 Task: Find connections with filter location Nungua with filter topic #Growthwith filter profile language English with filter current company Kongsberg Digital with filter school RAYAT BAHRA UNIVERSITY with filter industry Investment Advice with filter service category Wealth Management with filter keywords title Credit Counselor
Action: Mouse moved to (163, 256)
Screenshot: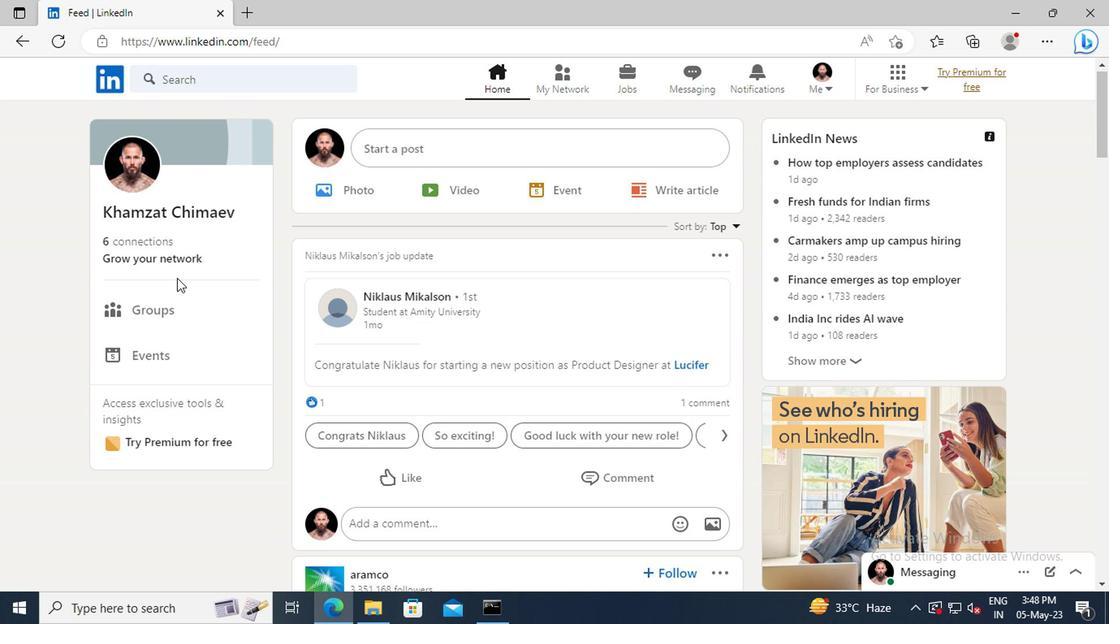 
Action: Mouse pressed left at (163, 256)
Screenshot: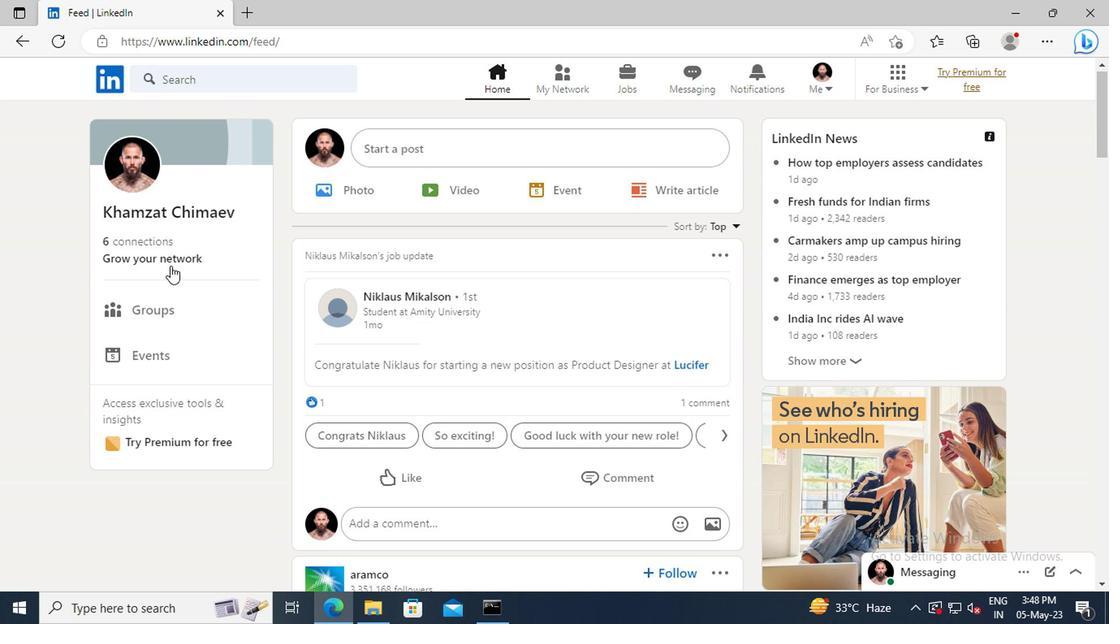 
Action: Mouse moved to (175, 173)
Screenshot: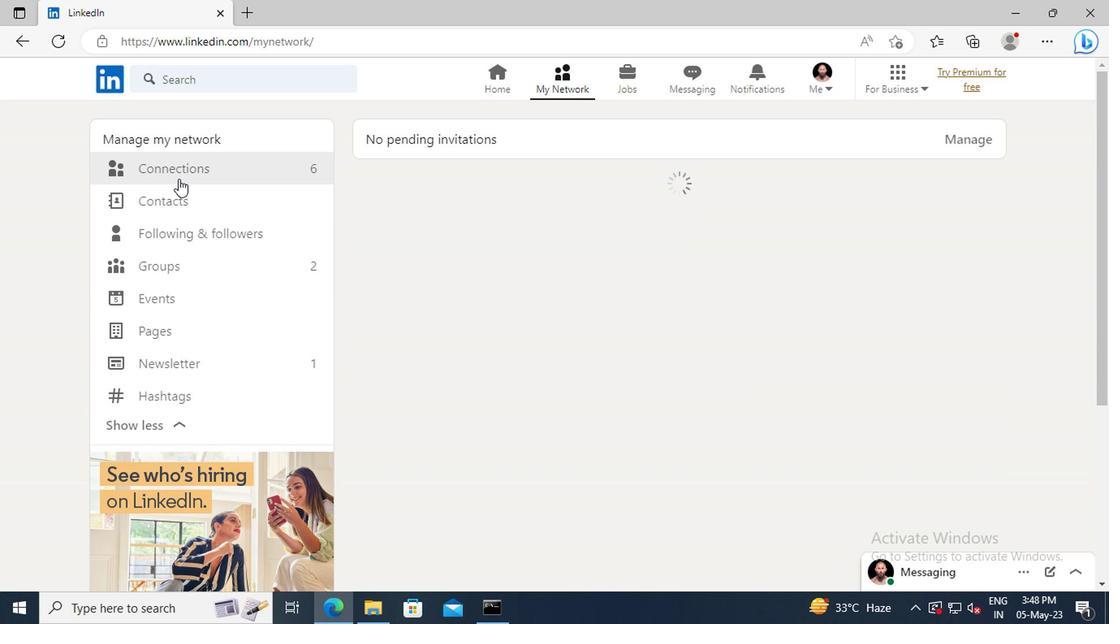 
Action: Mouse pressed left at (175, 173)
Screenshot: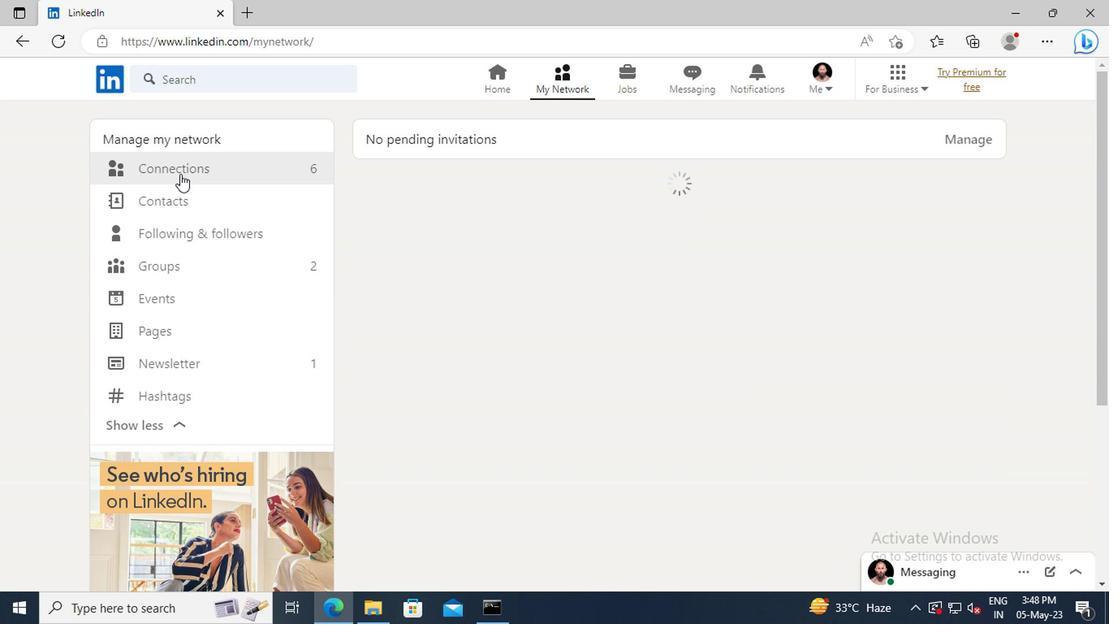 
Action: Mouse moved to (671, 170)
Screenshot: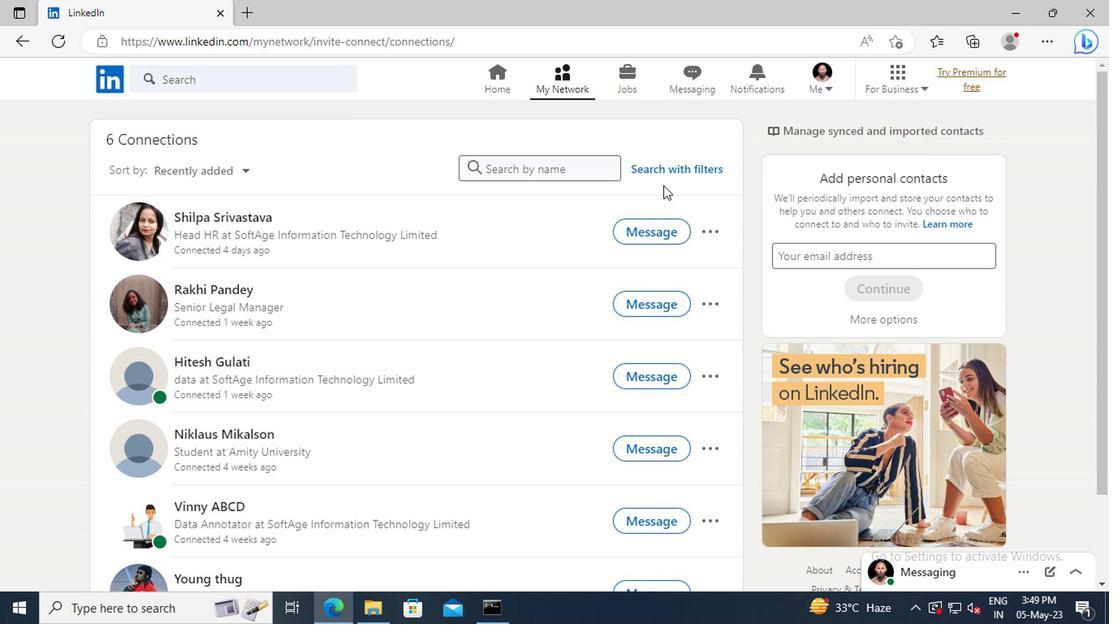
Action: Mouse pressed left at (671, 170)
Screenshot: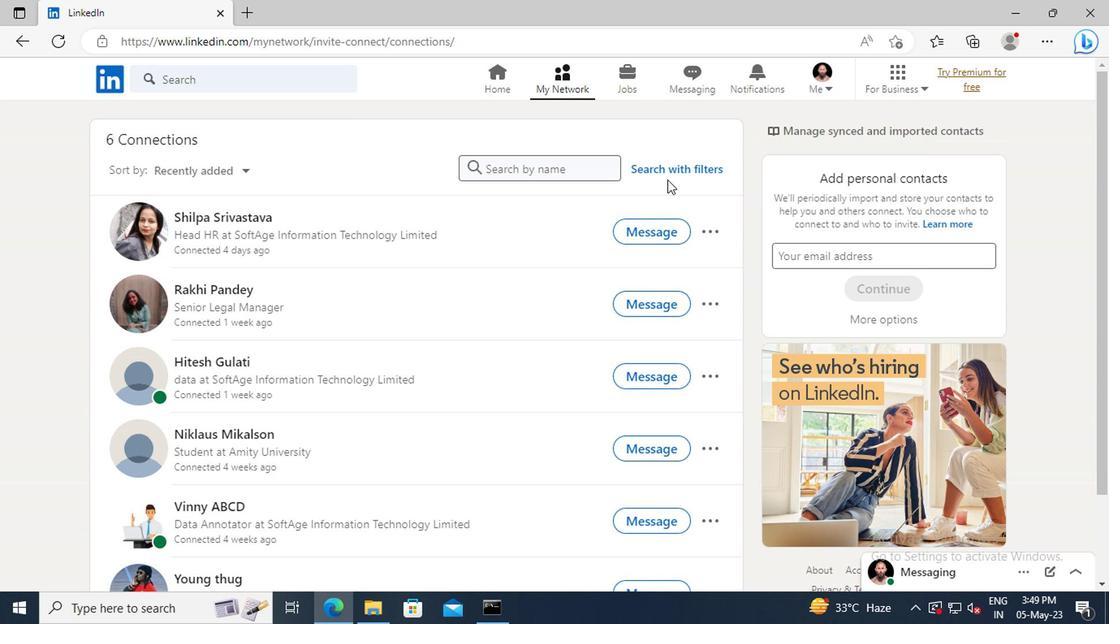 
Action: Mouse moved to (613, 129)
Screenshot: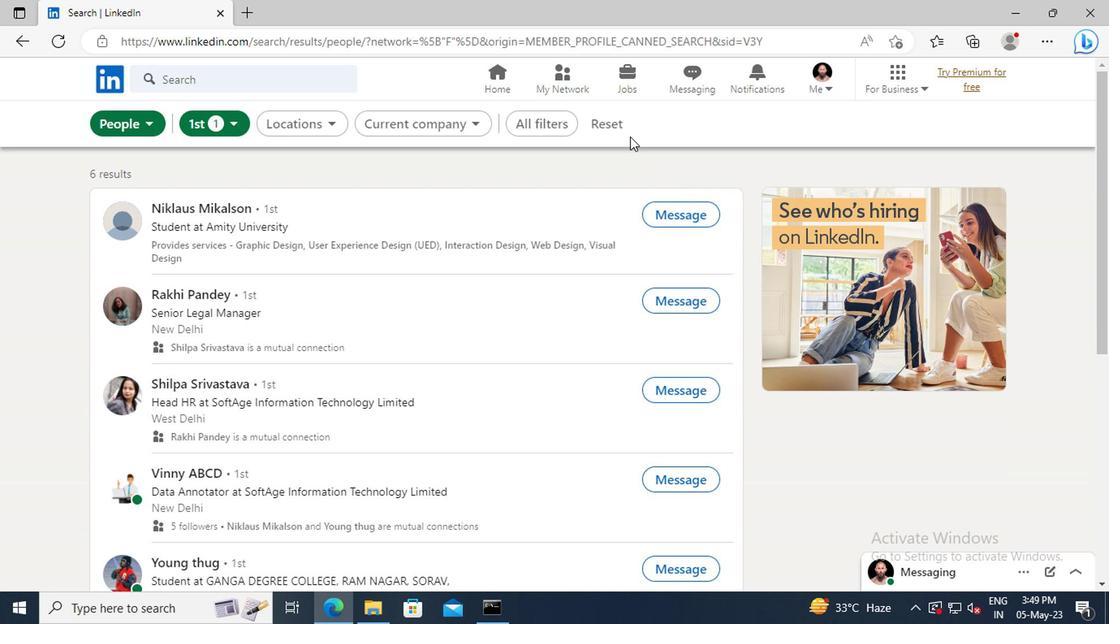 
Action: Mouse pressed left at (613, 129)
Screenshot: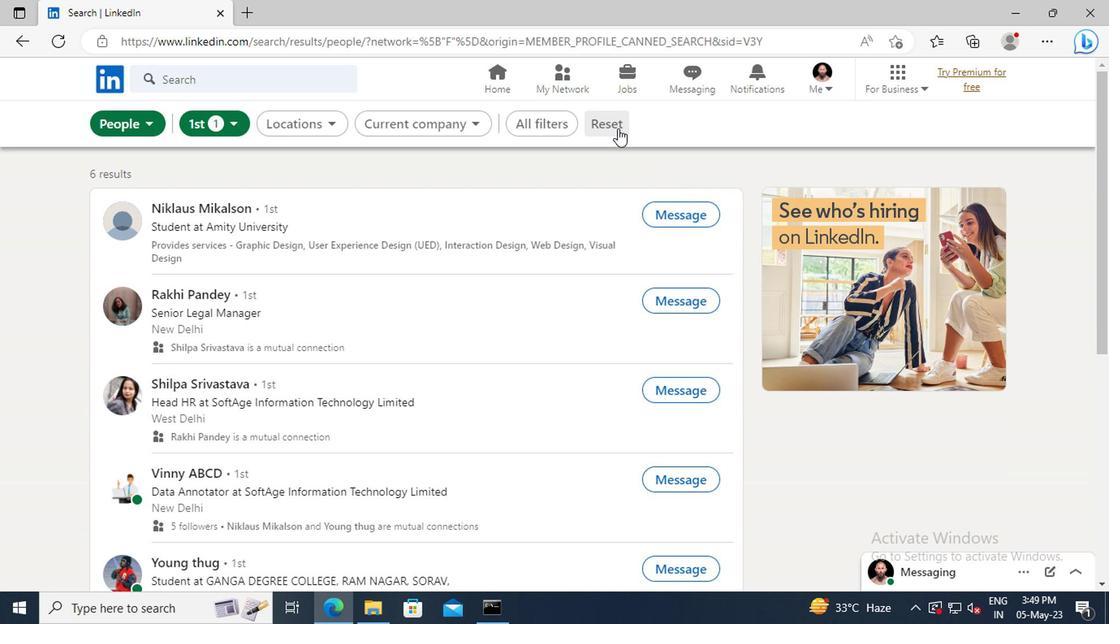 
Action: Mouse moved to (586, 127)
Screenshot: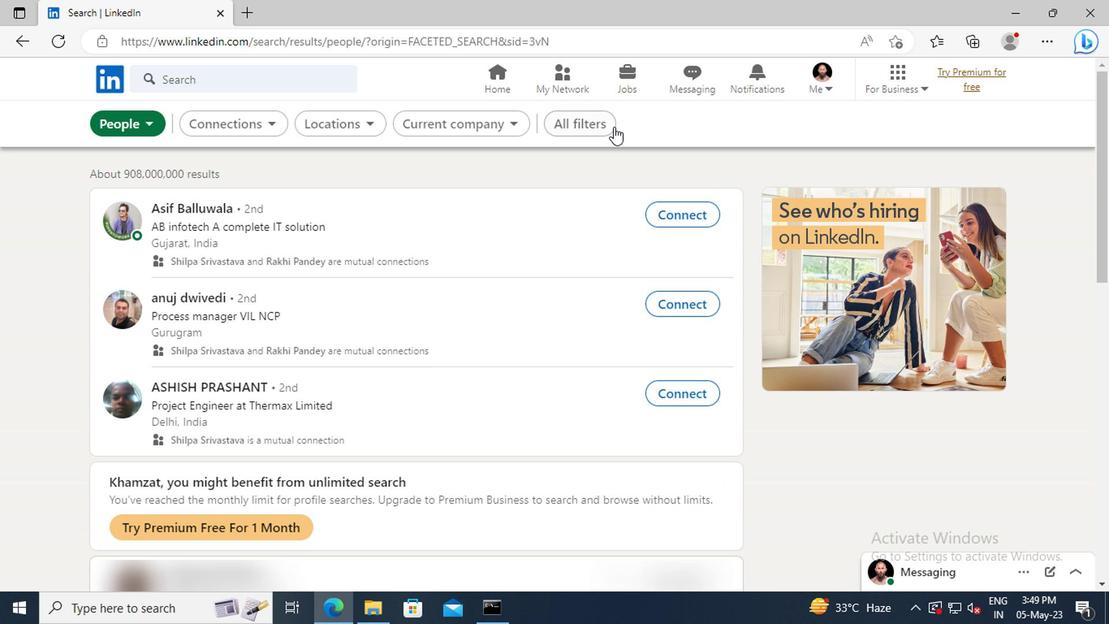 
Action: Mouse pressed left at (586, 127)
Screenshot: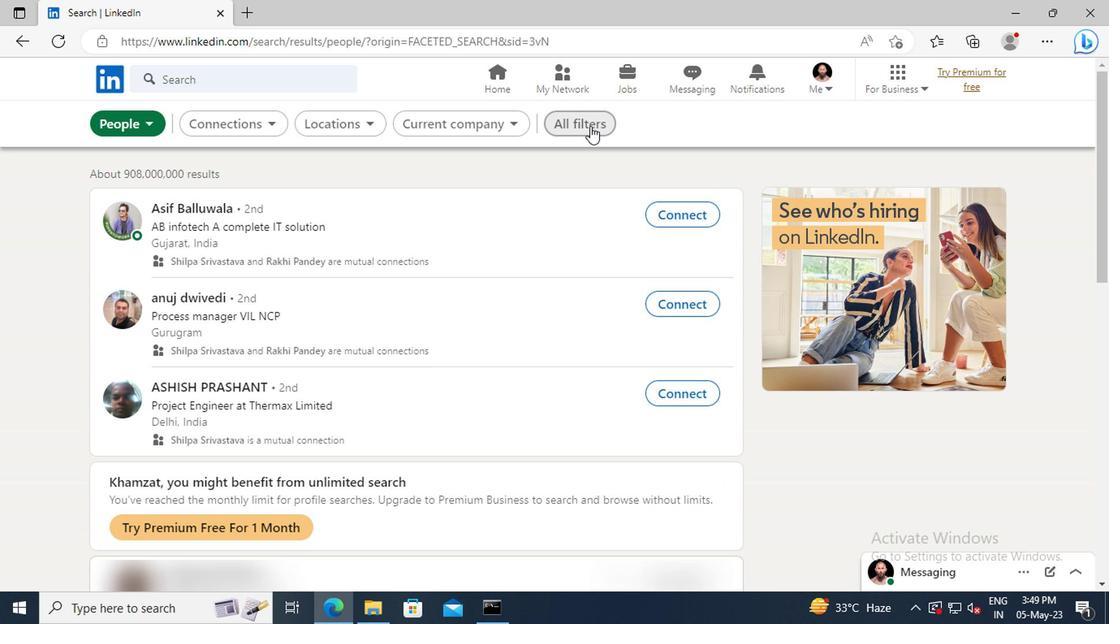 
Action: Mouse moved to (850, 318)
Screenshot: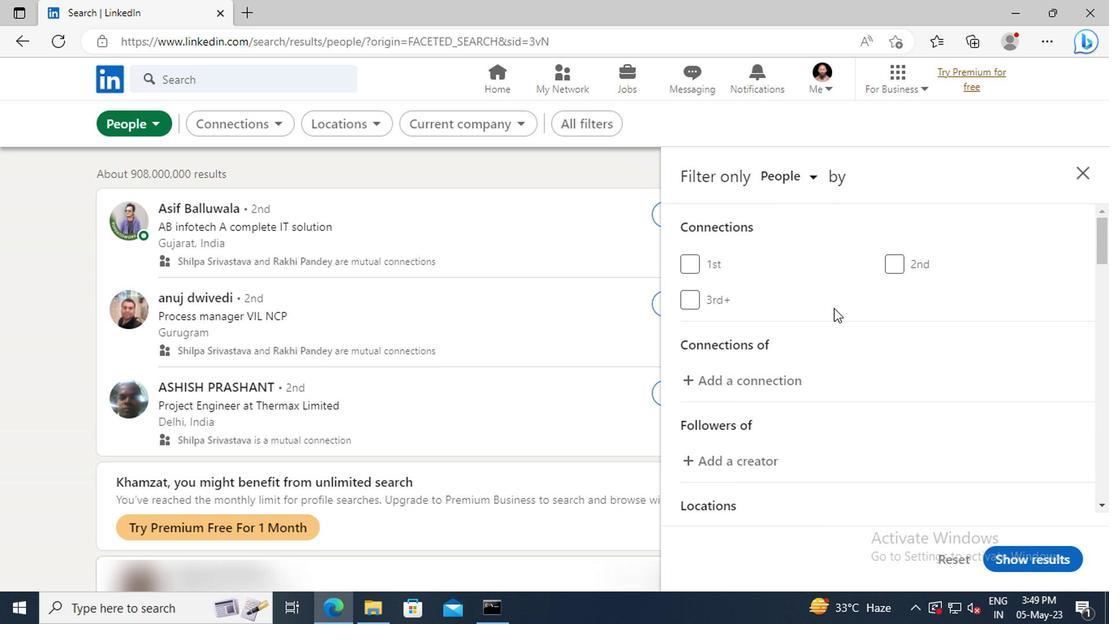 
Action: Mouse scrolled (850, 317) with delta (0, -1)
Screenshot: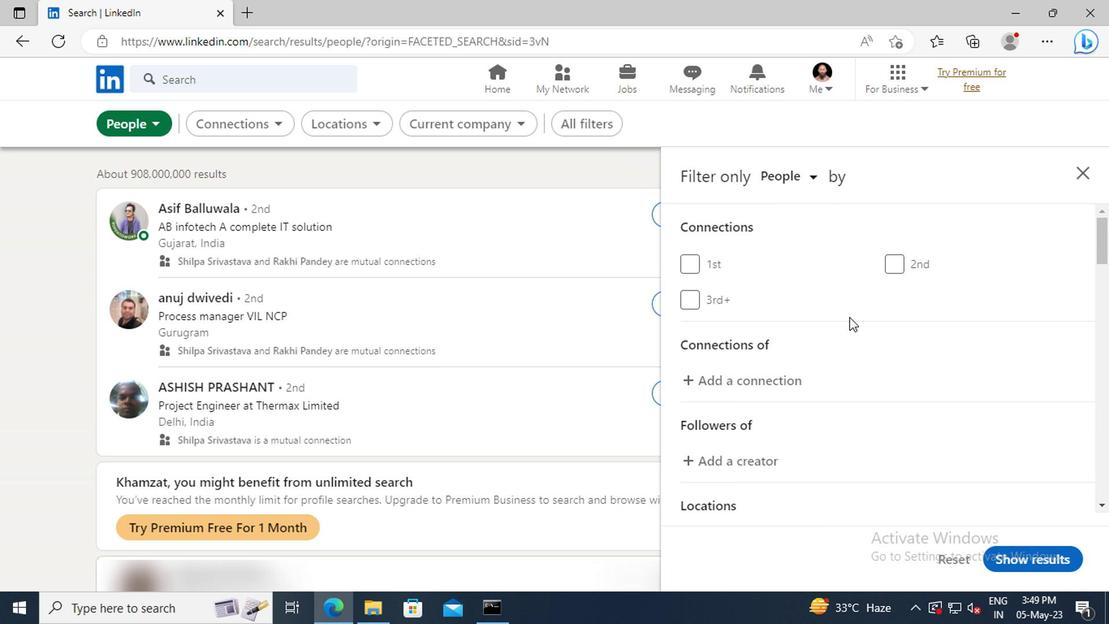 
Action: Mouse scrolled (850, 317) with delta (0, -1)
Screenshot: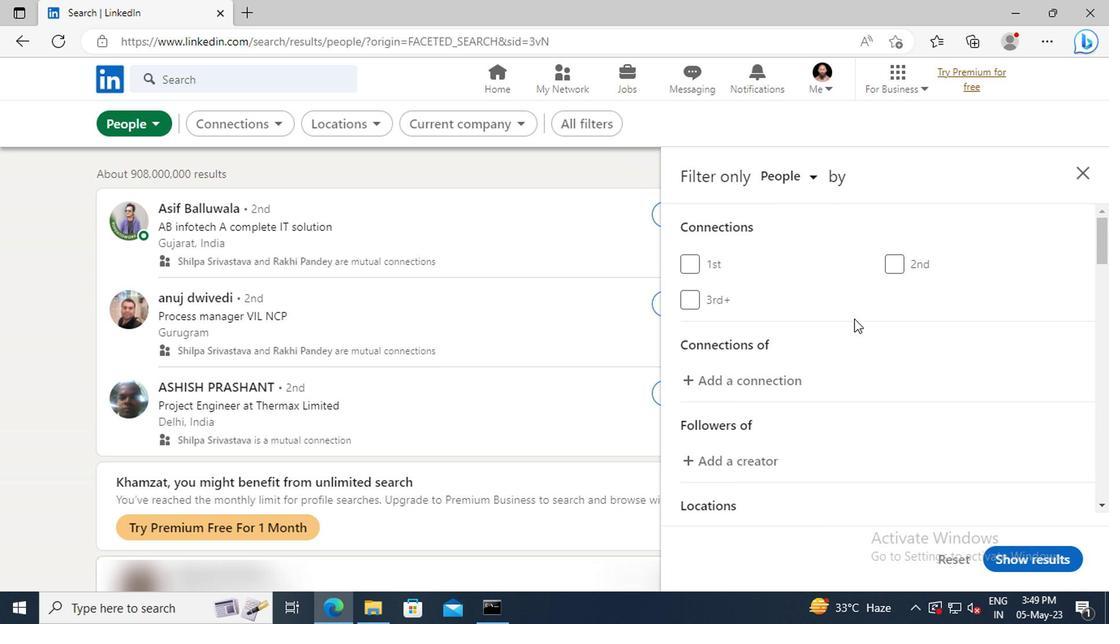 
Action: Mouse scrolled (850, 317) with delta (0, -1)
Screenshot: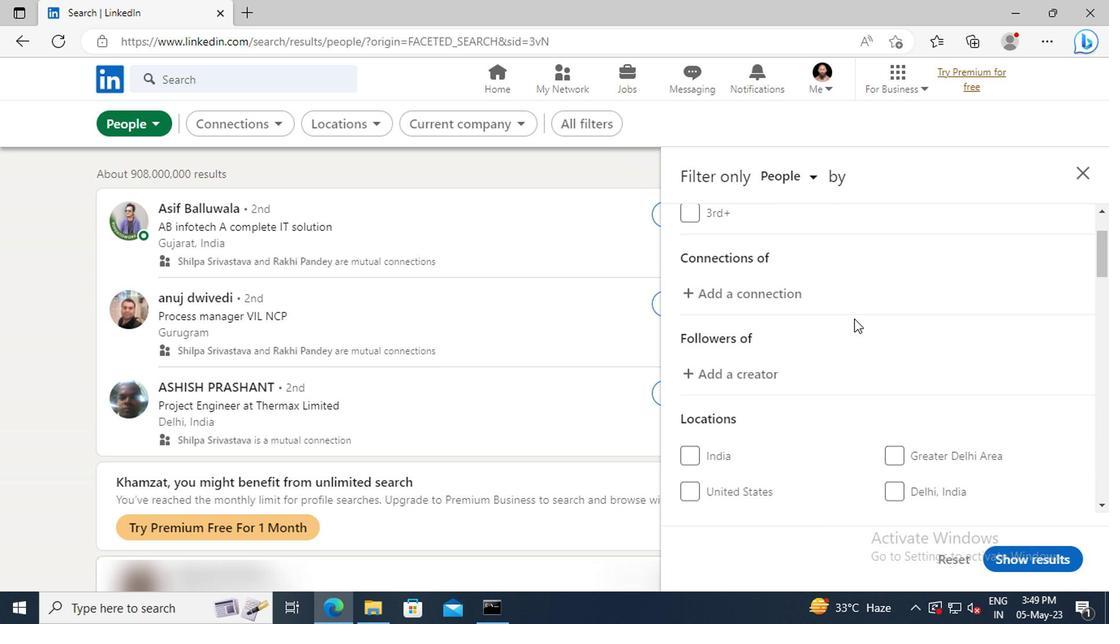 
Action: Mouse scrolled (850, 317) with delta (0, -1)
Screenshot: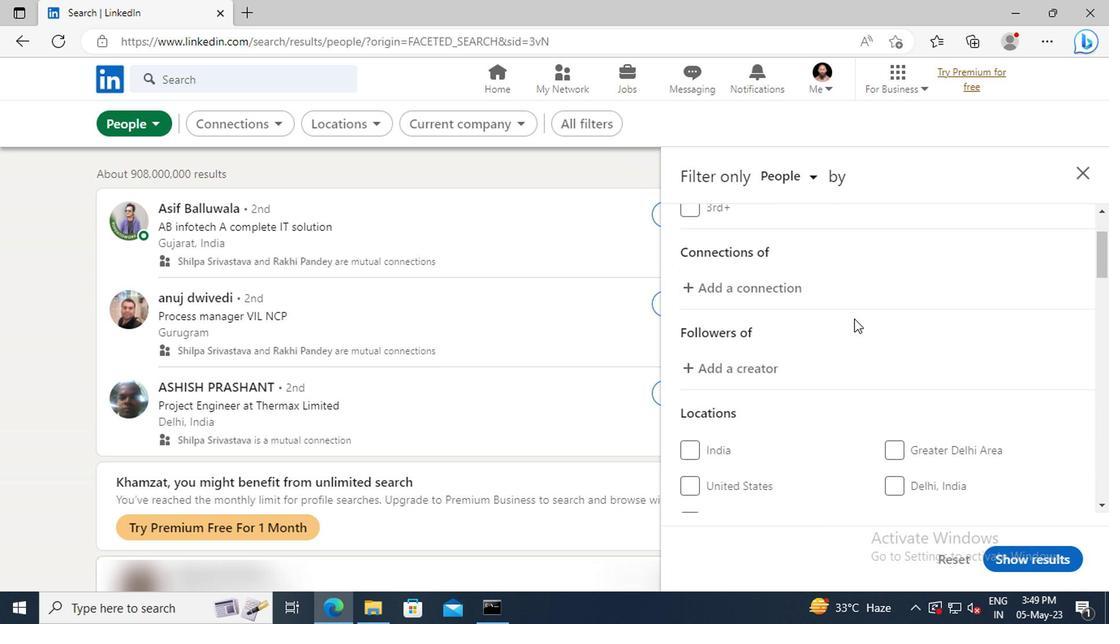 
Action: Mouse scrolled (850, 317) with delta (0, -1)
Screenshot: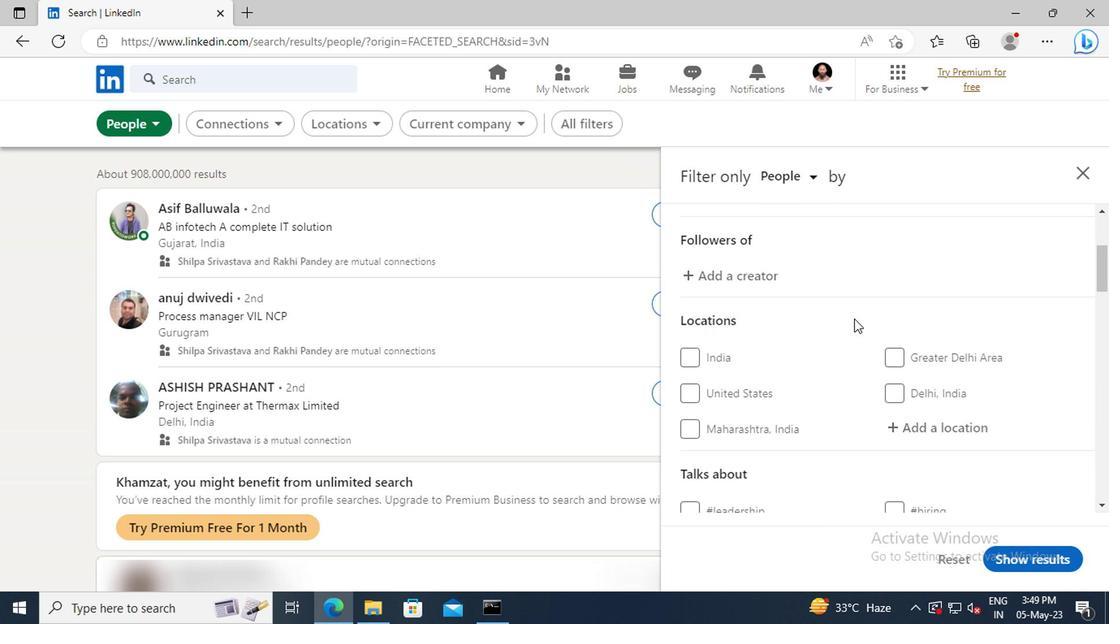 
Action: Mouse moved to (917, 382)
Screenshot: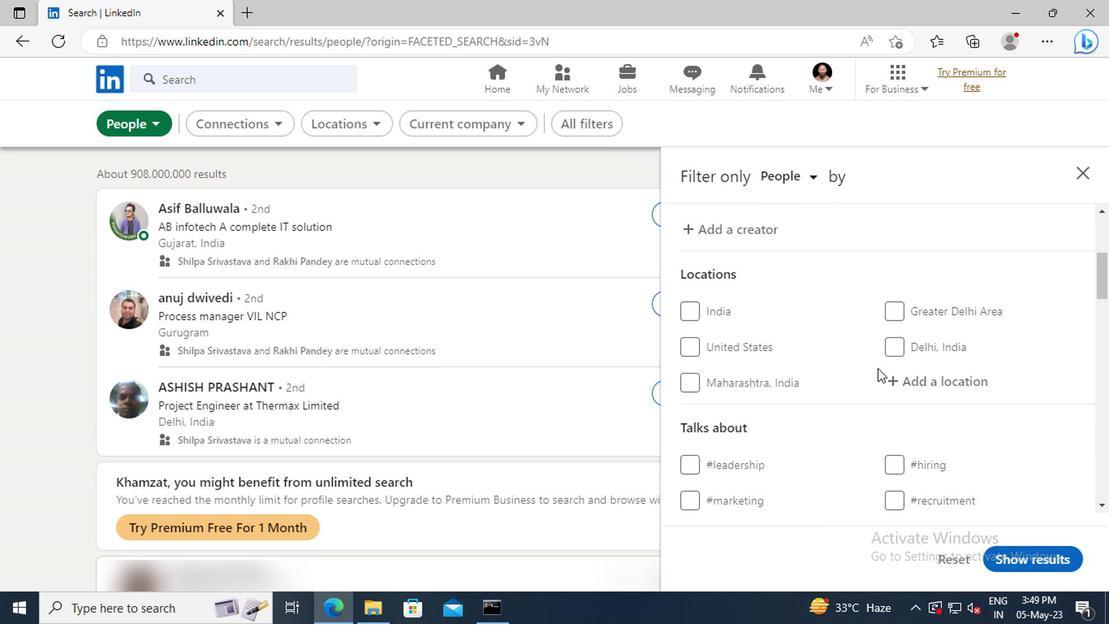 
Action: Mouse pressed left at (917, 382)
Screenshot: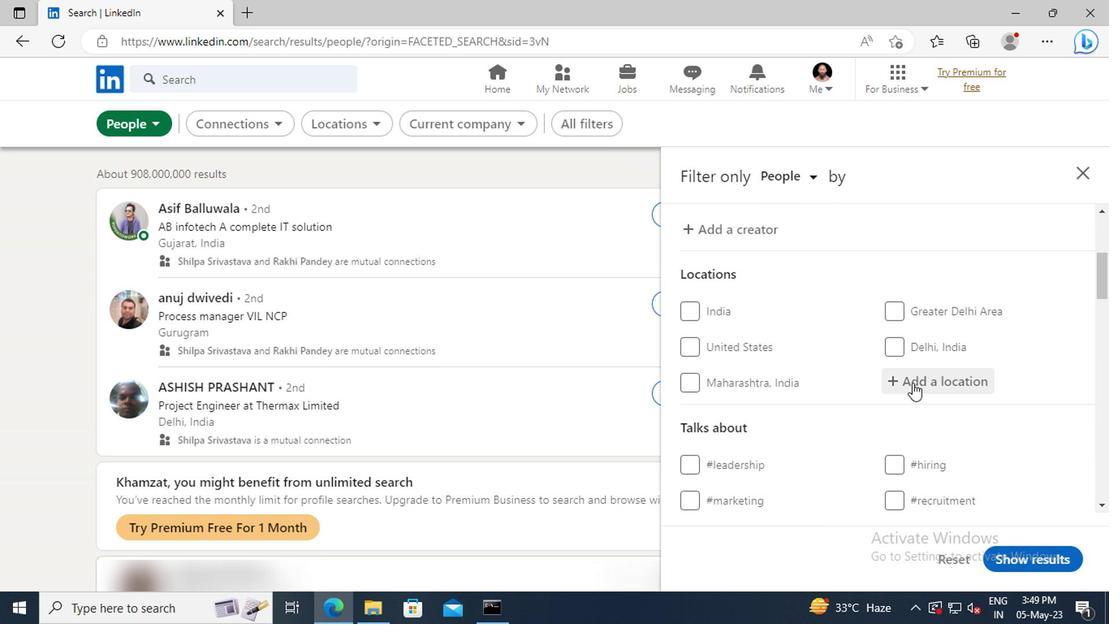 
Action: Key pressed <Key.shift>NUNGUA<Key.enter>
Screenshot: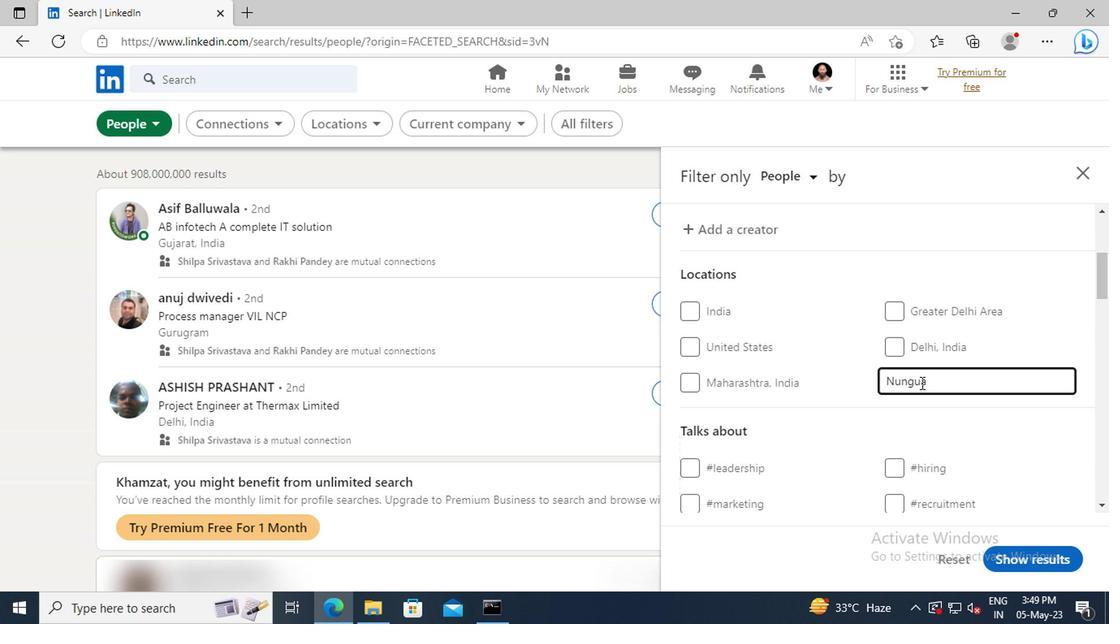 
Action: Mouse scrolled (917, 380) with delta (0, -1)
Screenshot: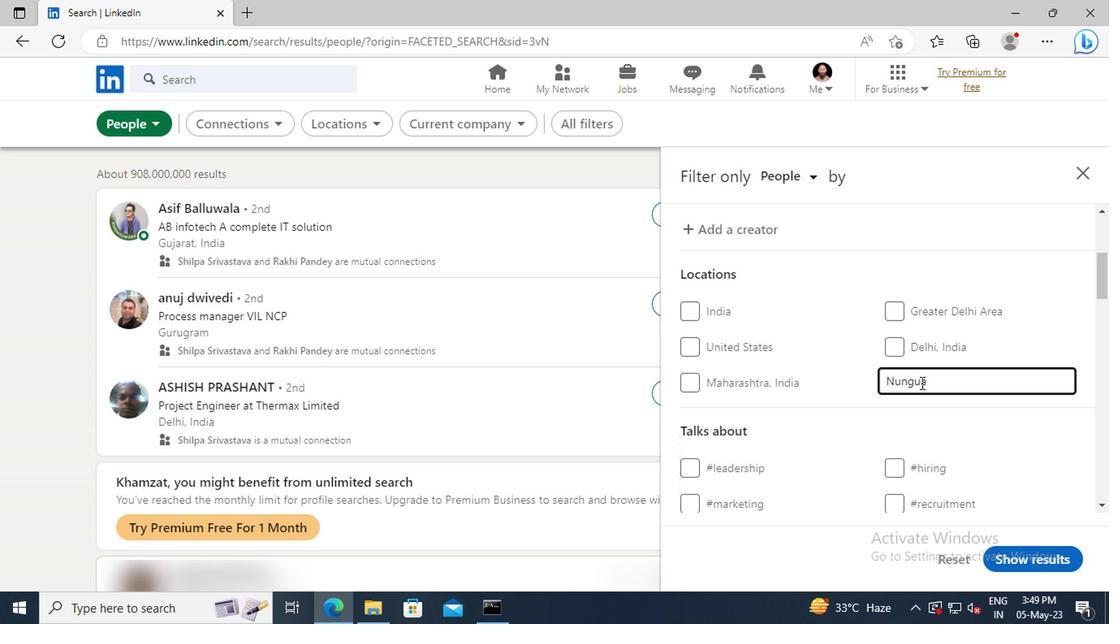 
Action: Mouse scrolled (917, 380) with delta (0, -1)
Screenshot: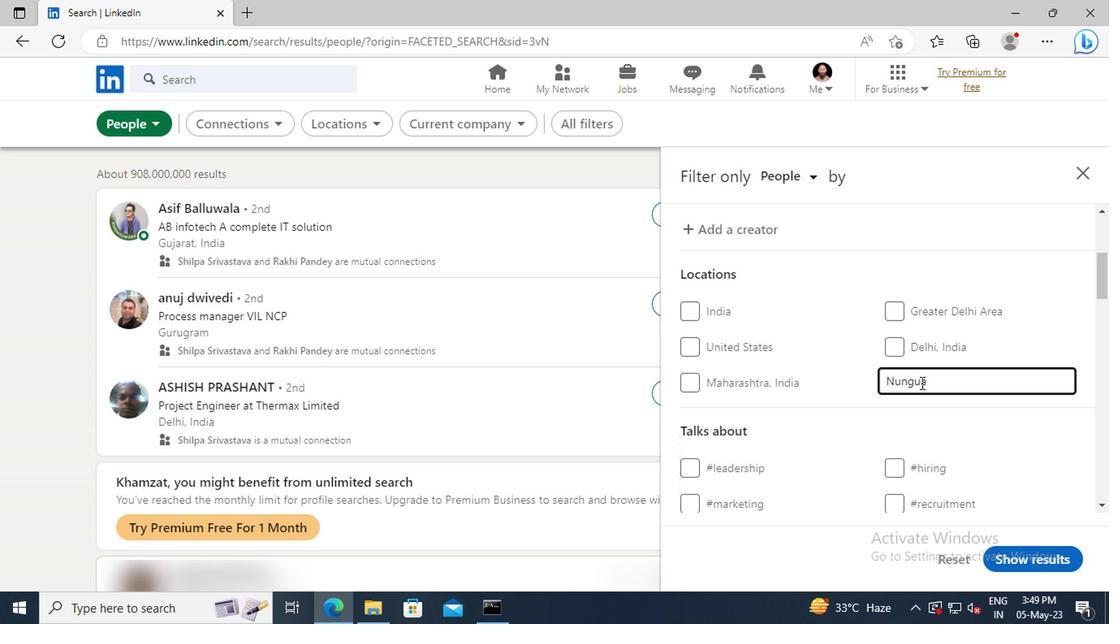 
Action: Mouse scrolled (917, 380) with delta (0, -1)
Screenshot: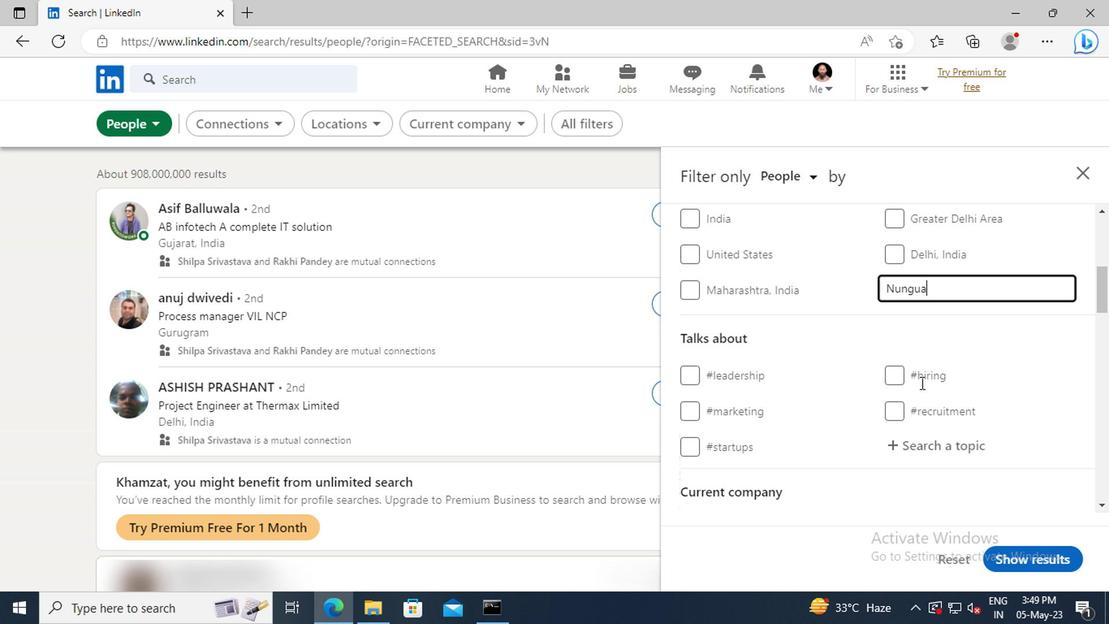 
Action: Mouse moved to (921, 396)
Screenshot: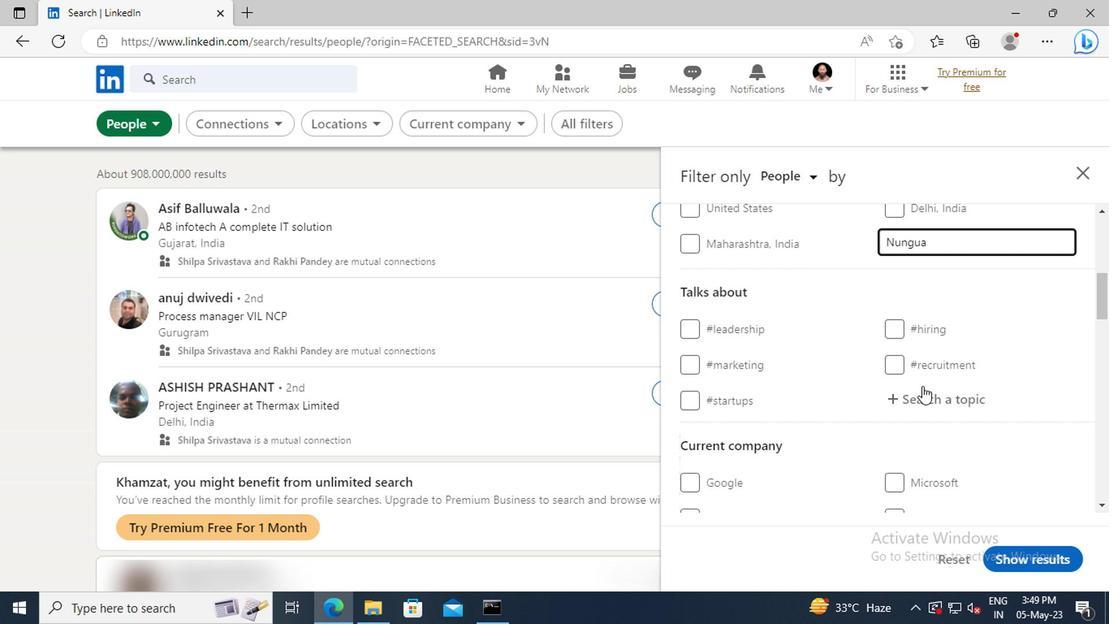 
Action: Mouse pressed left at (921, 396)
Screenshot: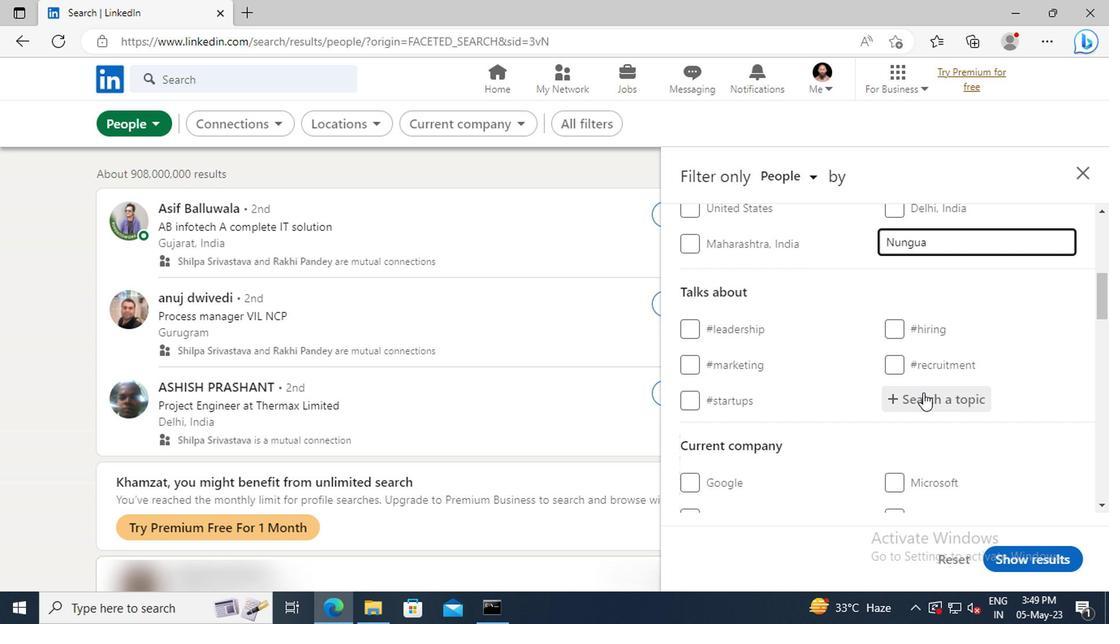 
Action: Key pressed <Key.shift>GROWTH
Screenshot: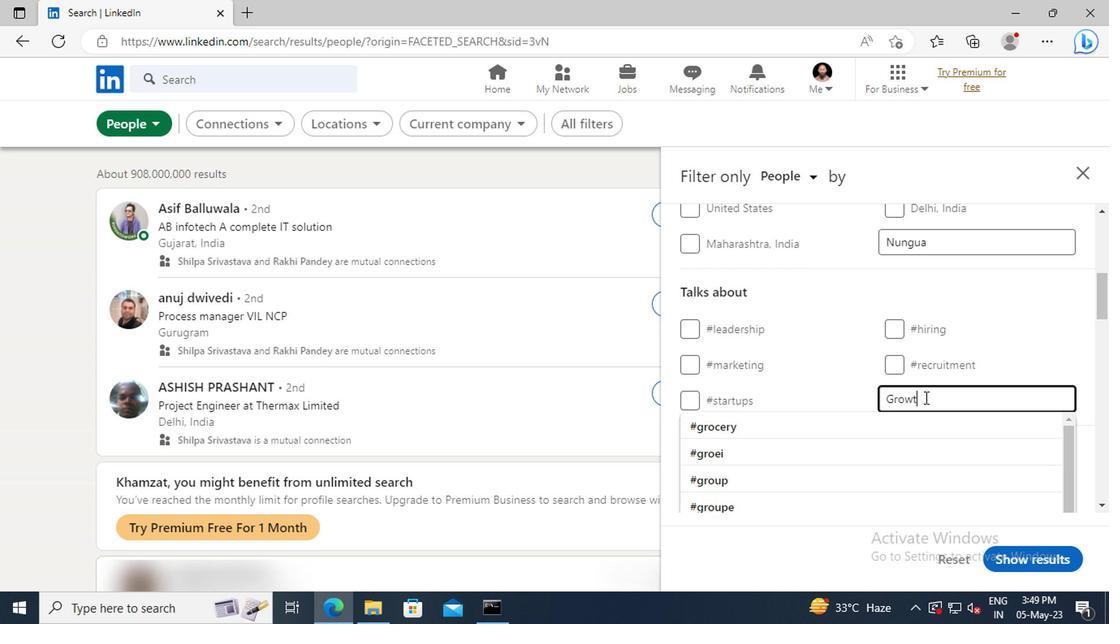 
Action: Mouse moved to (923, 430)
Screenshot: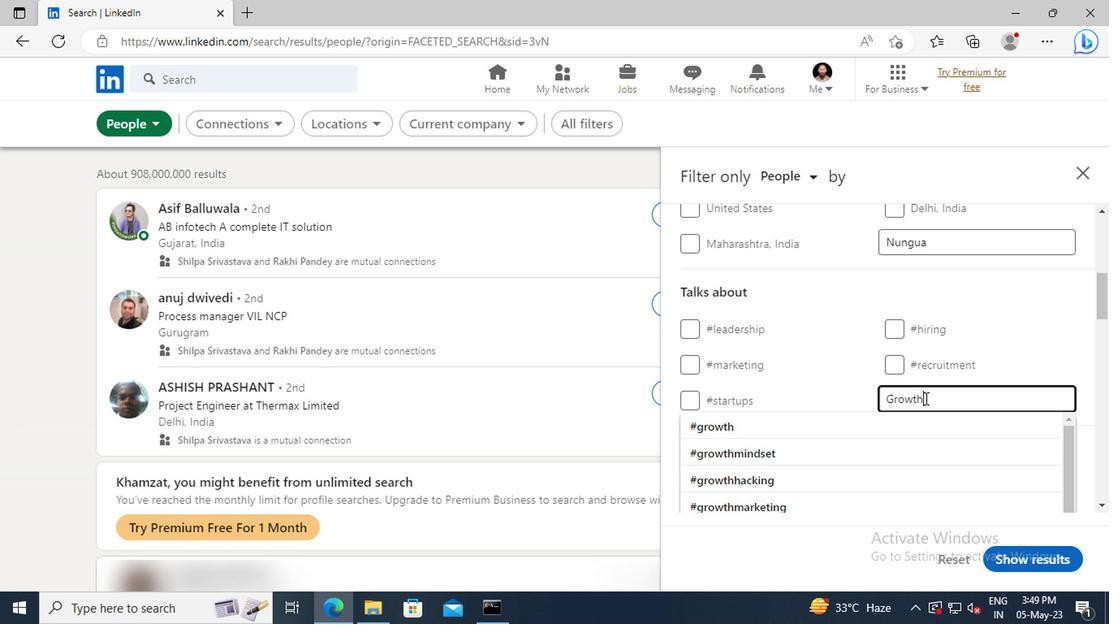 
Action: Mouse pressed left at (923, 430)
Screenshot: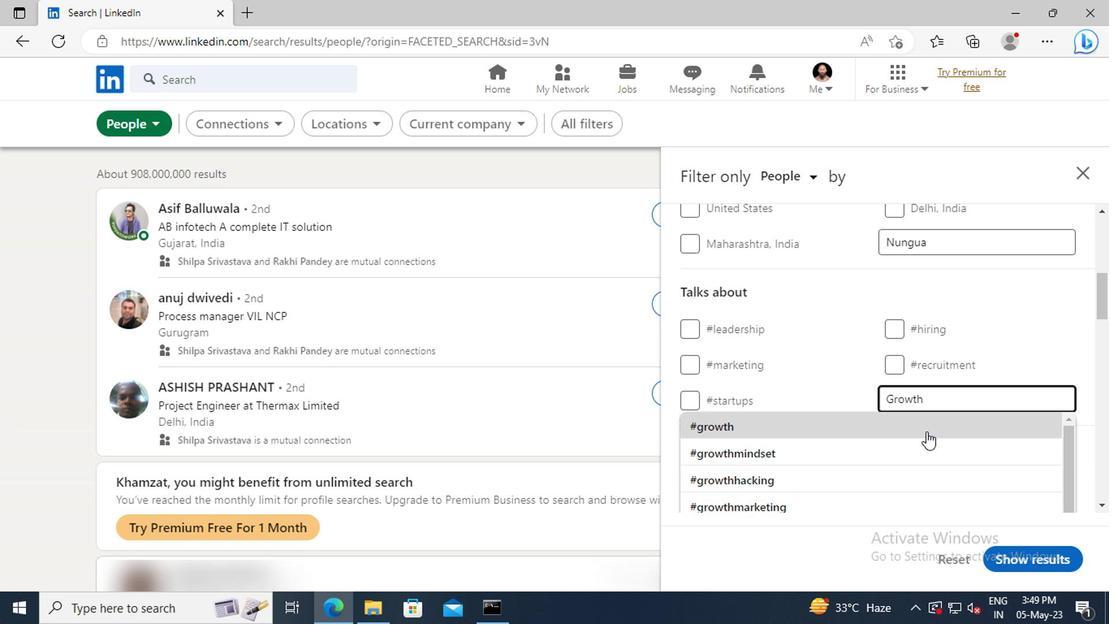 
Action: Mouse scrolled (923, 429) with delta (0, 0)
Screenshot: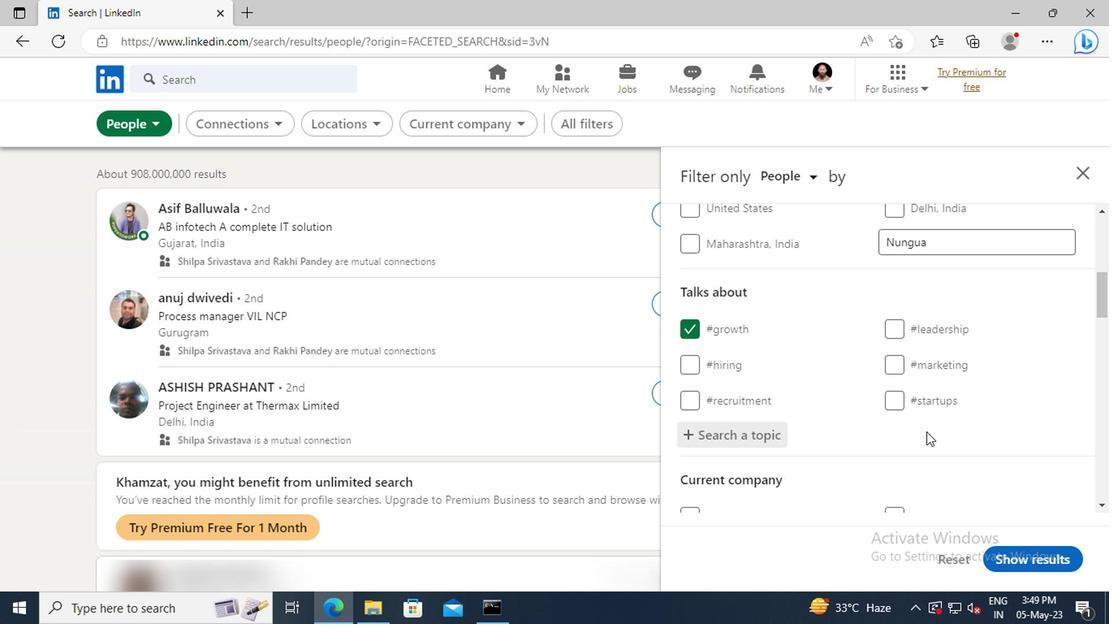
Action: Mouse moved to (923, 430)
Screenshot: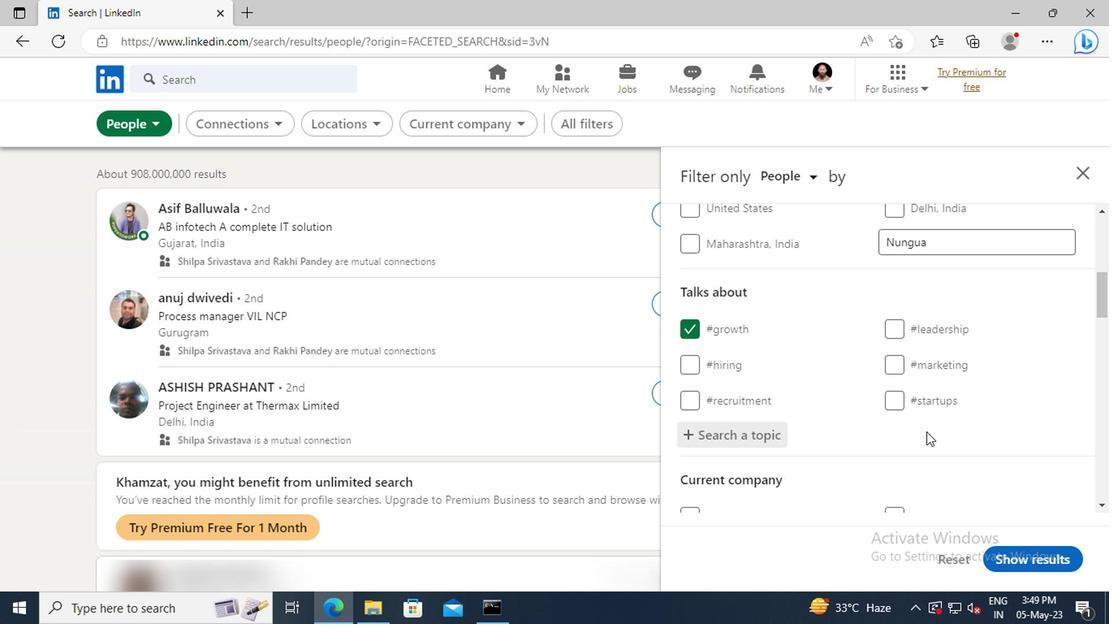 
Action: Mouse scrolled (923, 429) with delta (0, 0)
Screenshot: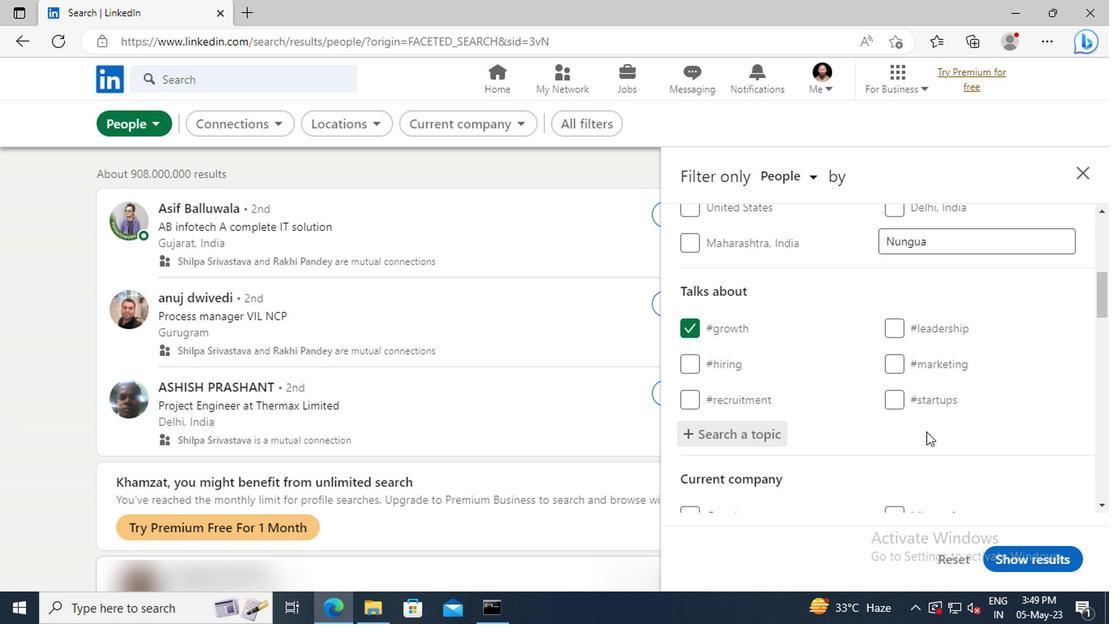 
Action: Mouse scrolled (923, 429) with delta (0, 0)
Screenshot: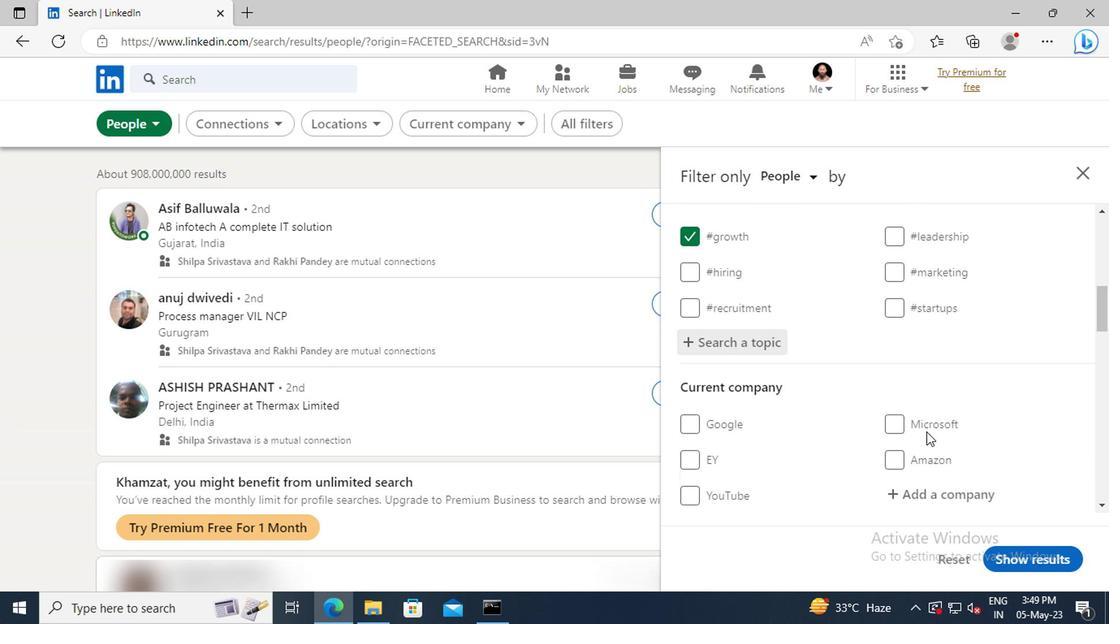 
Action: Mouse scrolled (923, 429) with delta (0, 0)
Screenshot: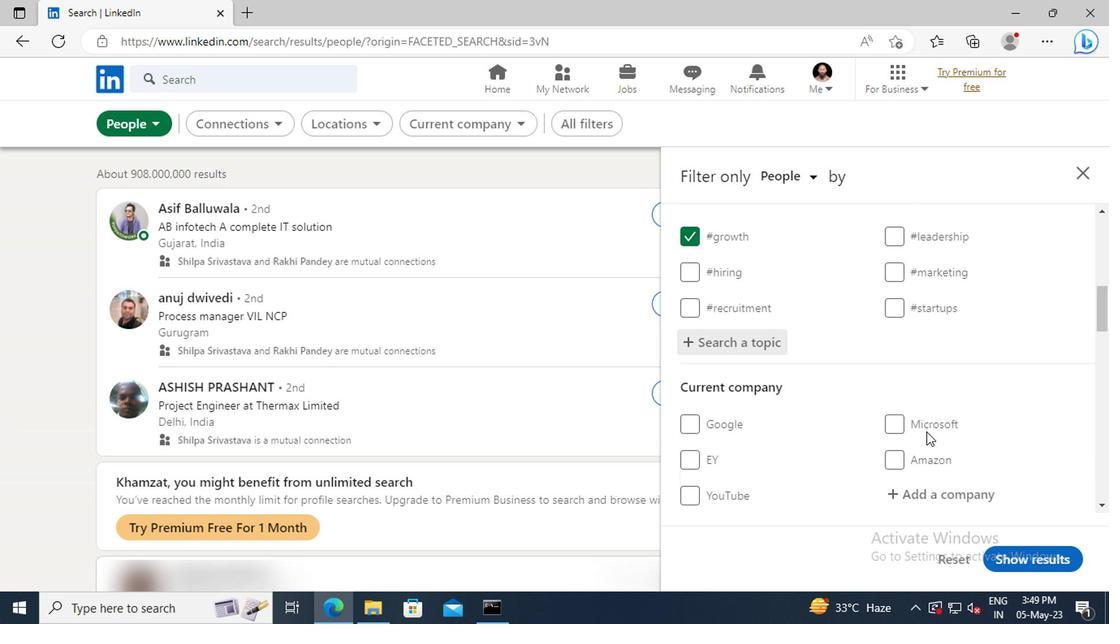 
Action: Mouse scrolled (923, 429) with delta (0, 0)
Screenshot: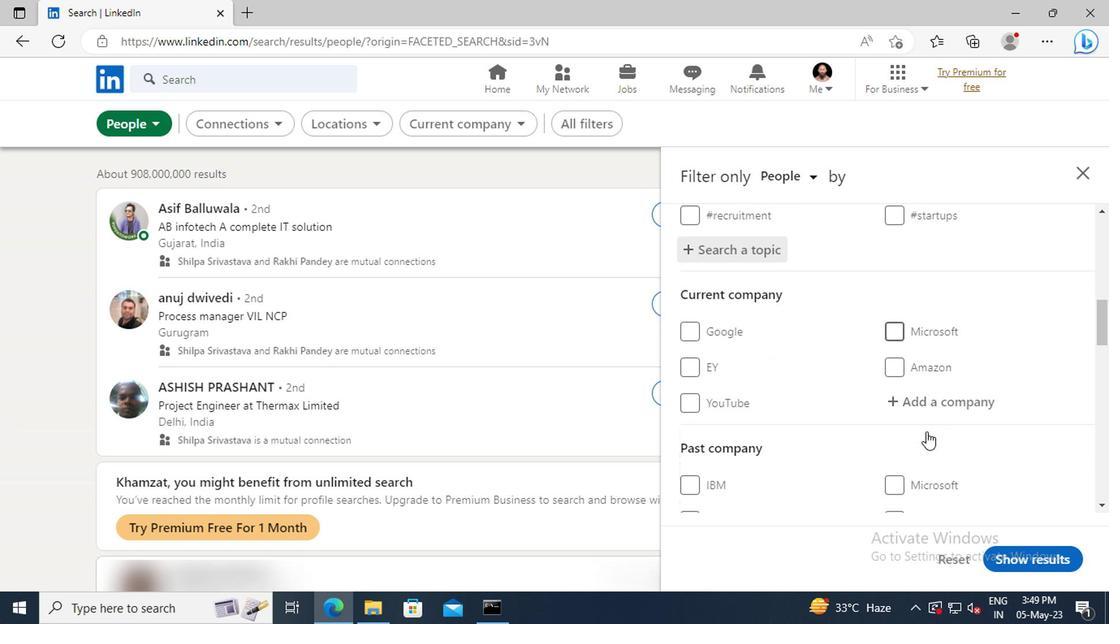 
Action: Mouse scrolled (923, 429) with delta (0, 0)
Screenshot: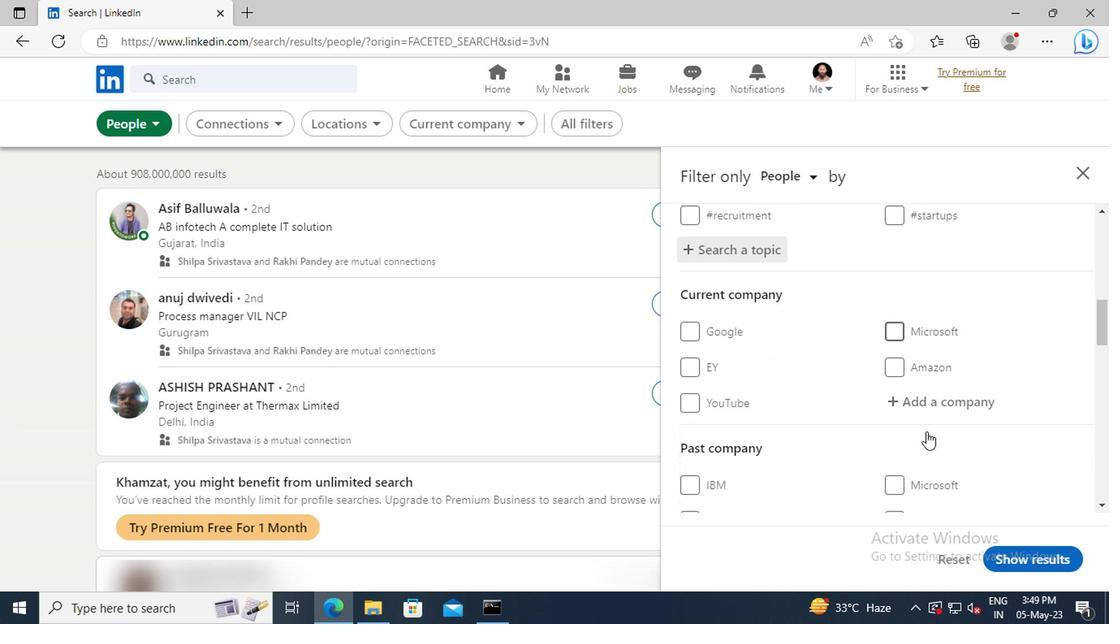 
Action: Mouse scrolled (923, 429) with delta (0, 0)
Screenshot: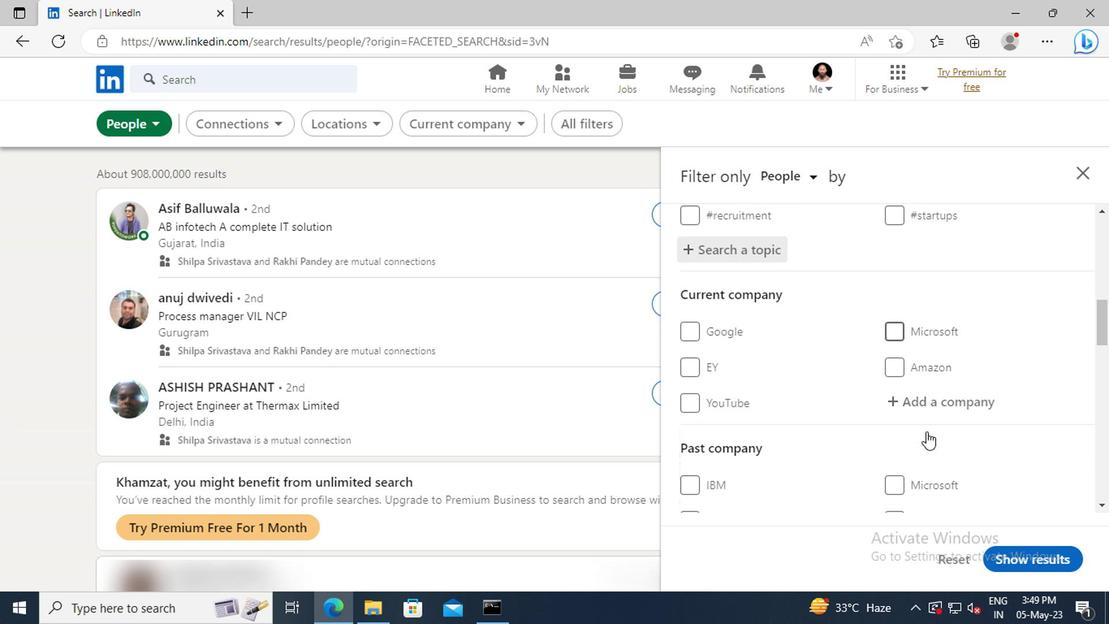 
Action: Mouse scrolled (923, 429) with delta (0, 0)
Screenshot: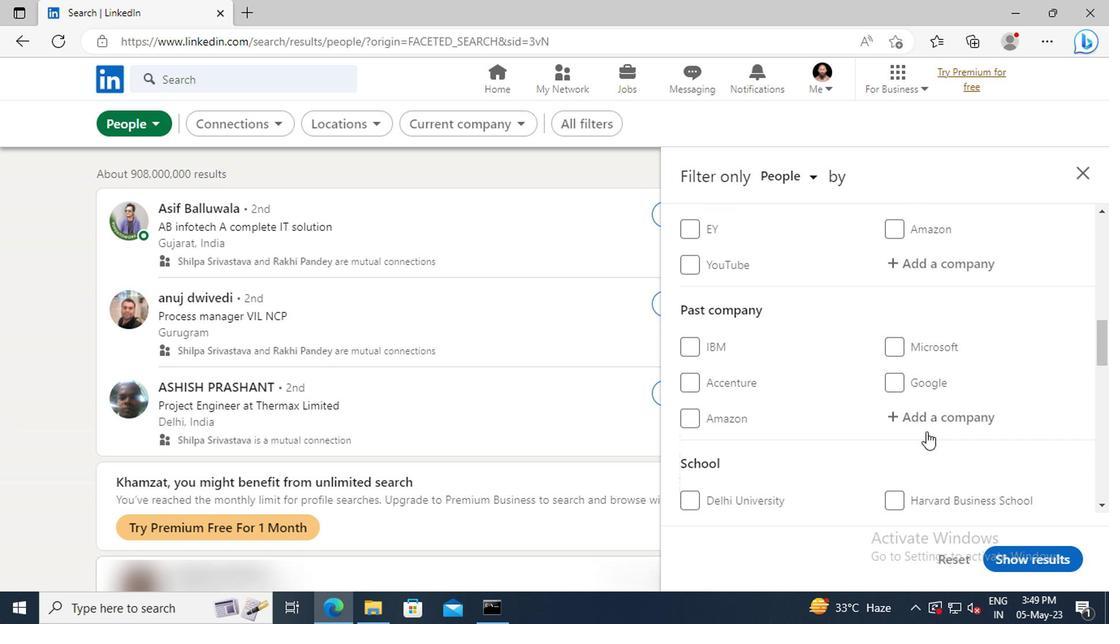 
Action: Mouse scrolled (923, 429) with delta (0, 0)
Screenshot: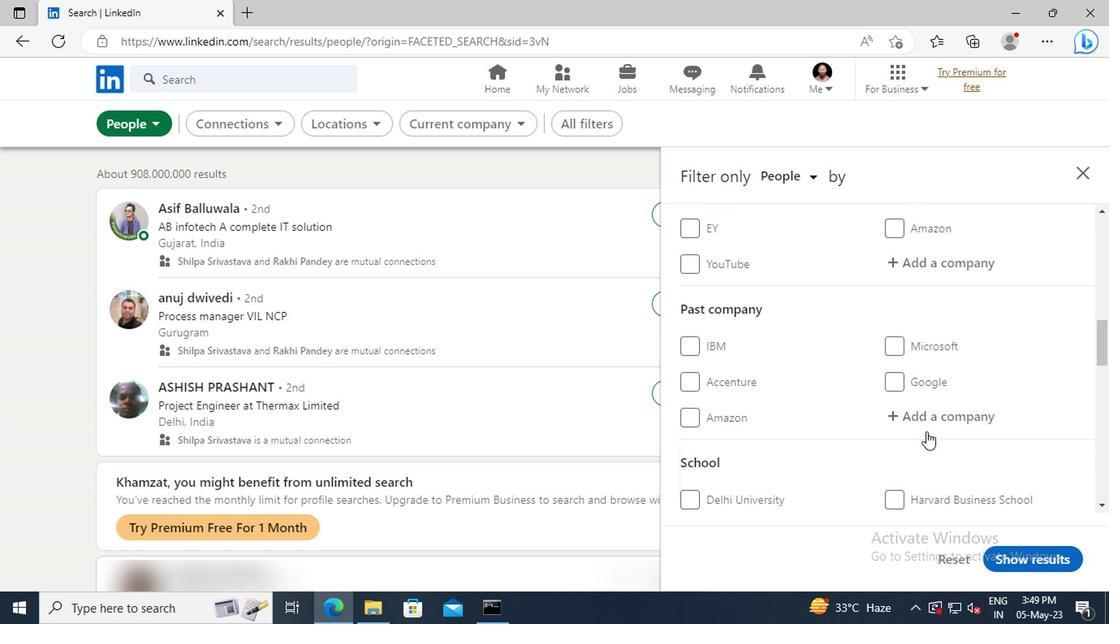 
Action: Mouse scrolled (923, 429) with delta (0, 0)
Screenshot: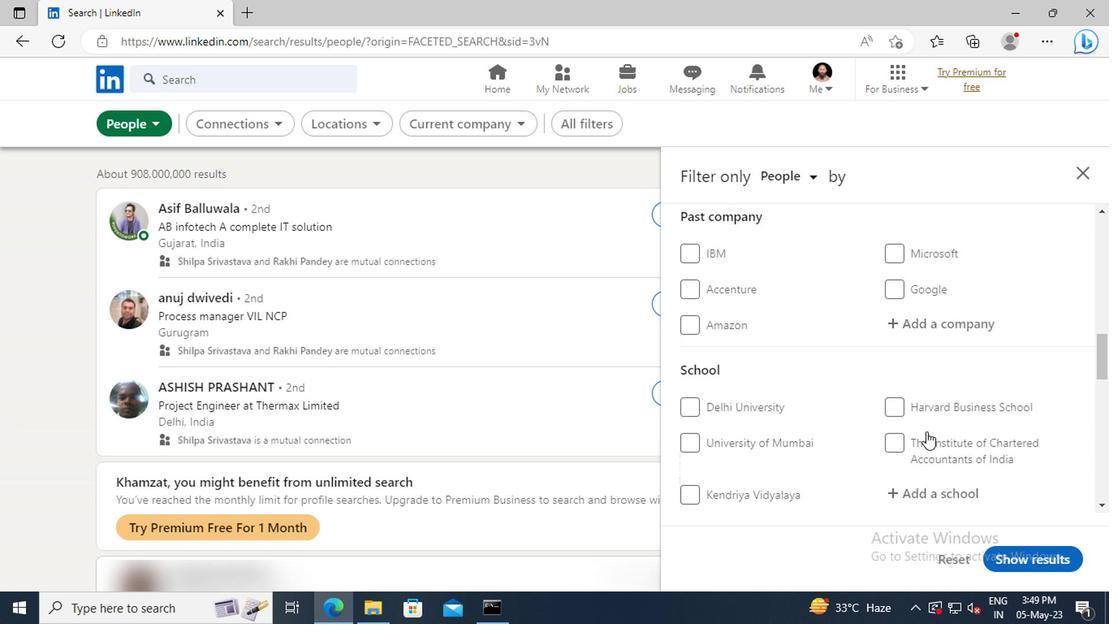 
Action: Mouse scrolled (923, 429) with delta (0, 0)
Screenshot: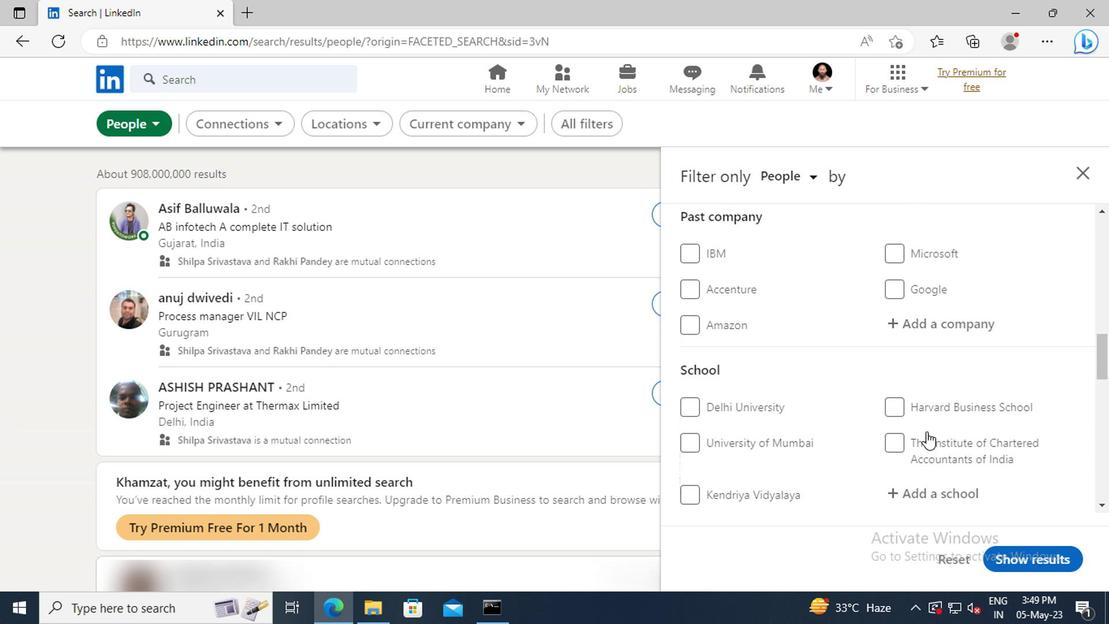 
Action: Mouse scrolled (923, 429) with delta (0, 0)
Screenshot: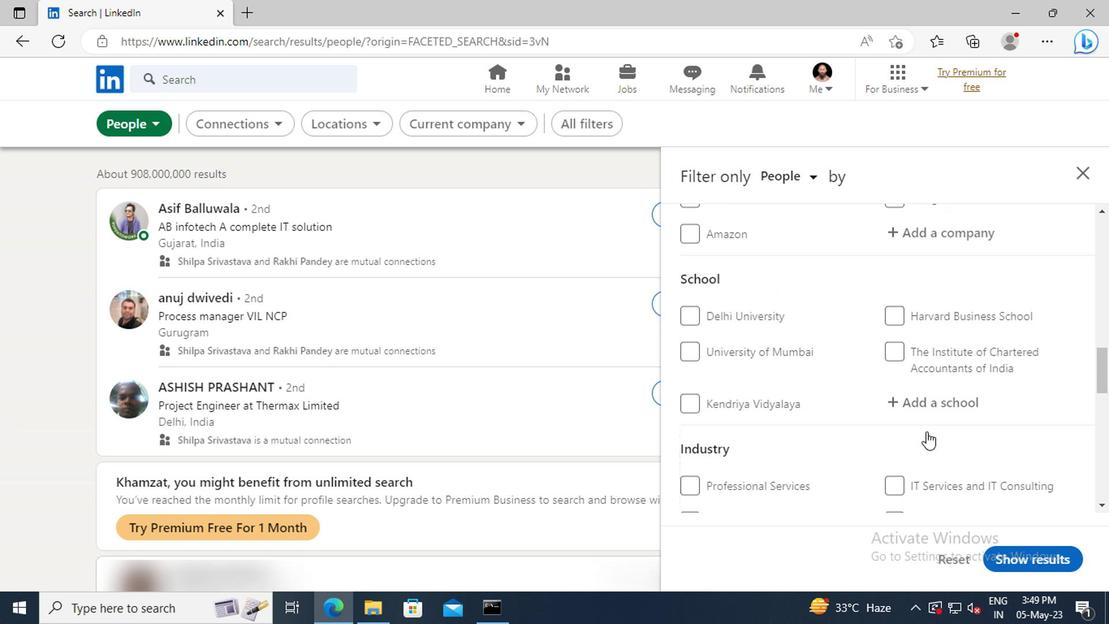 
Action: Mouse scrolled (923, 429) with delta (0, 0)
Screenshot: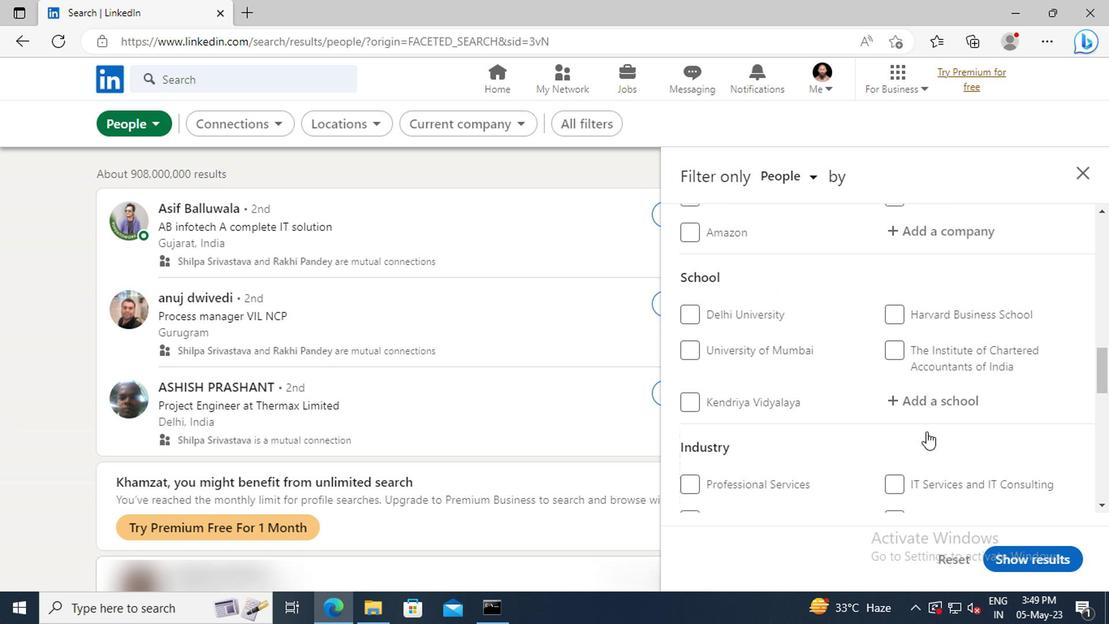 
Action: Mouse scrolled (923, 429) with delta (0, 0)
Screenshot: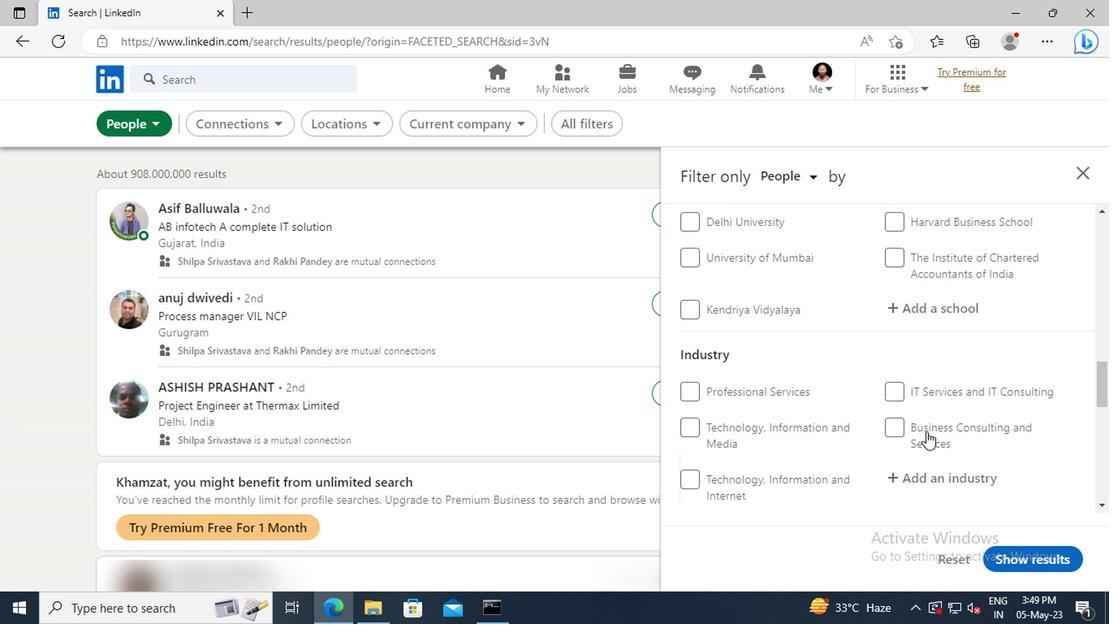 
Action: Mouse scrolled (923, 429) with delta (0, 0)
Screenshot: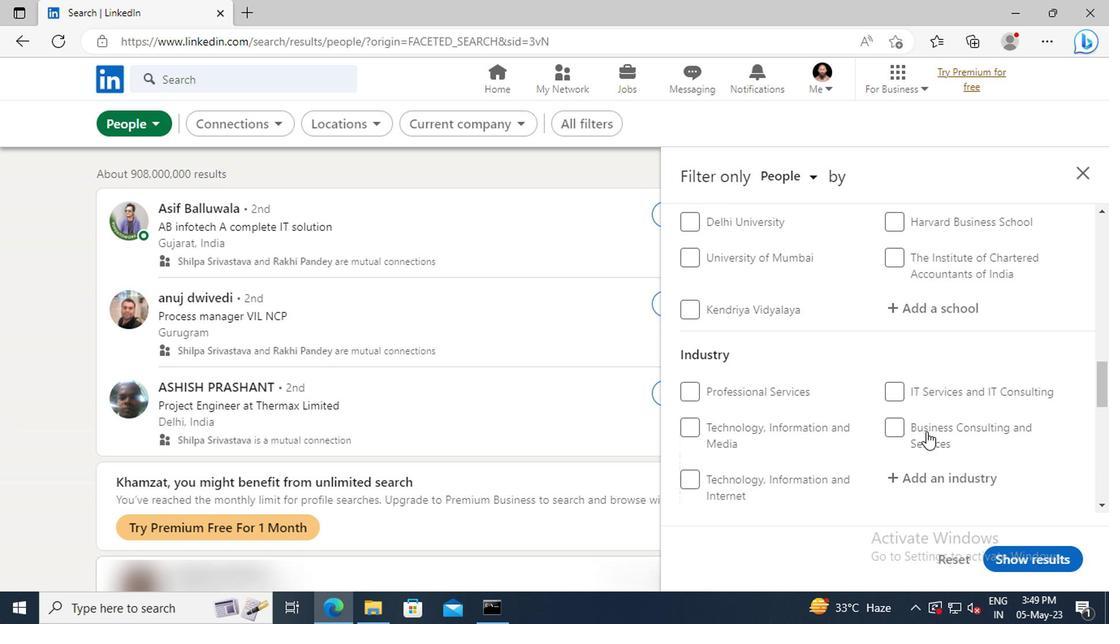 
Action: Mouse scrolled (923, 429) with delta (0, 0)
Screenshot: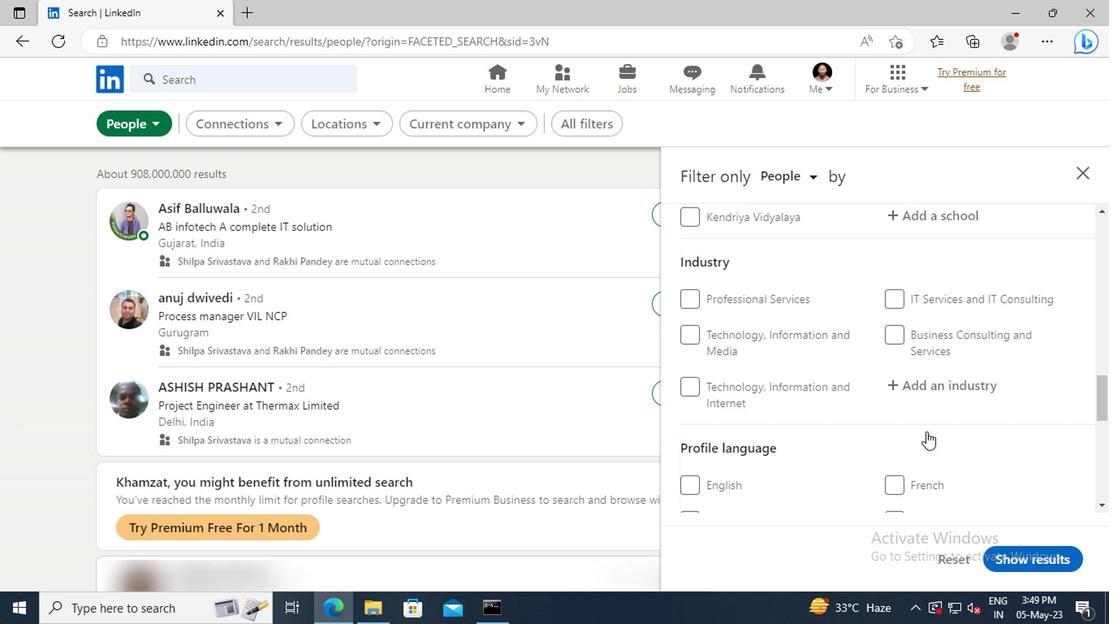 
Action: Mouse moved to (684, 434)
Screenshot: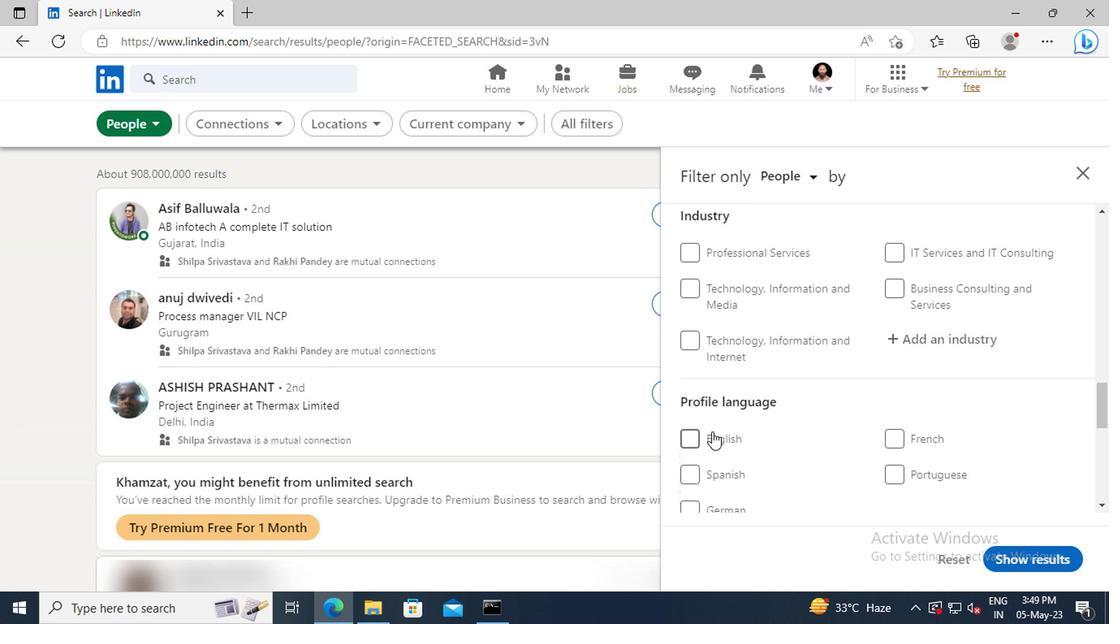 
Action: Mouse pressed left at (684, 434)
Screenshot: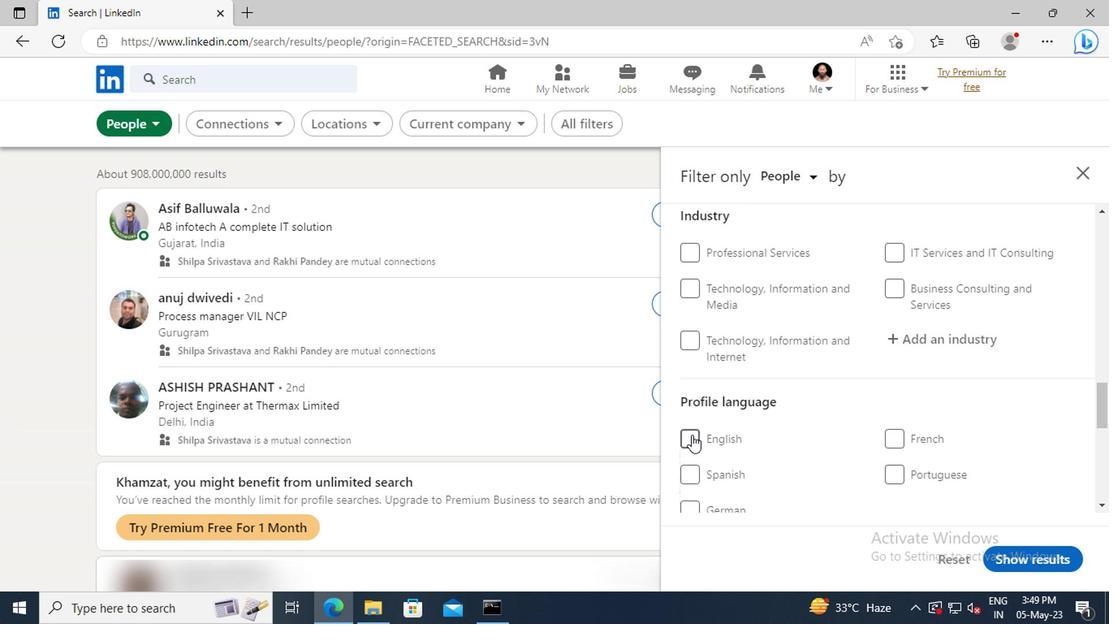 
Action: Mouse moved to (860, 395)
Screenshot: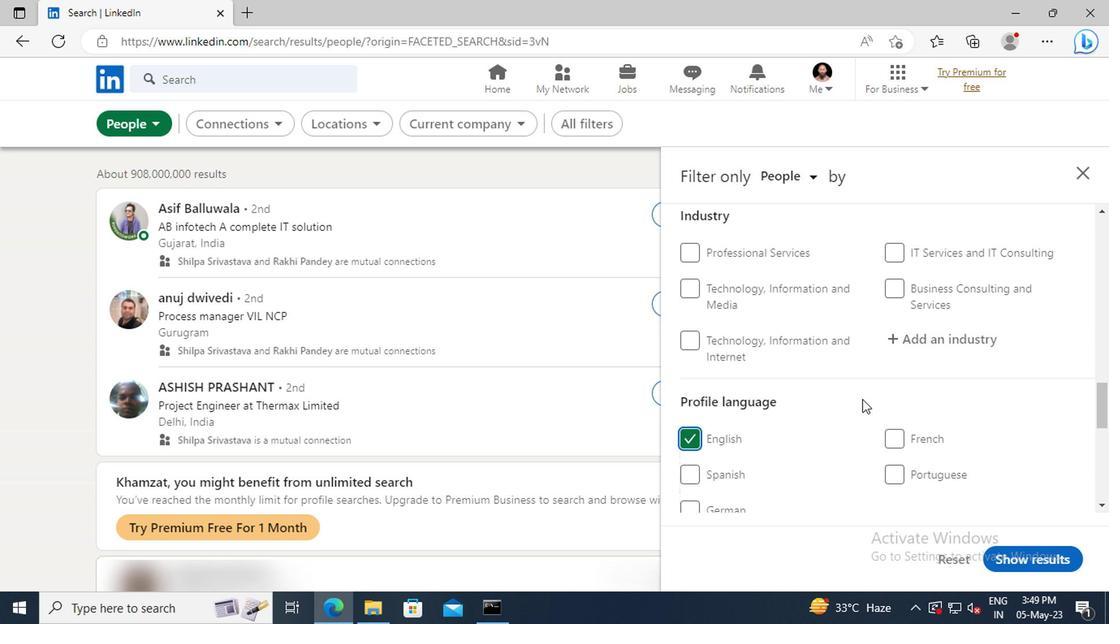 
Action: Mouse scrolled (860, 396) with delta (0, 0)
Screenshot: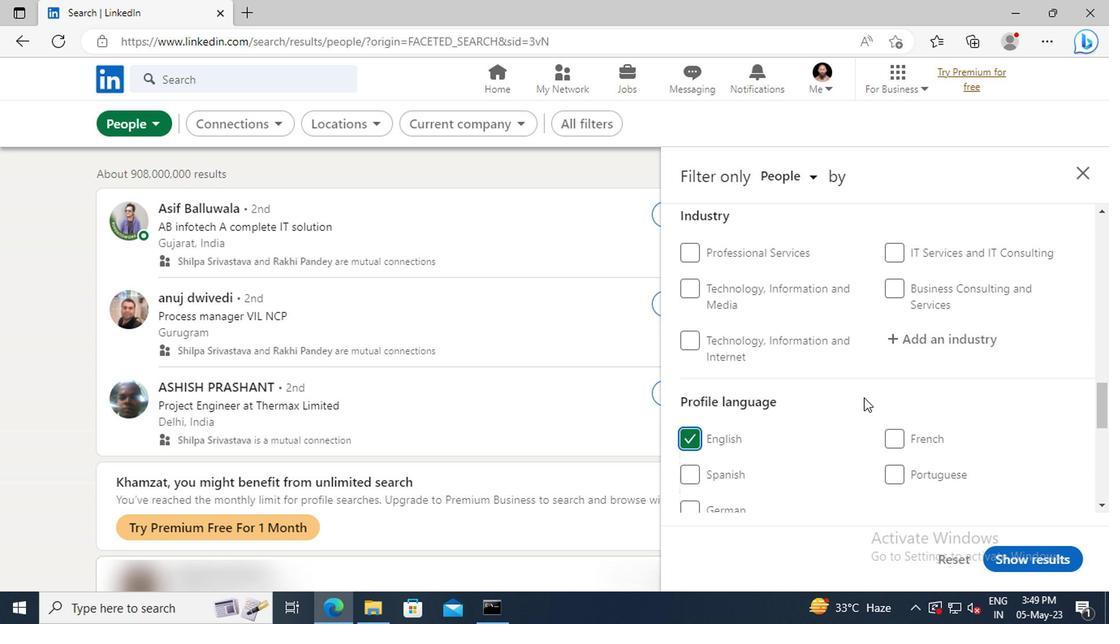 
Action: Mouse scrolled (860, 396) with delta (0, 0)
Screenshot: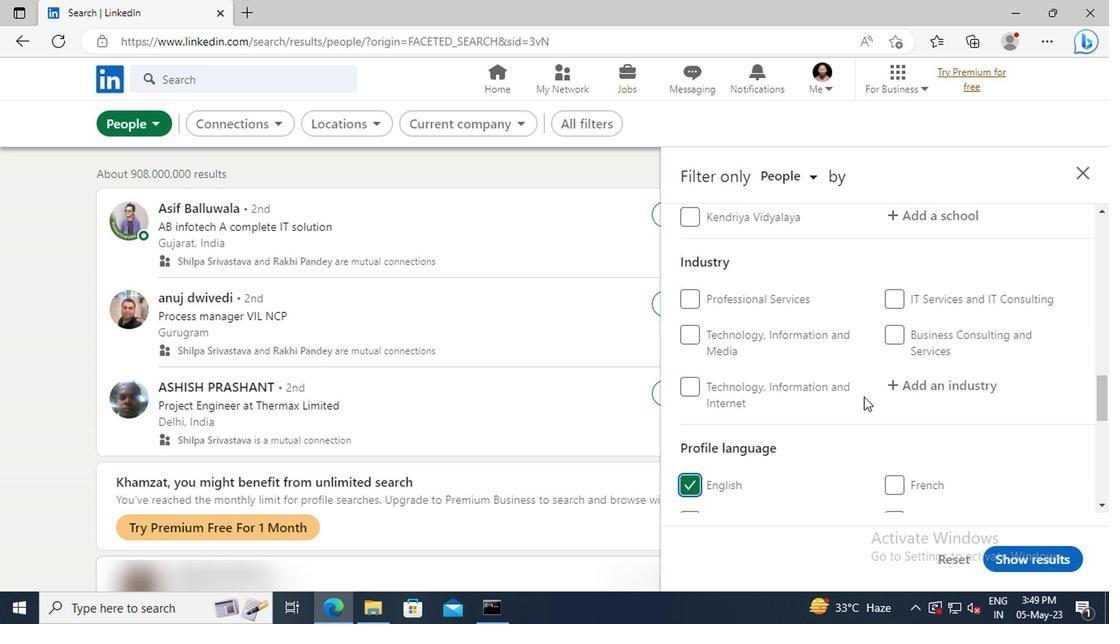 
Action: Mouse scrolled (860, 396) with delta (0, 0)
Screenshot: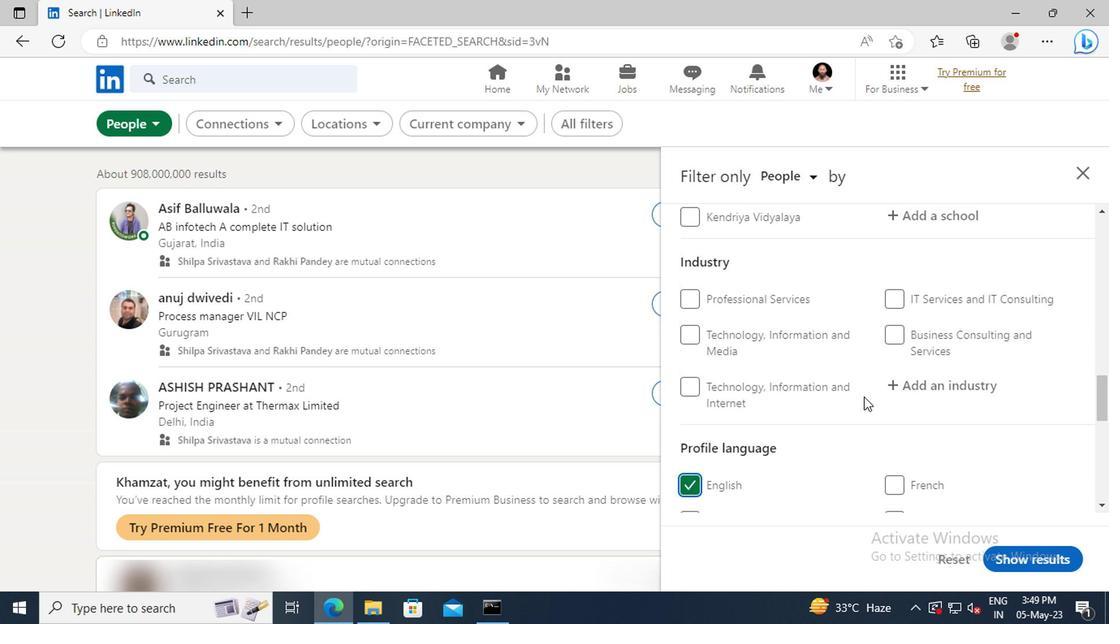 
Action: Mouse scrolled (860, 396) with delta (0, 0)
Screenshot: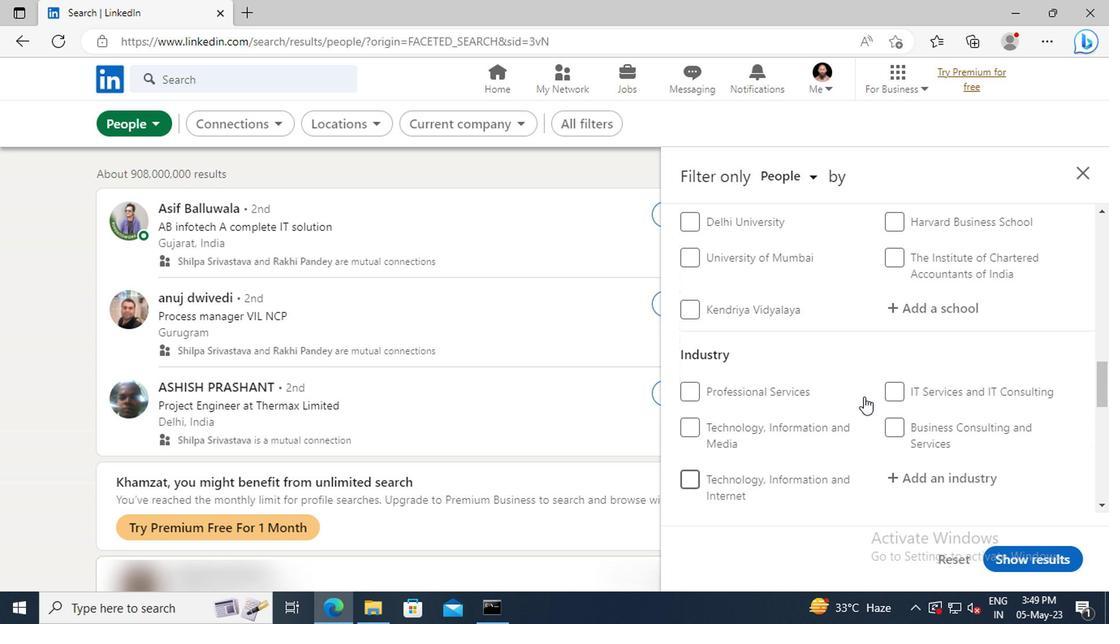 
Action: Mouse scrolled (860, 396) with delta (0, 0)
Screenshot: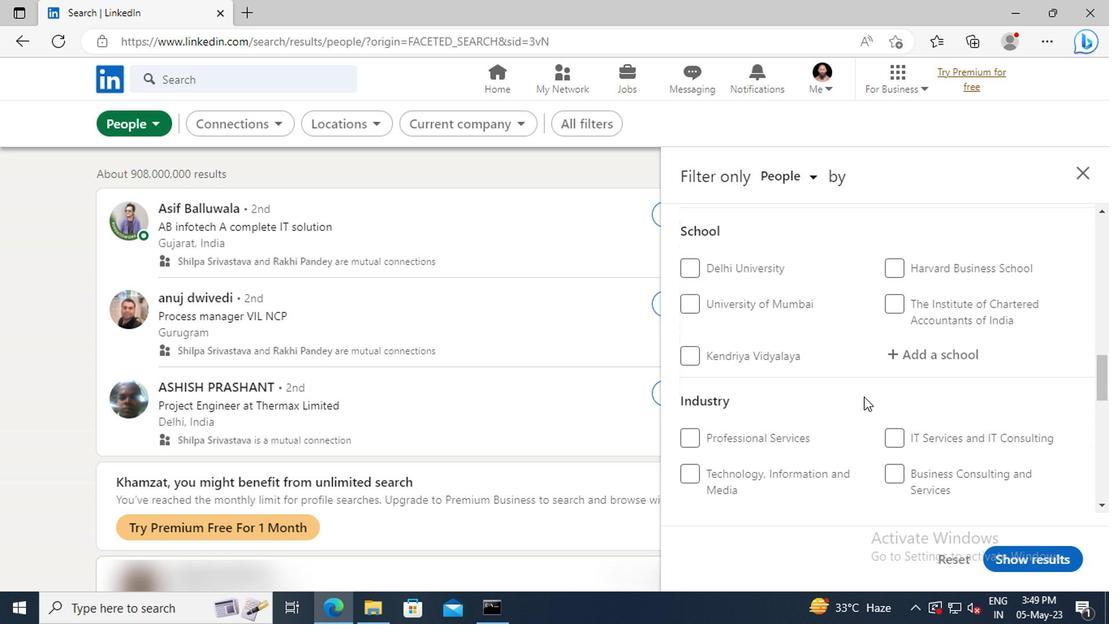 
Action: Mouse scrolled (860, 396) with delta (0, 0)
Screenshot: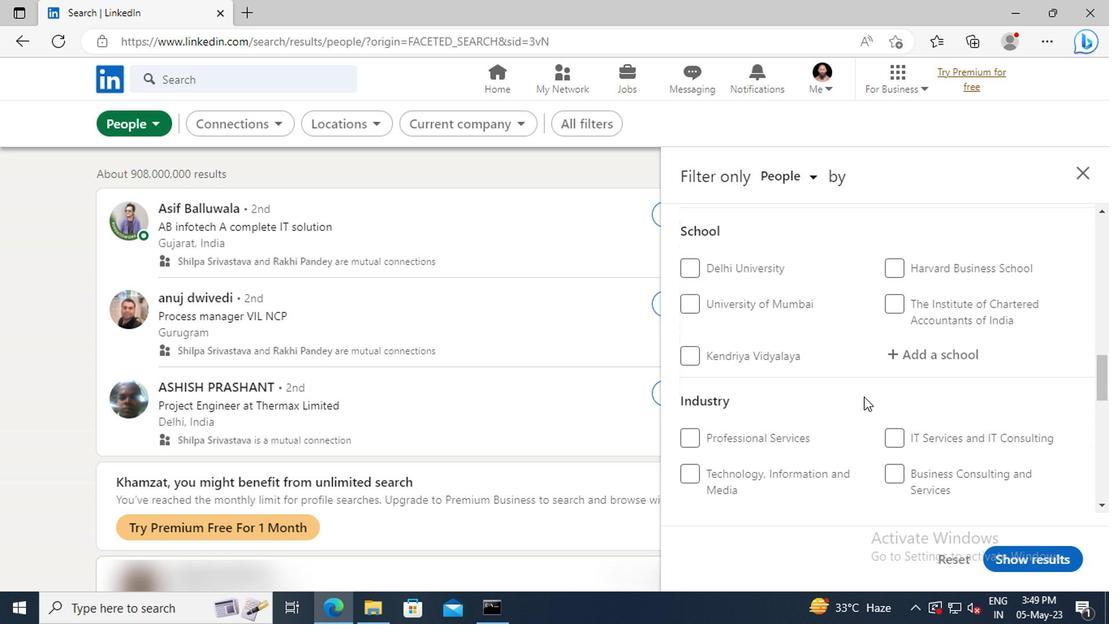 
Action: Mouse scrolled (860, 396) with delta (0, 0)
Screenshot: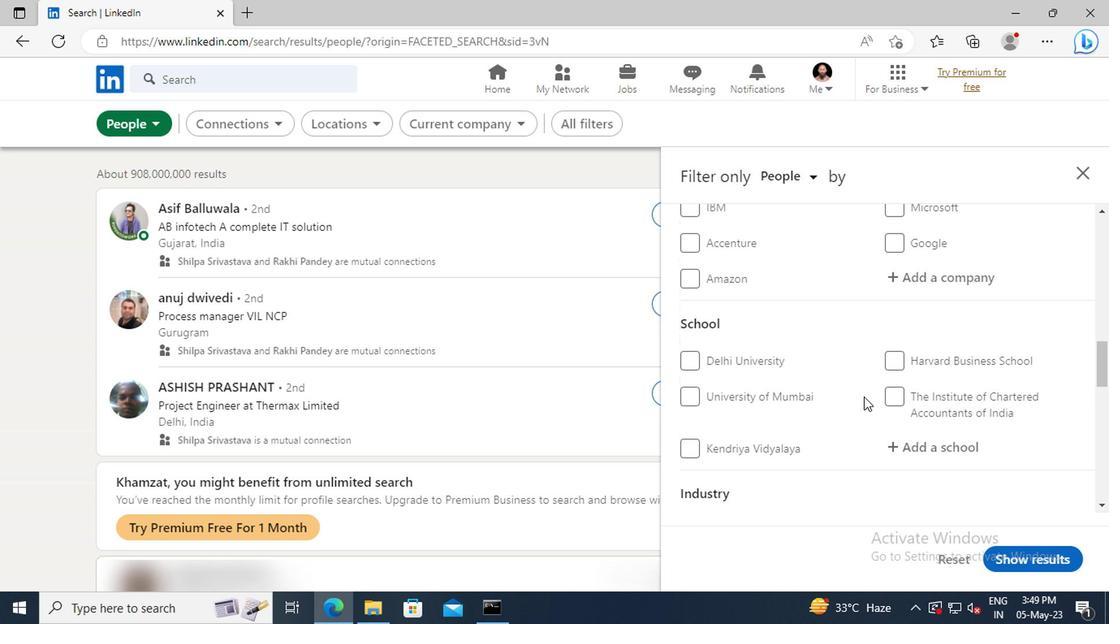 
Action: Mouse scrolled (860, 396) with delta (0, 0)
Screenshot: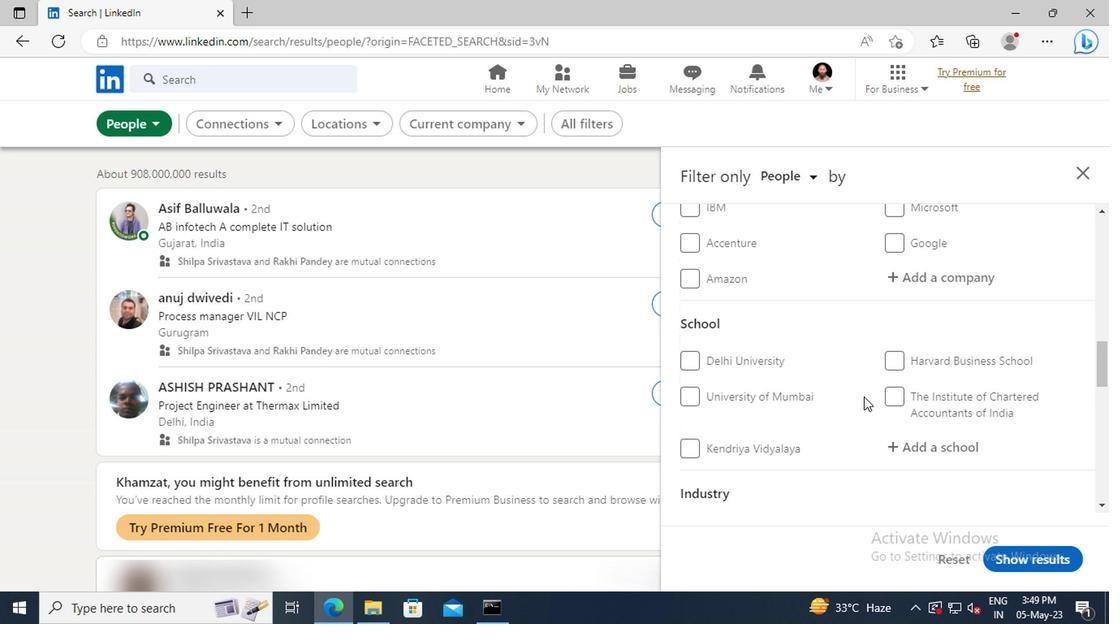 
Action: Mouse scrolled (860, 396) with delta (0, 0)
Screenshot: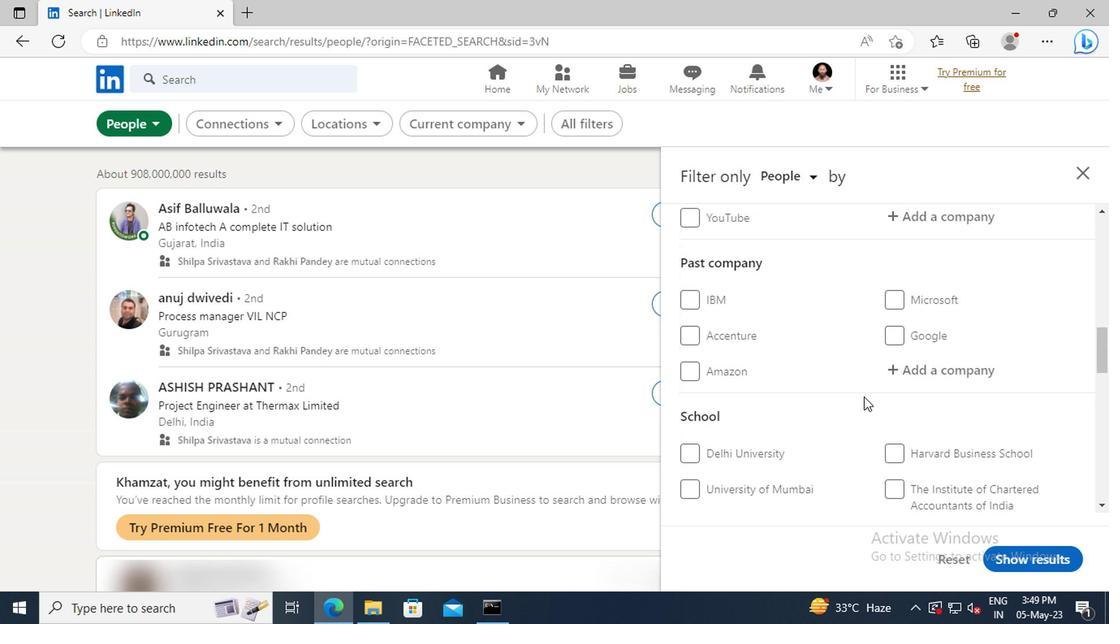 
Action: Mouse scrolled (860, 396) with delta (0, 0)
Screenshot: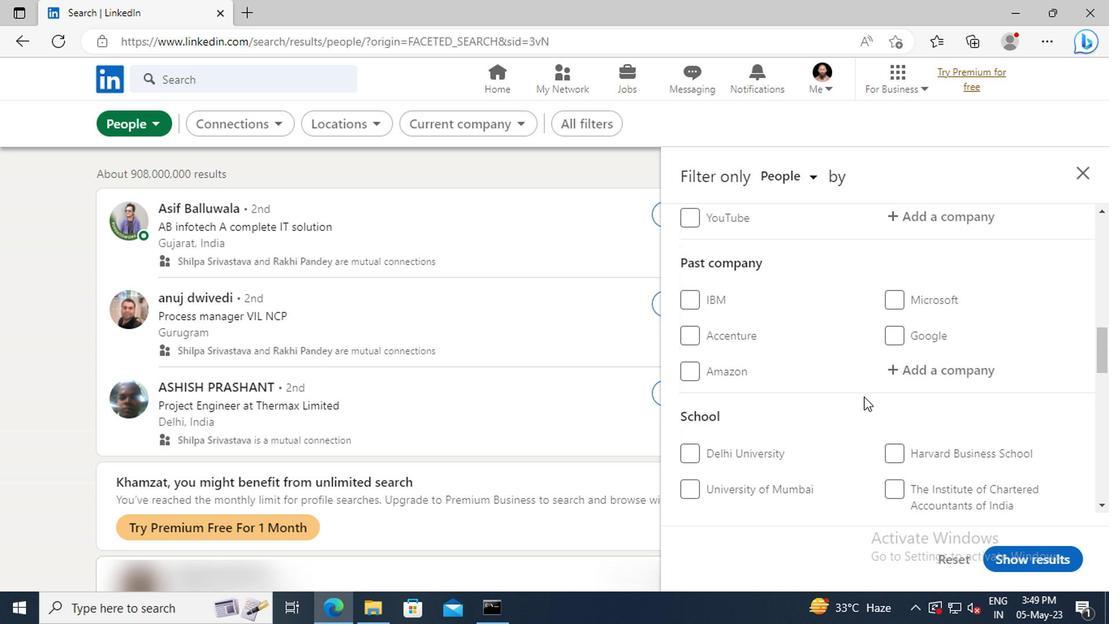 
Action: Mouse scrolled (860, 396) with delta (0, 0)
Screenshot: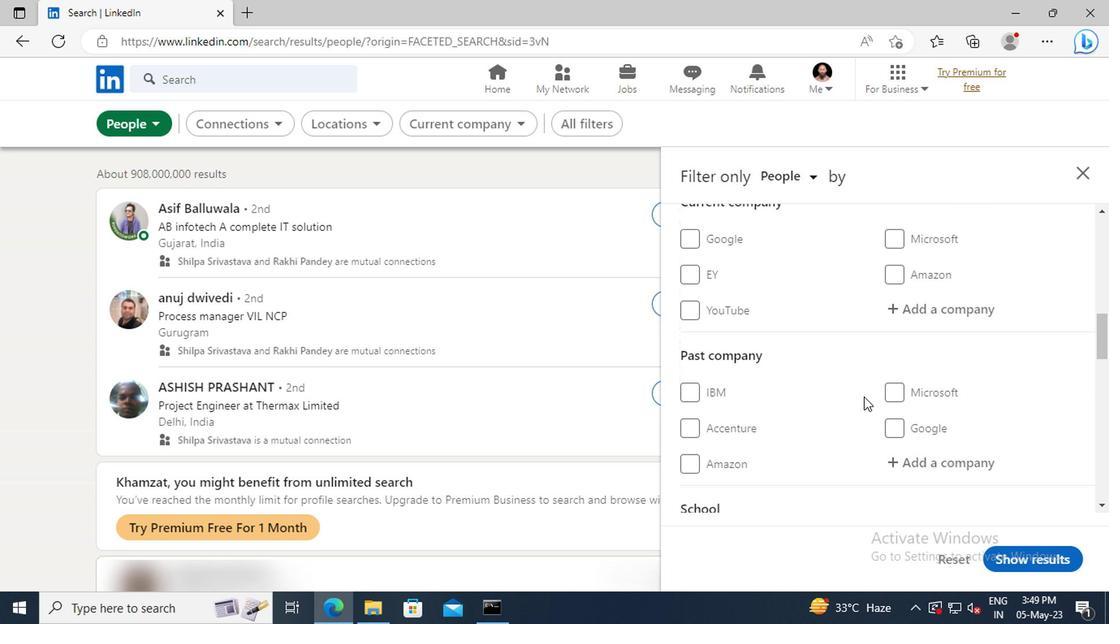 
Action: Mouse moved to (916, 360)
Screenshot: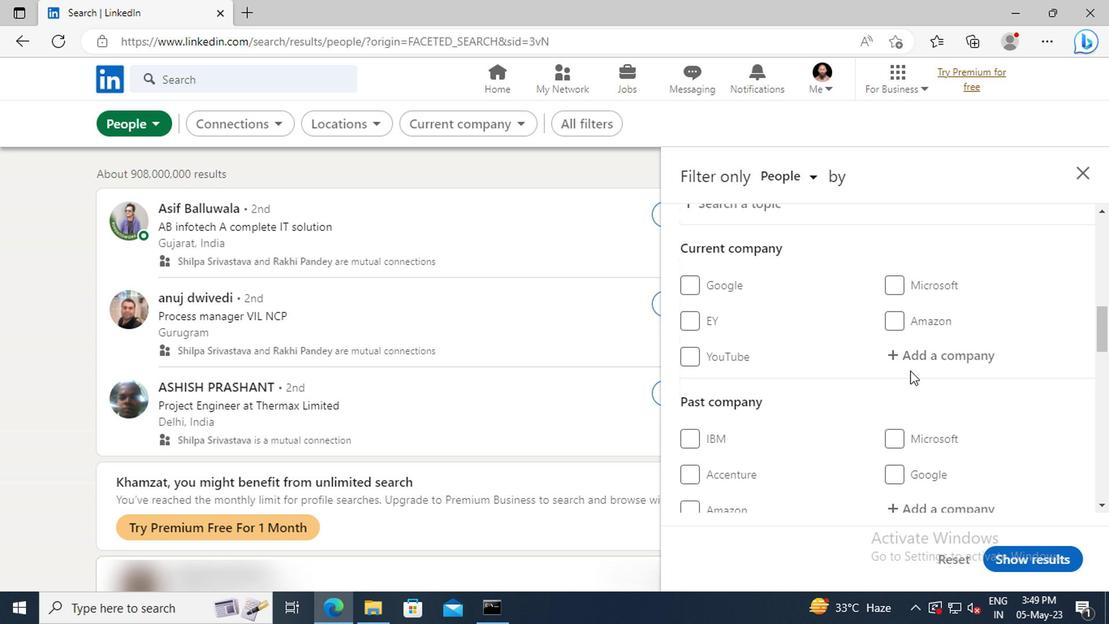 
Action: Mouse pressed left at (916, 360)
Screenshot: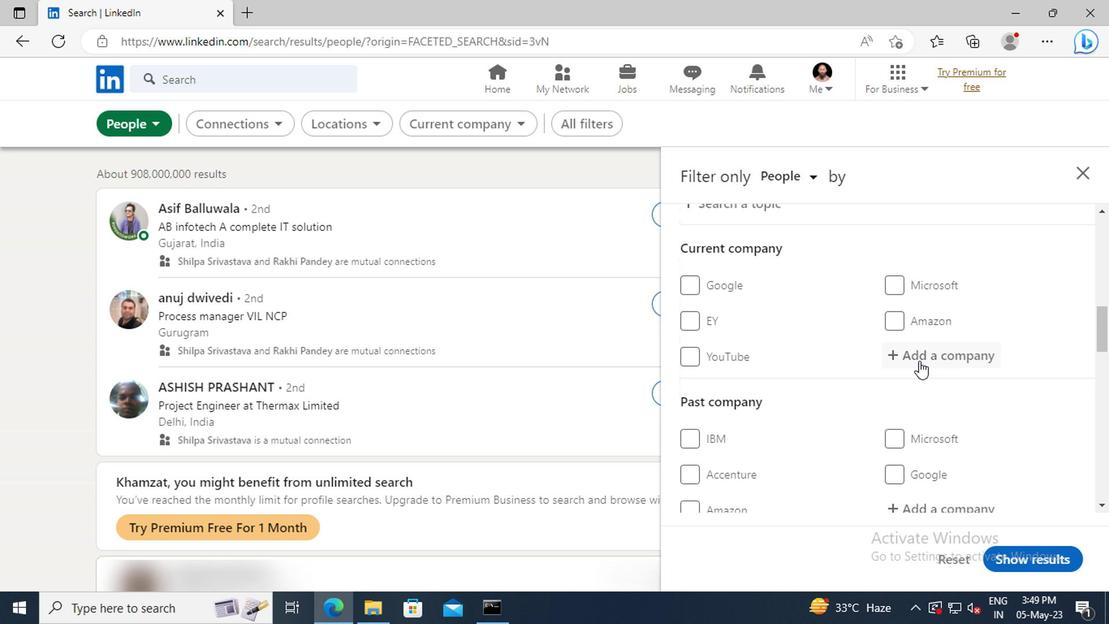 
Action: Key pressed <Key.shift>KONGSBERG<Key.space><Key.shift>DI
Screenshot: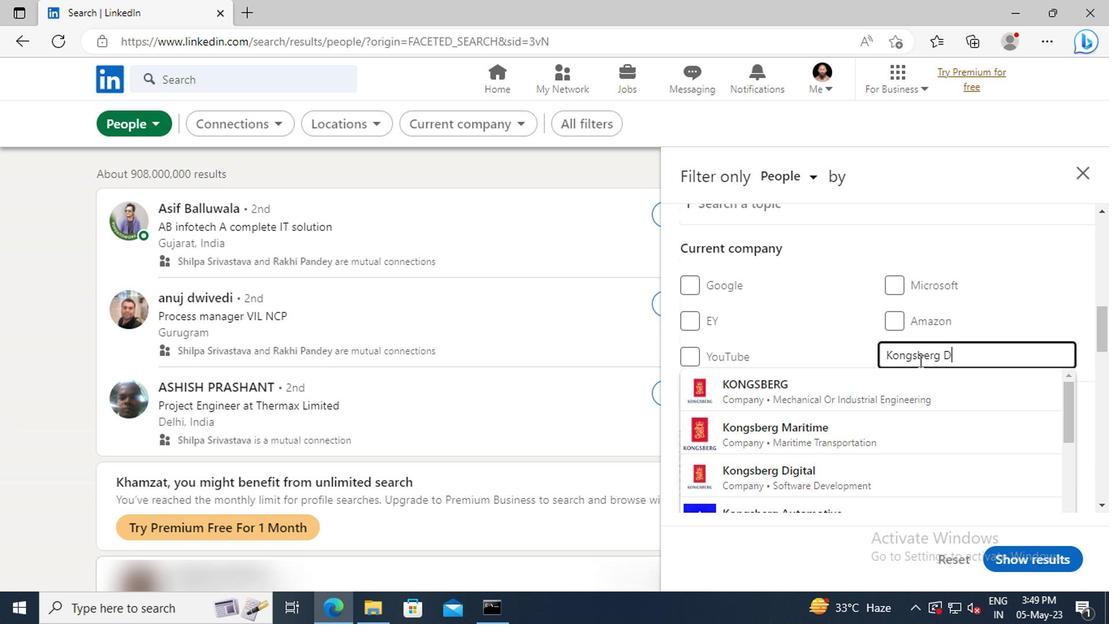 
Action: Mouse moved to (913, 378)
Screenshot: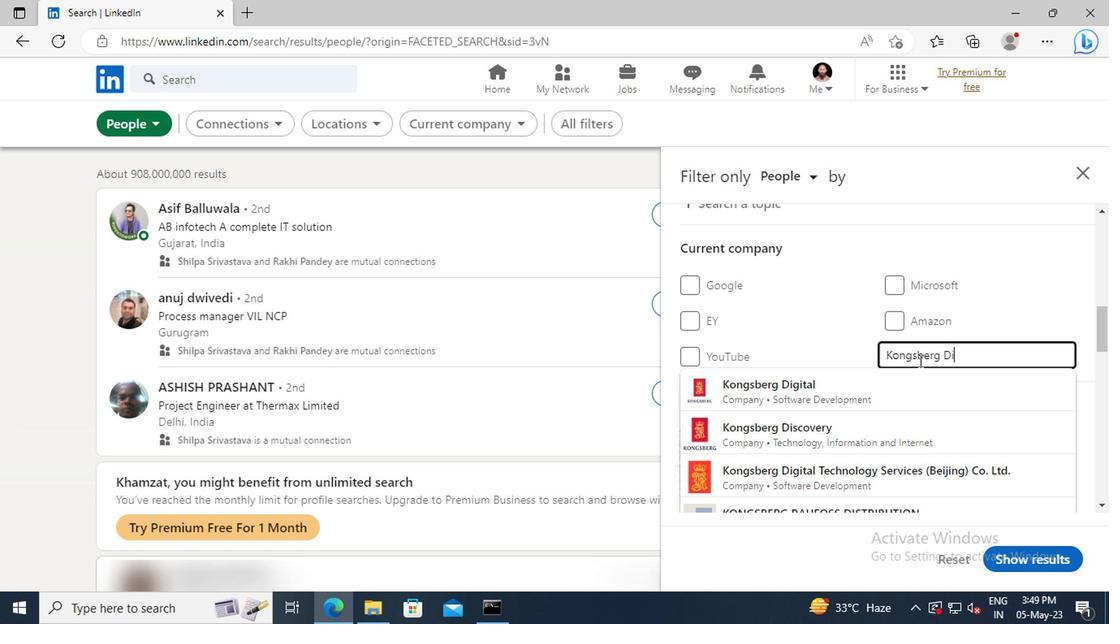
Action: Mouse pressed left at (913, 378)
Screenshot: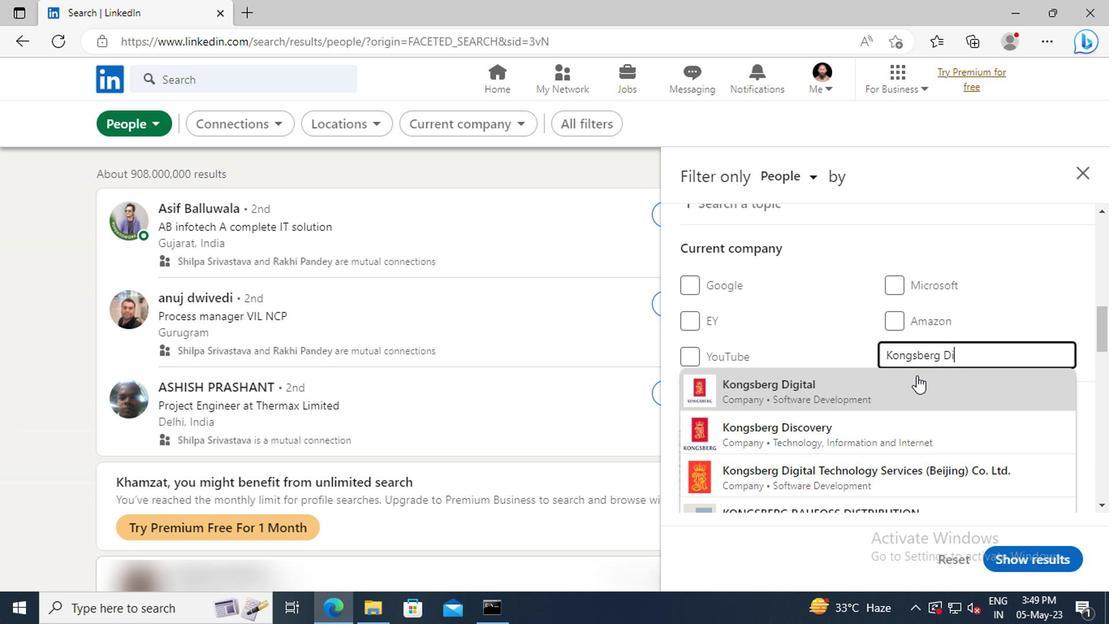 
Action: Mouse scrolled (913, 376) with delta (0, -1)
Screenshot: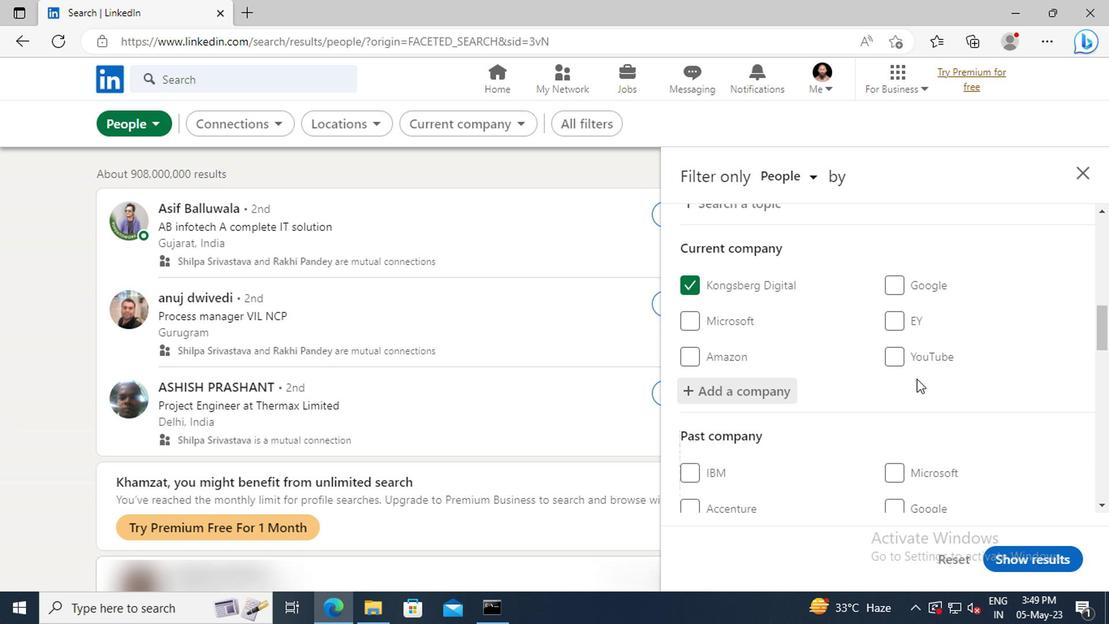 
Action: Mouse scrolled (913, 376) with delta (0, -1)
Screenshot: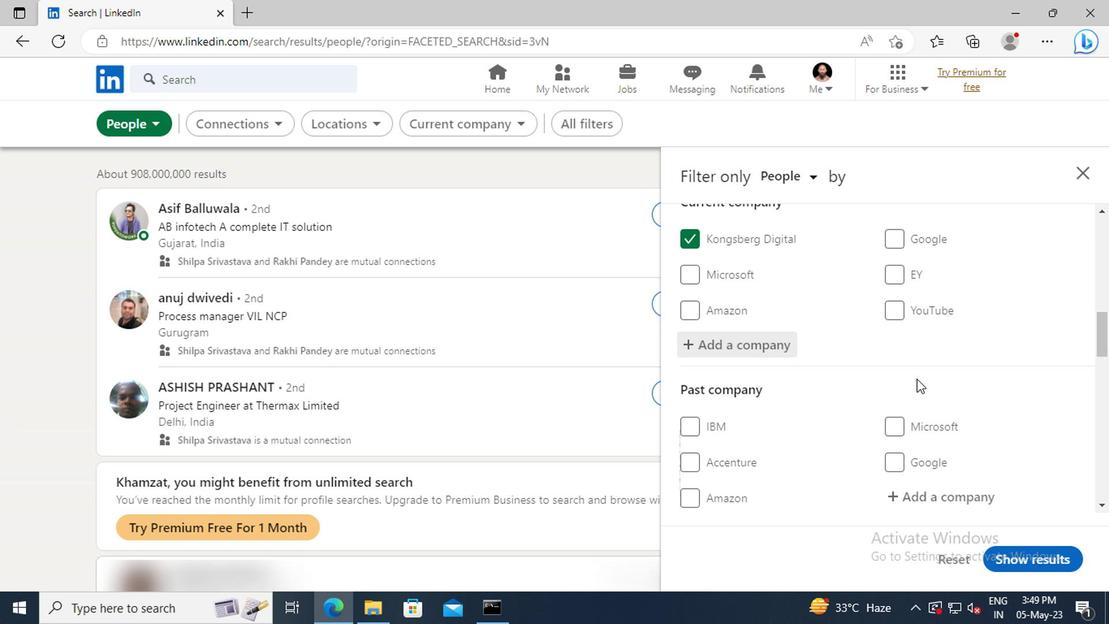 
Action: Mouse scrolled (913, 376) with delta (0, -1)
Screenshot: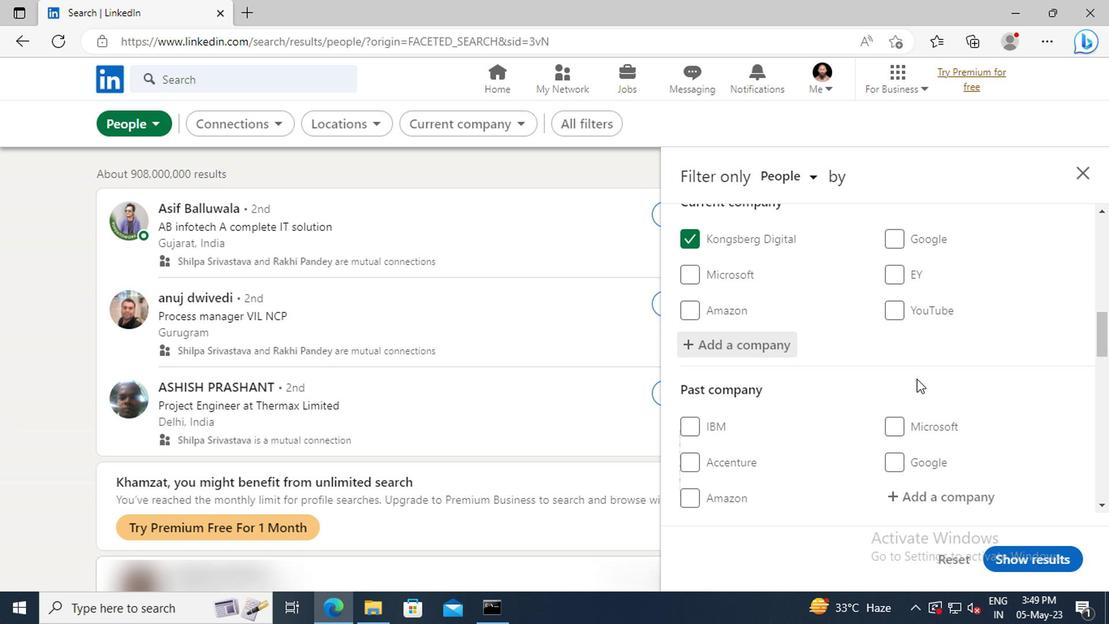 
Action: Mouse scrolled (913, 376) with delta (0, -1)
Screenshot: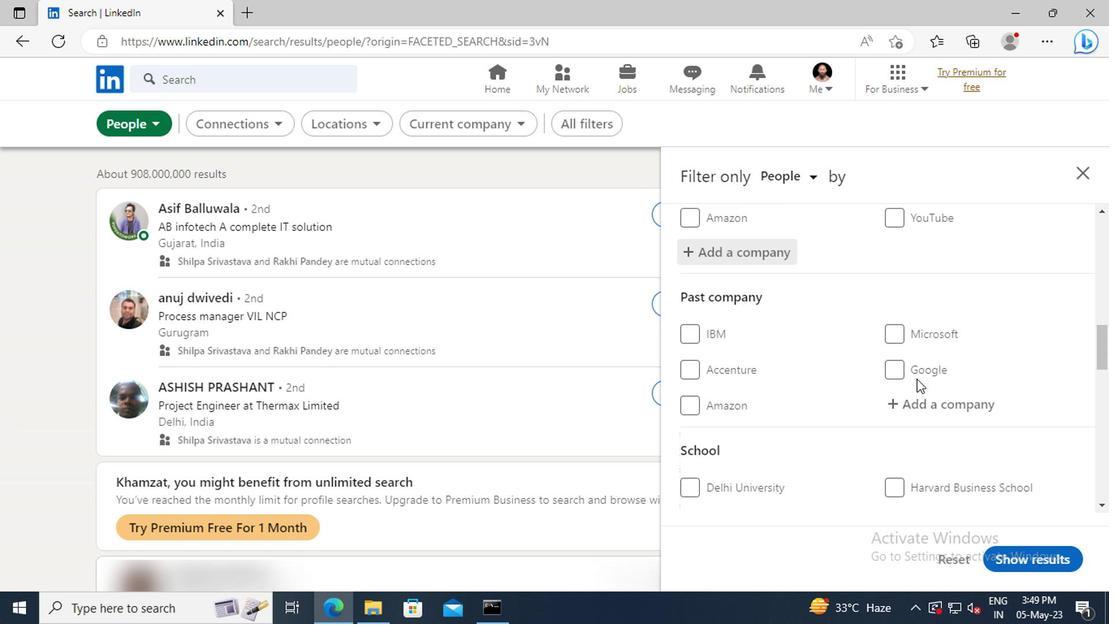 
Action: Mouse scrolled (913, 376) with delta (0, -1)
Screenshot: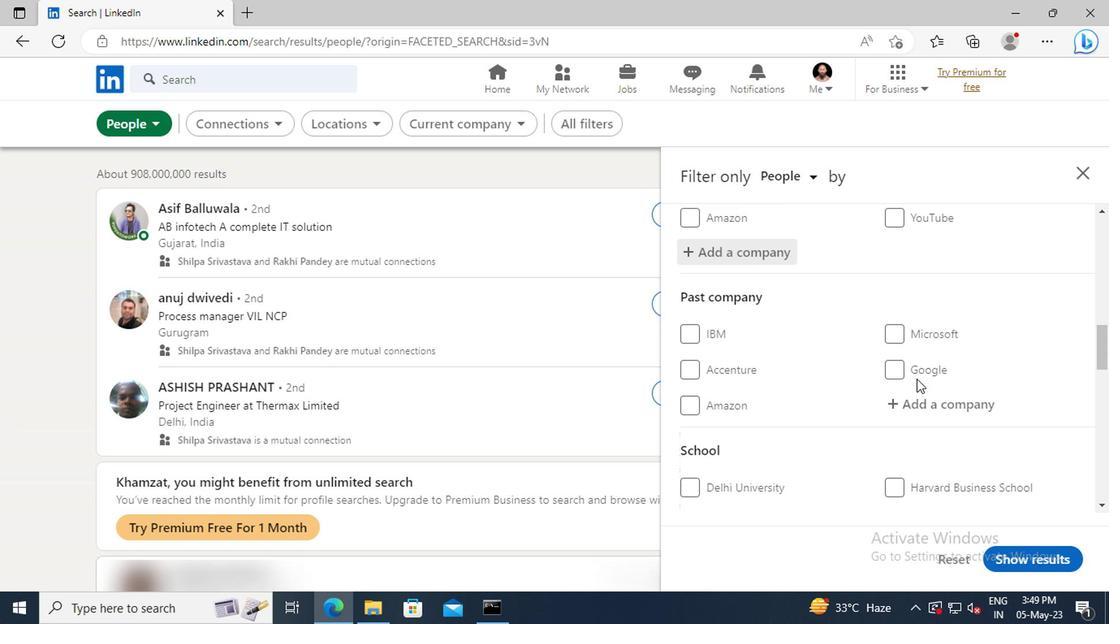 
Action: Mouse scrolled (913, 376) with delta (0, -1)
Screenshot: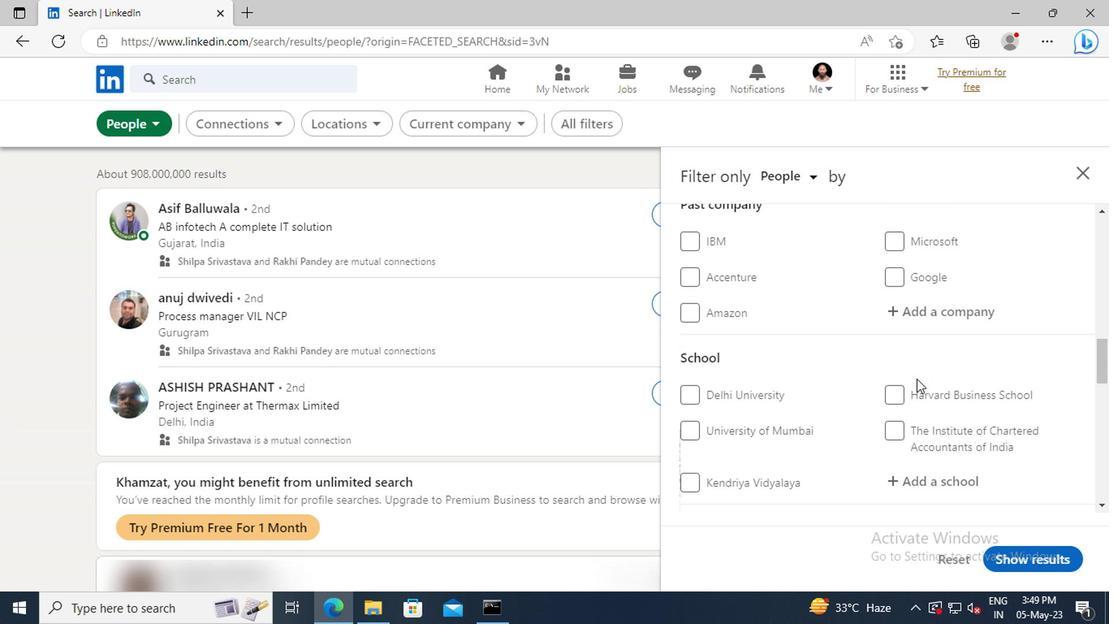 
Action: Mouse scrolled (913, 376) with delta (0, -1)
Screenshot: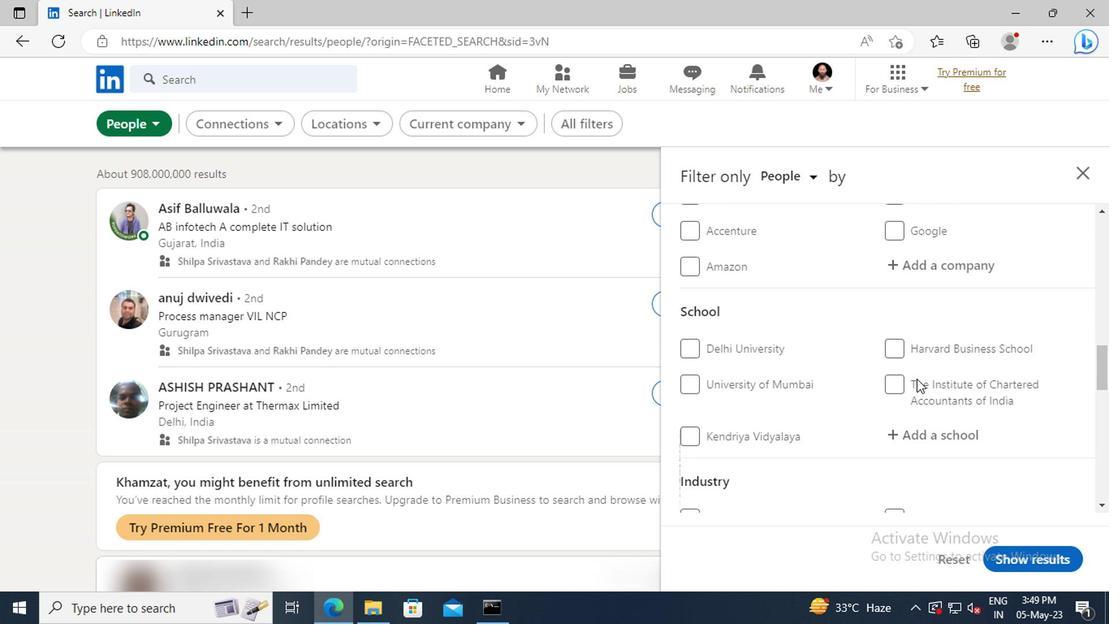 
Action: Mouse moved to (914, 384)
Screenshot: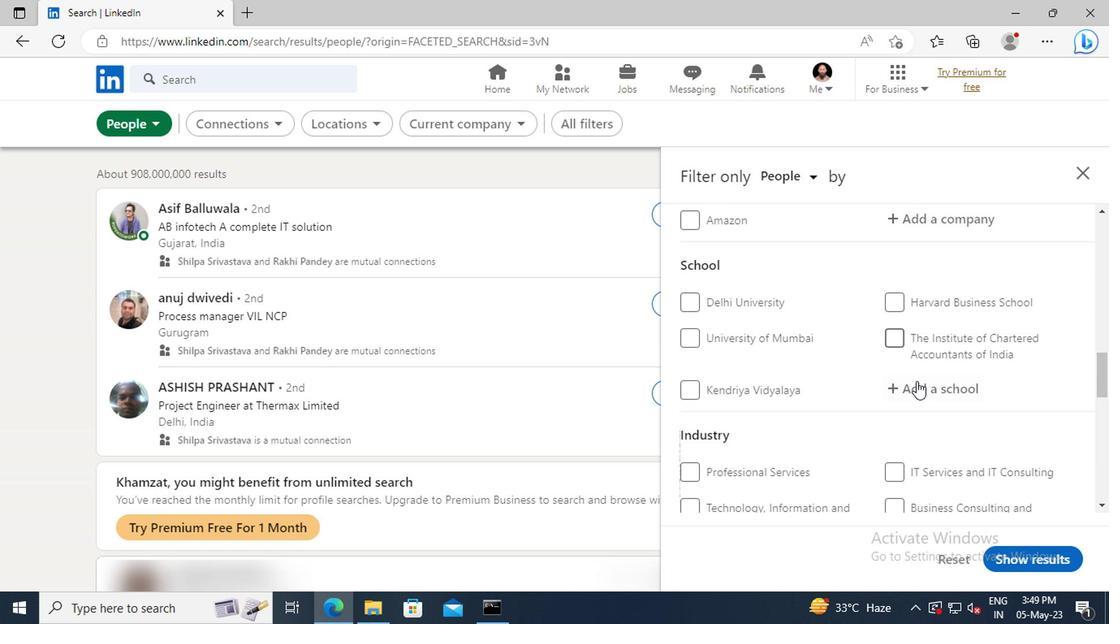 
Action: Mouse pressed left at (914, 384)
Screenshot: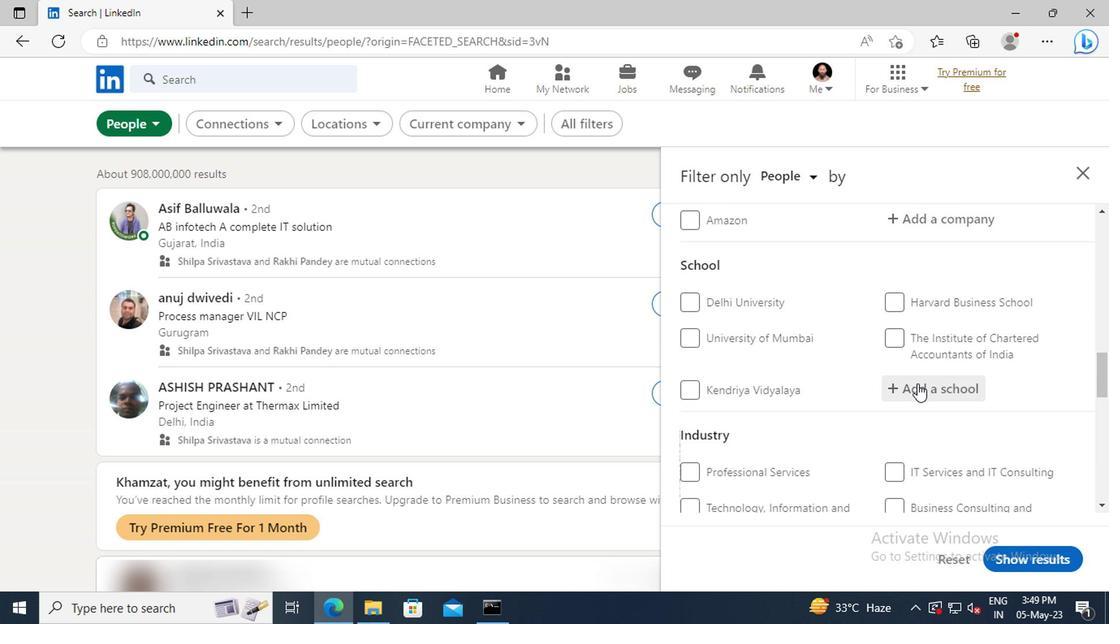 
Action: Key pressed <Key.shift>RAYAT<Key.space>
Screenshot: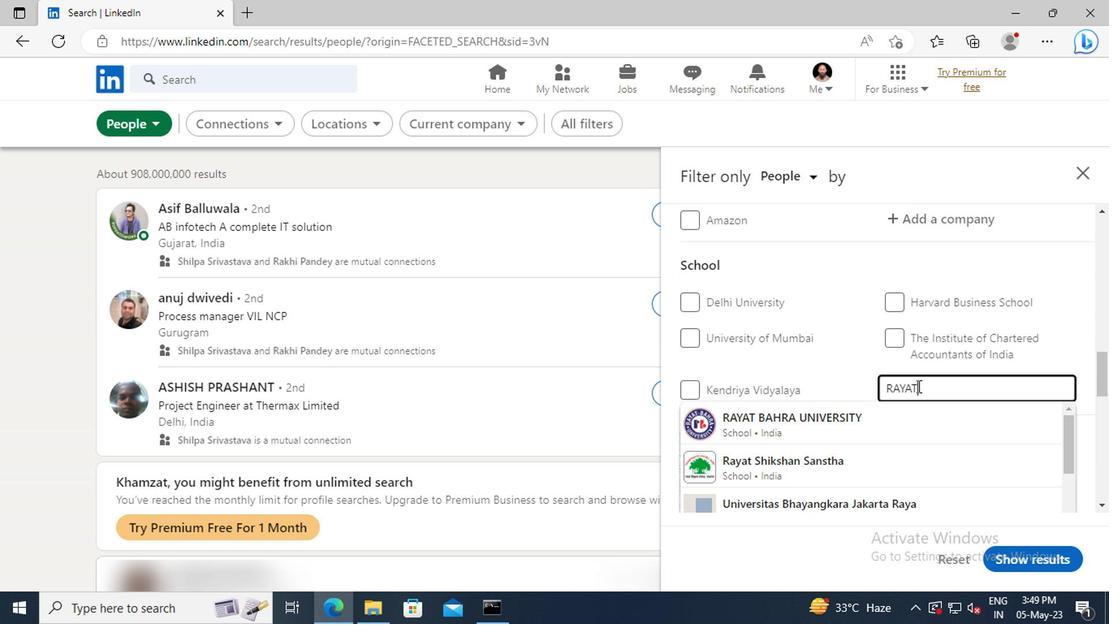 
Action: Mouse moved to (904, 414)
Screenshot: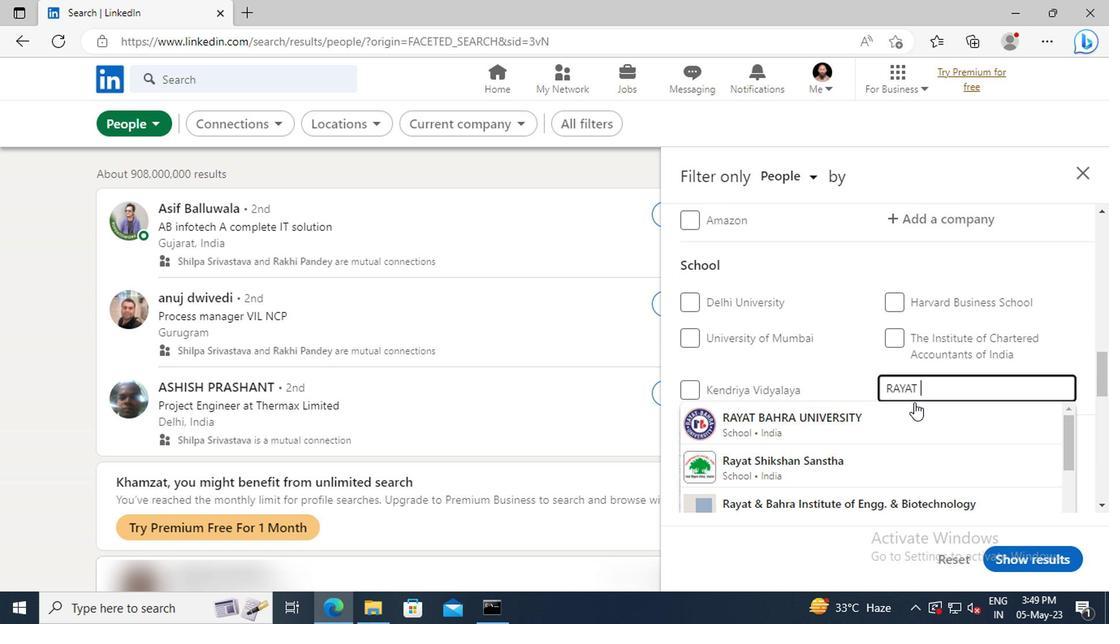 
Action: Mouse pressed left at (904, 414)
Screenshot: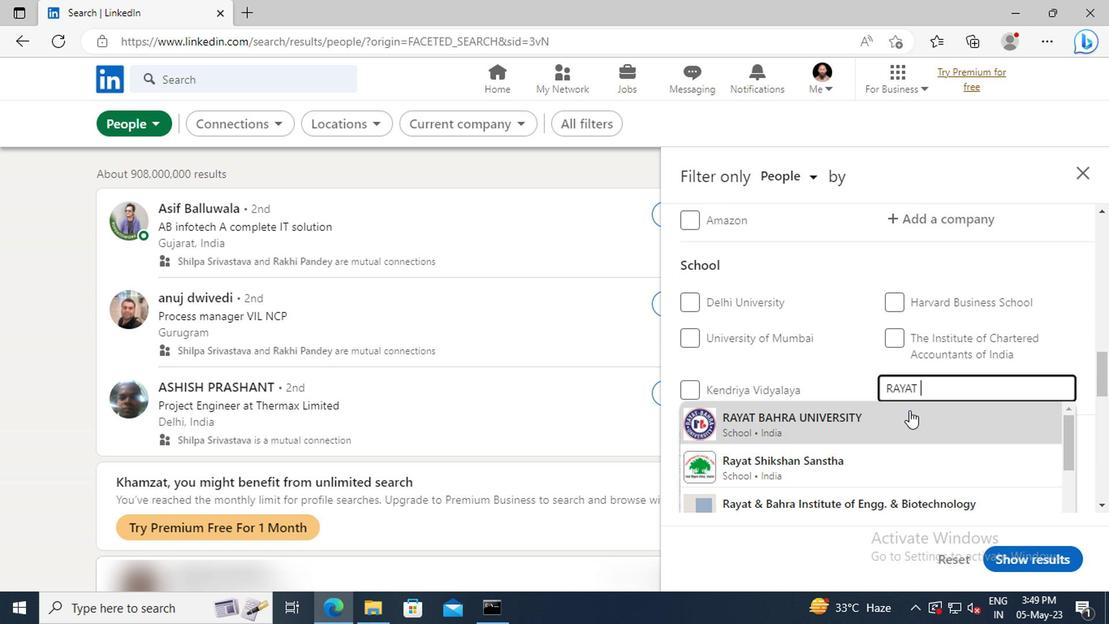 
Action: Mouse scrolled (904, 413) with delta (0, -1)
Screenshot: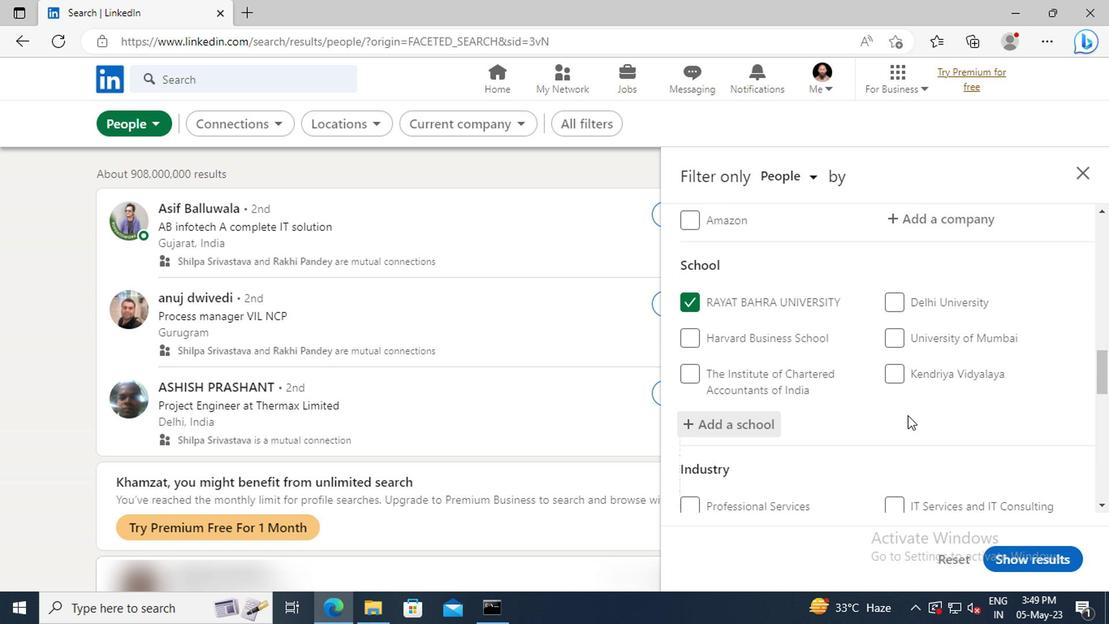 
Action: Mouse scrolled (904, 413) with delta (0, -1)
Screenshot: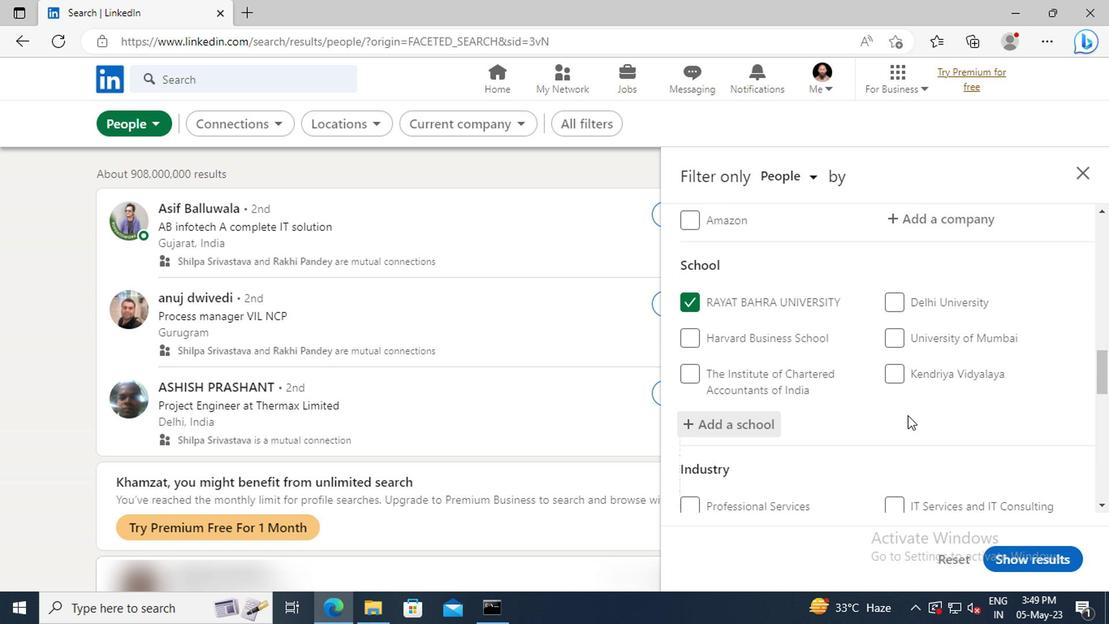 
Action: Mouse scrolled (904, 413) with delta (0, -1)
Screenshot: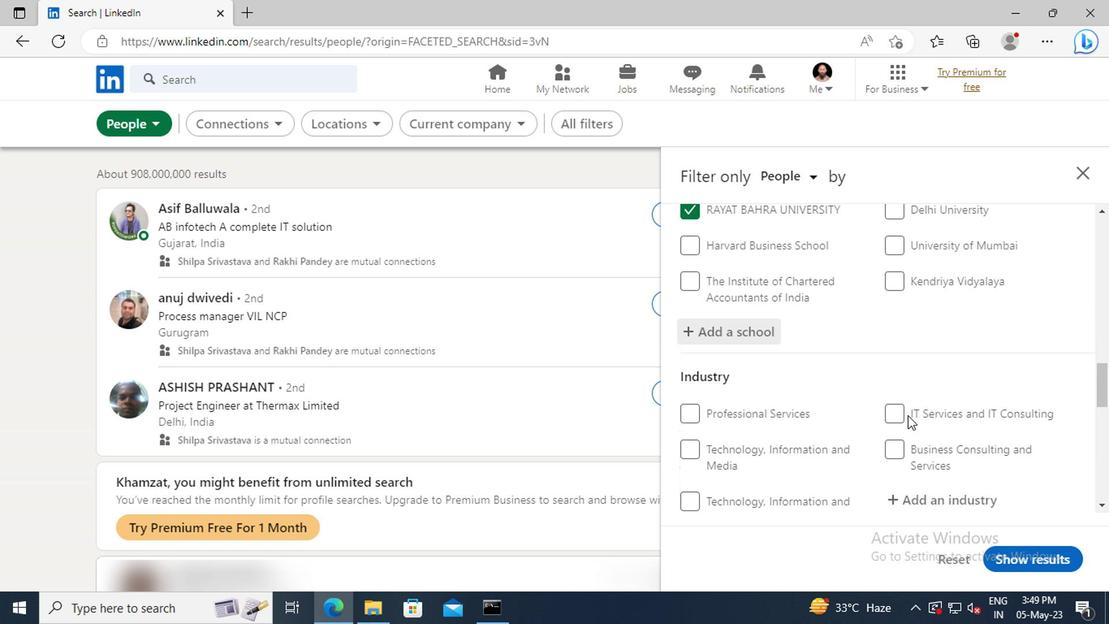 
Action: Mouse scrolled (904, 413) with delta (0, -1)
Screenshot: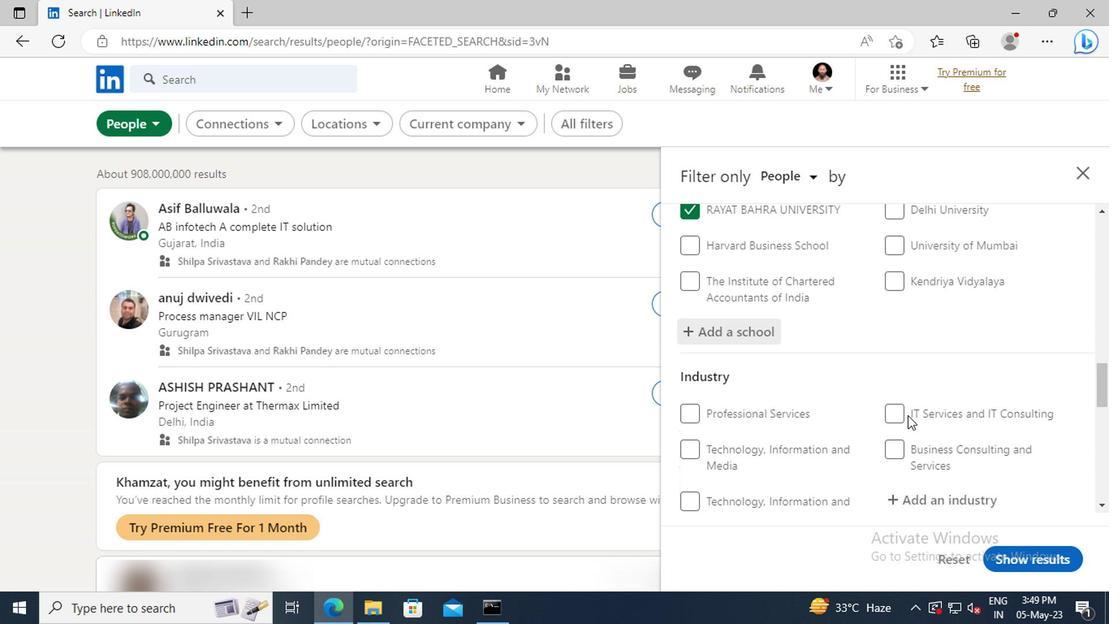 
Action: Mouse moved to (906, 408)
Screenshot: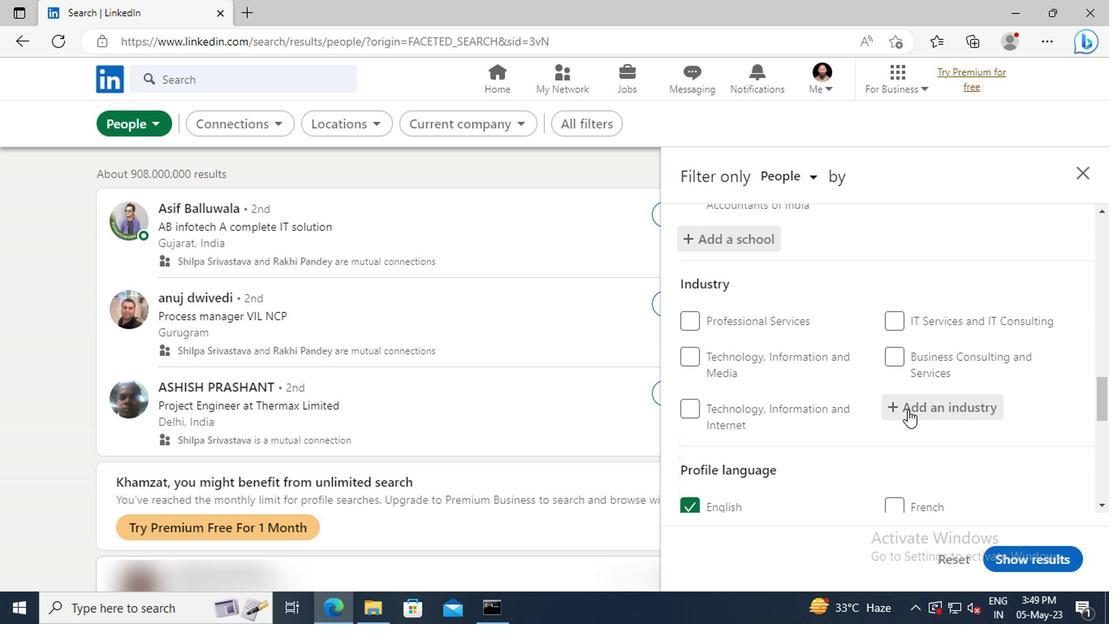 
Action: Mouse pressed left at (906, 408)
Screenshot: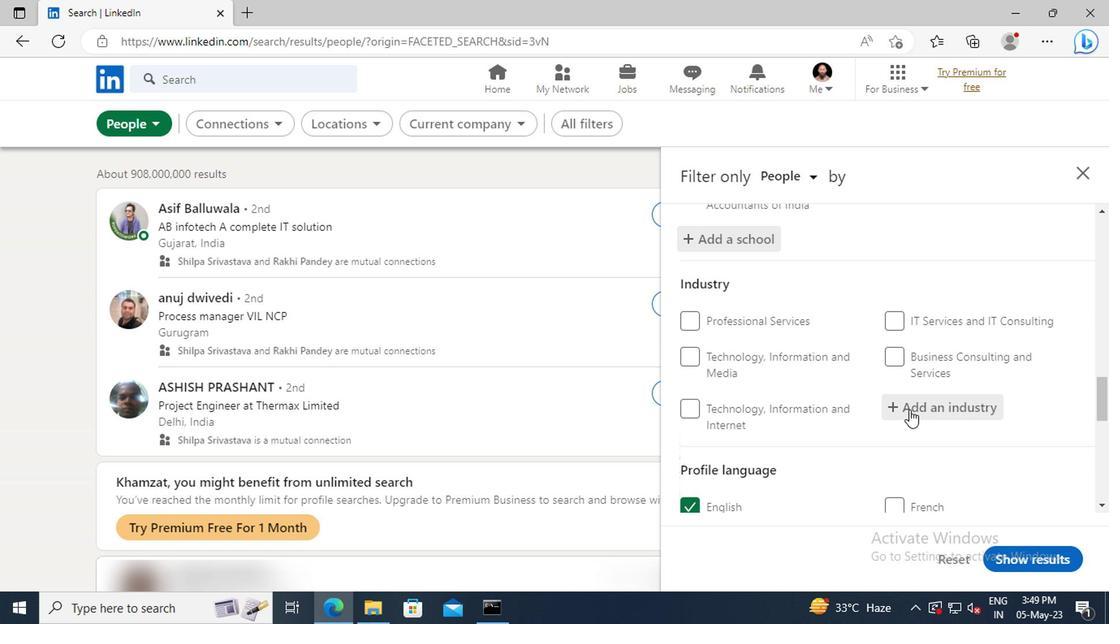 
Action: Key pressed <Key.shift>INVESTMENT<Key.space><Key.shift>AD
Screenshot: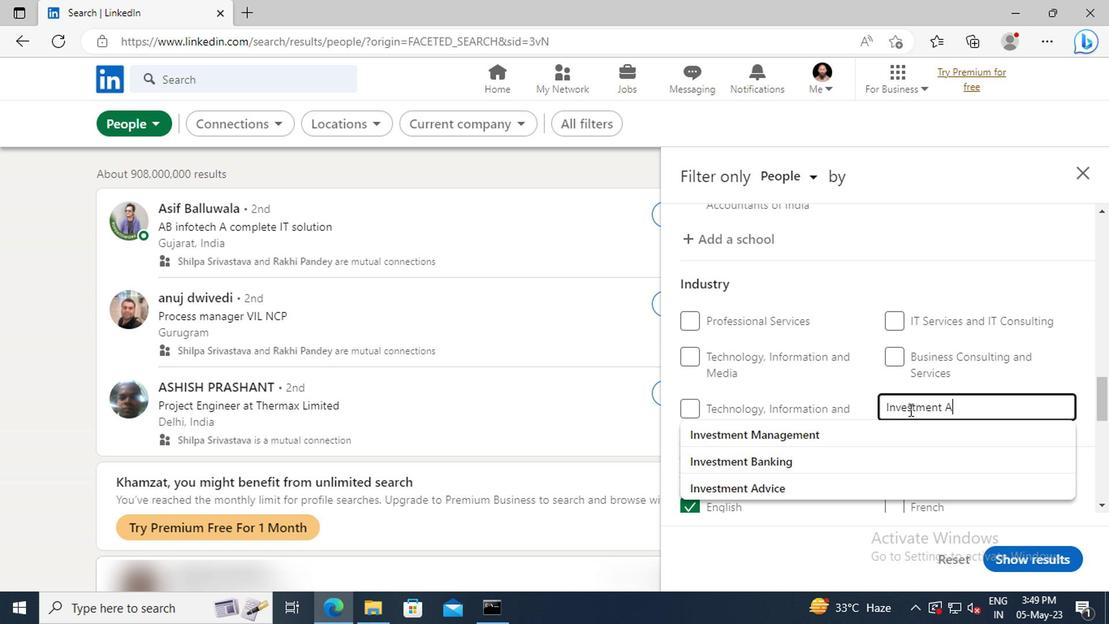 
Action: Mouse moved to (908, 427)
Screenshot: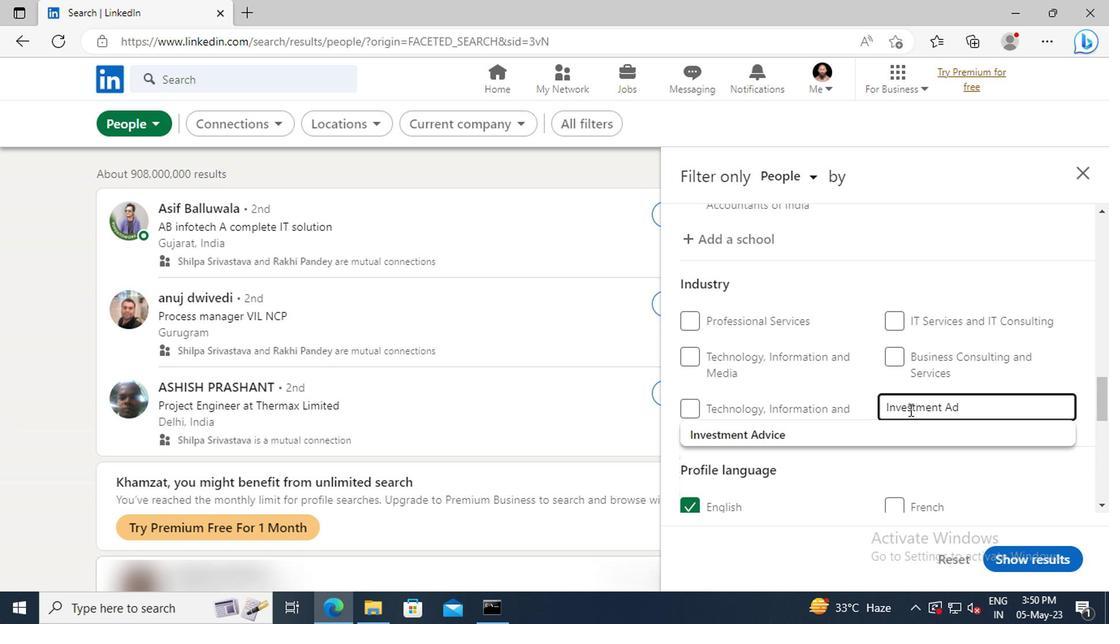 
Action: Mouse pressed left at (908, 427)
Screenshot: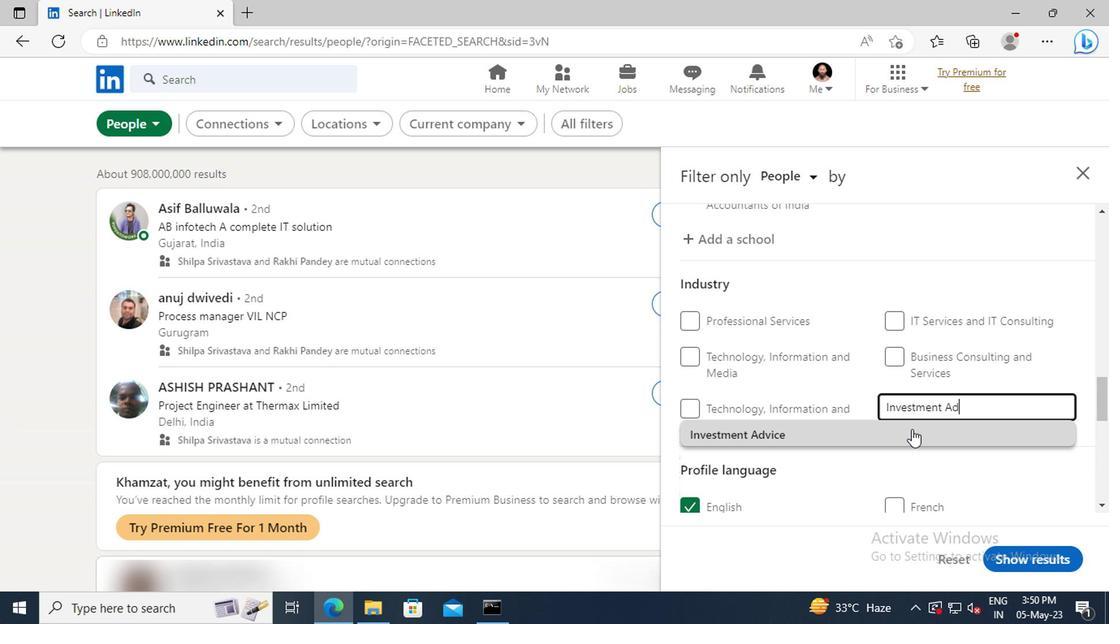 
Action: Mouse scrolled (908, 427) with delta (0, 0)
Screenshot: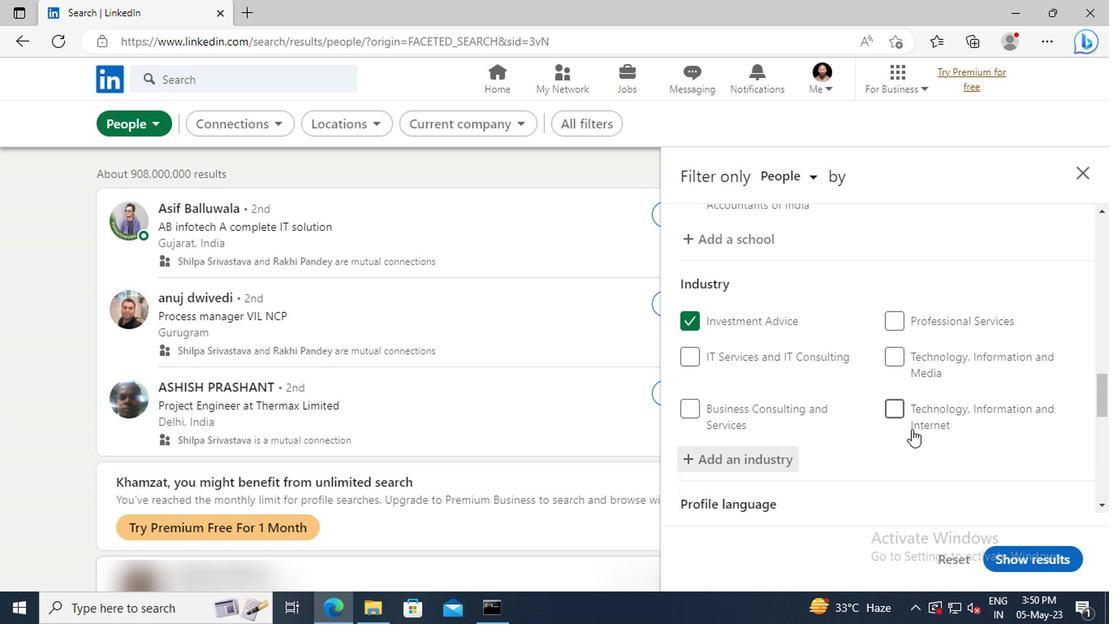 
Action: Mouse scrolled (908, 427) with delta (0, 0)
Screenshot: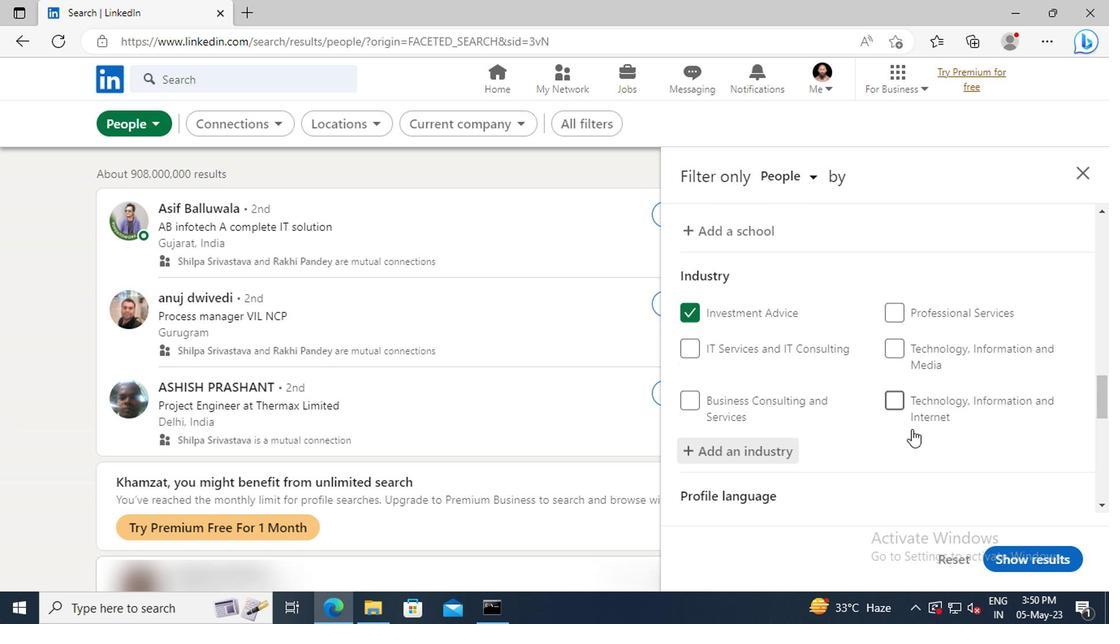 
Action: Mouse scrolled (908, 427) with delta (0, 0)
Screenshot: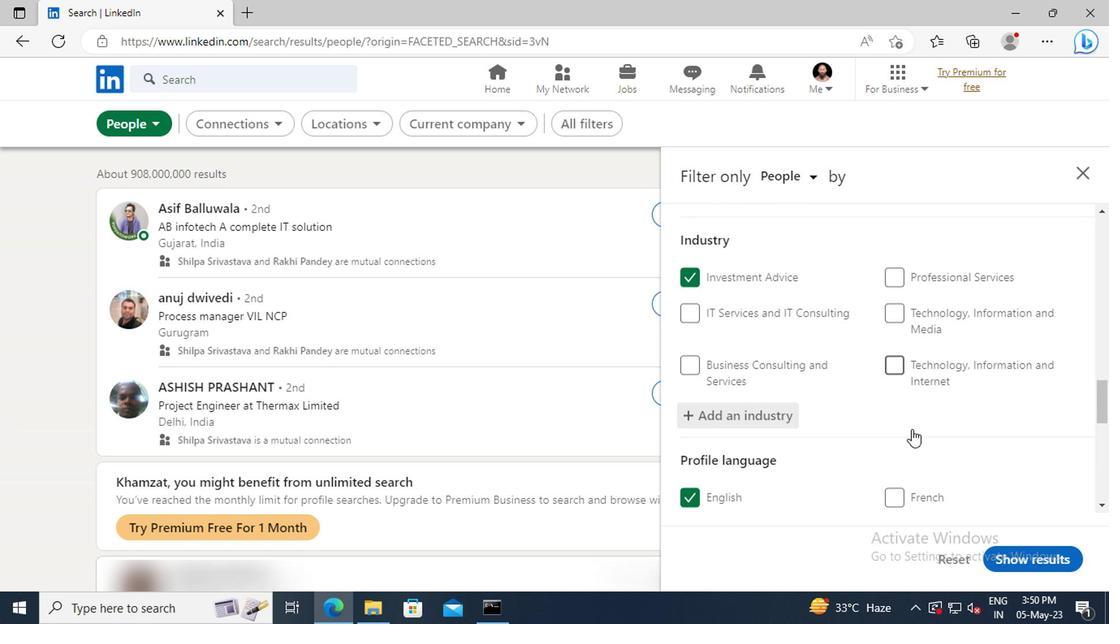 
Action: Mouse scrolled (908, 427) with delta (0, 0)
Screenshot: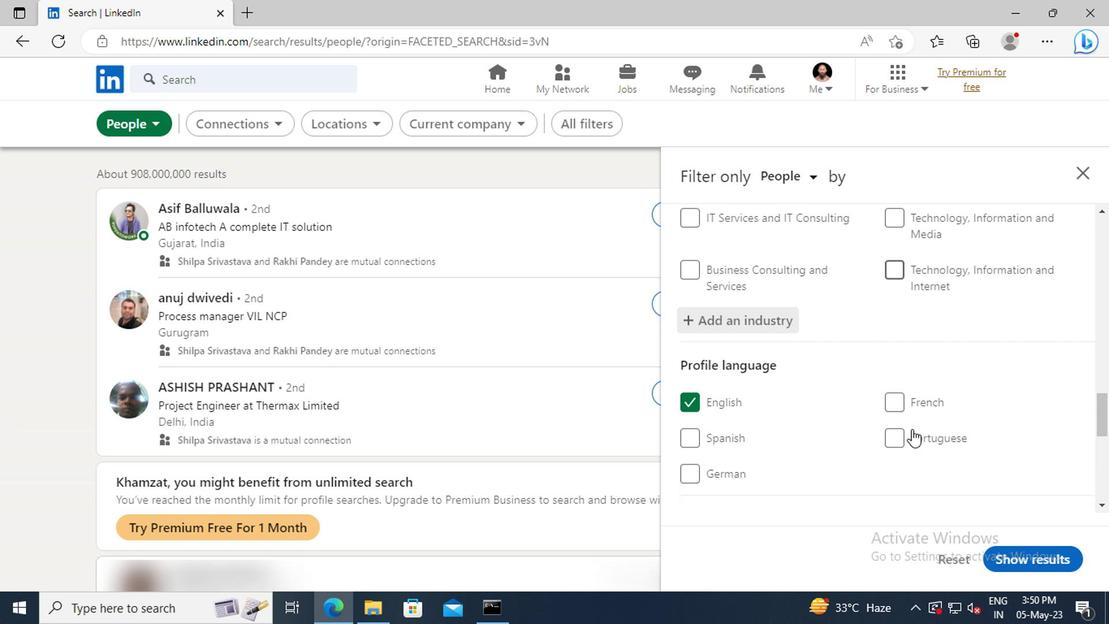 
Action: Mouse scrolled (908, 427) with delta (0, 0)
Screenshot: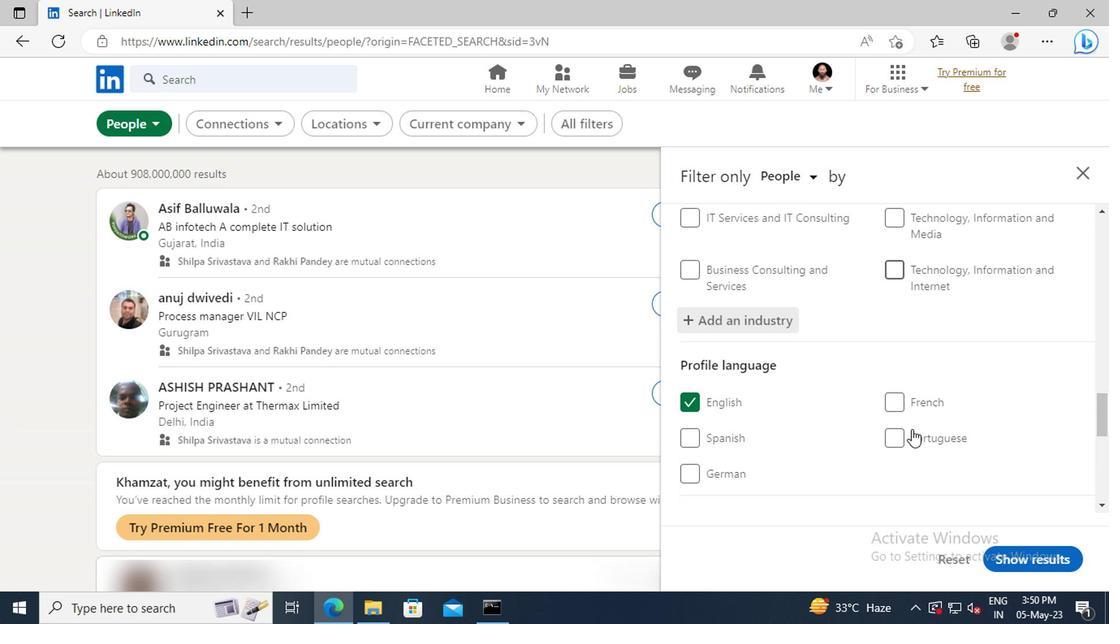 
Action: Mouse moved to (908, 427)
Screenshot: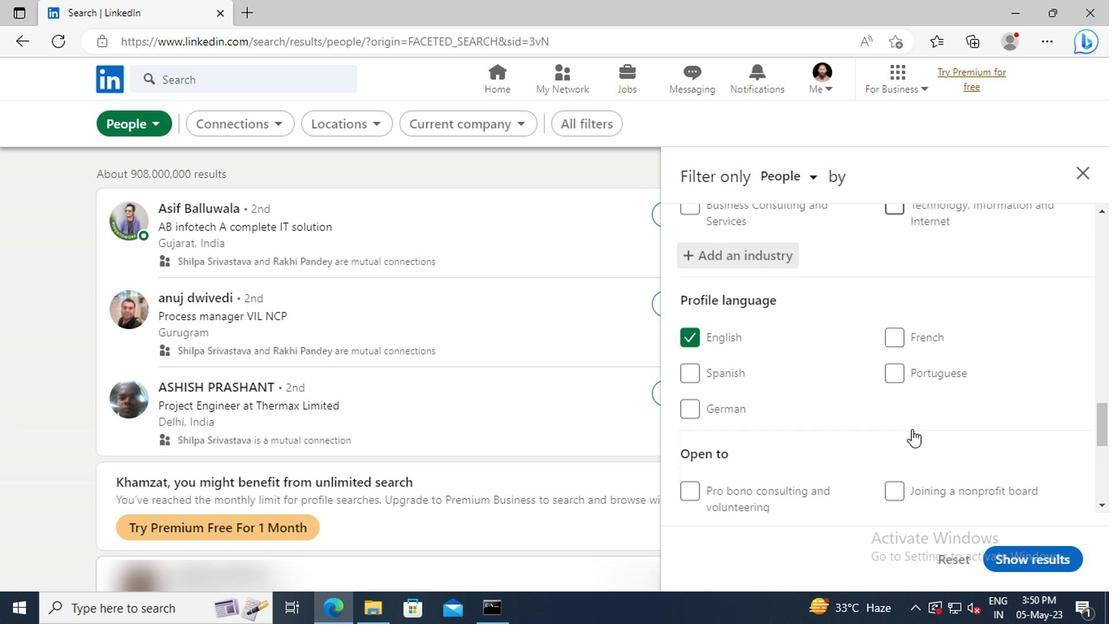
Action: Mouse scrolled (908, 427) with delta (0, 0)
Screenshot: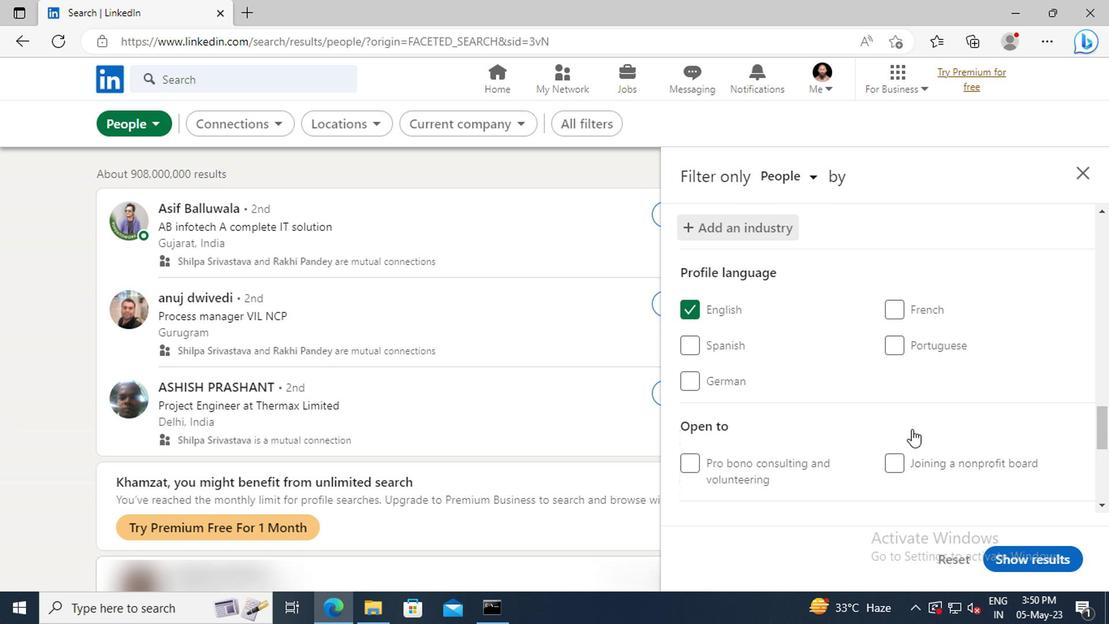 
Action: Mouse scrolled (908, 427) with delta (0, 0)
Screenshot: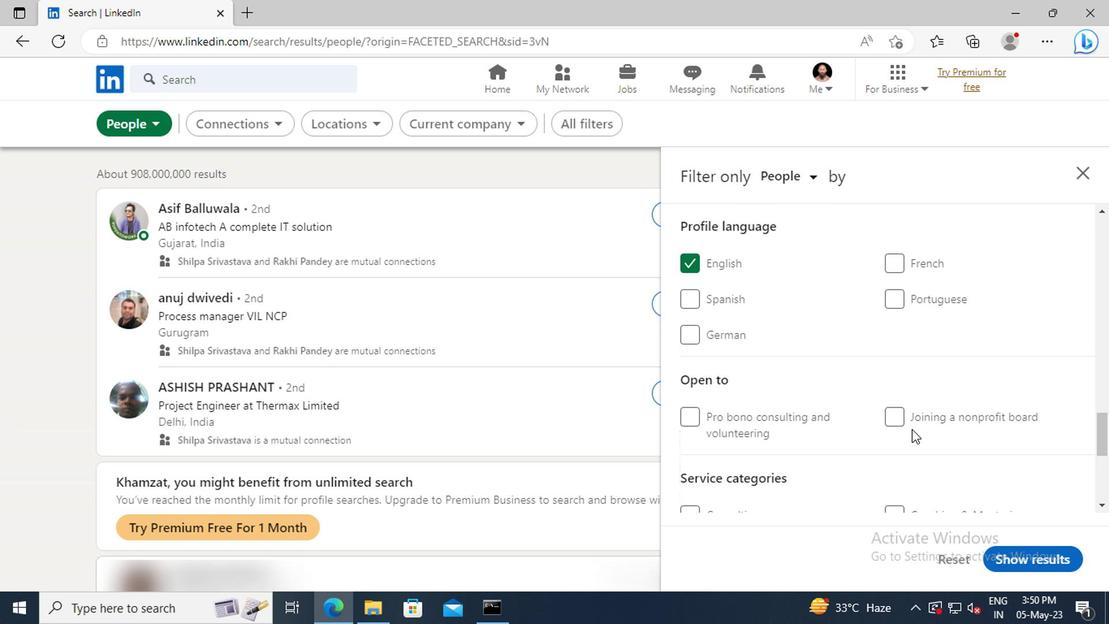 
Action: Mouse moved to (908, 419)
Screenshot: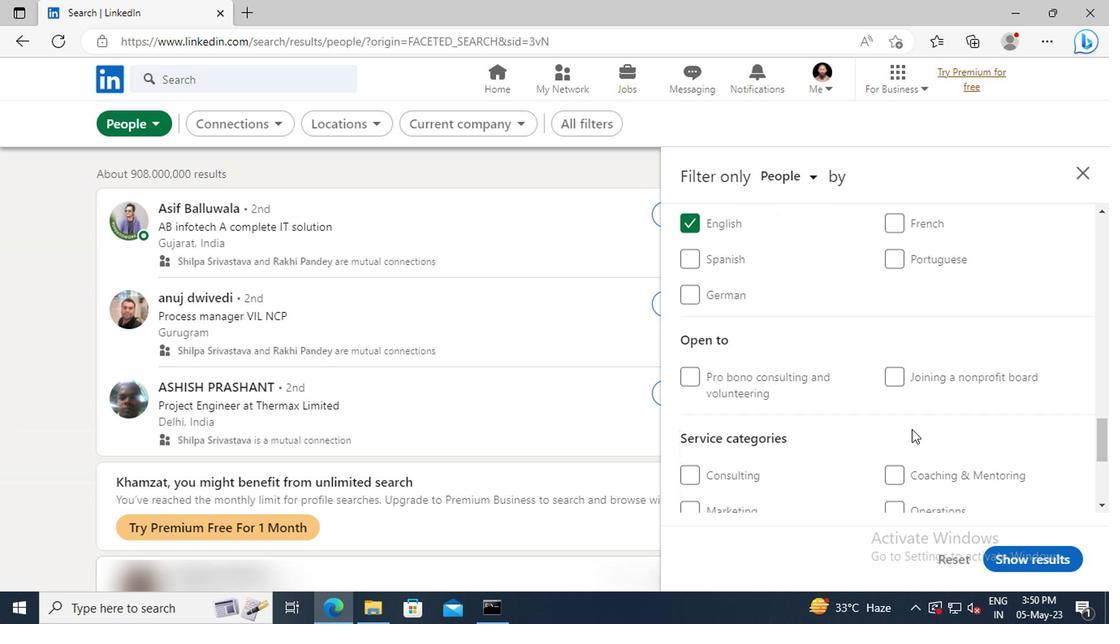 
Action: Mouse scrolled (908, 419) with delta (0, 0)
Screenshot: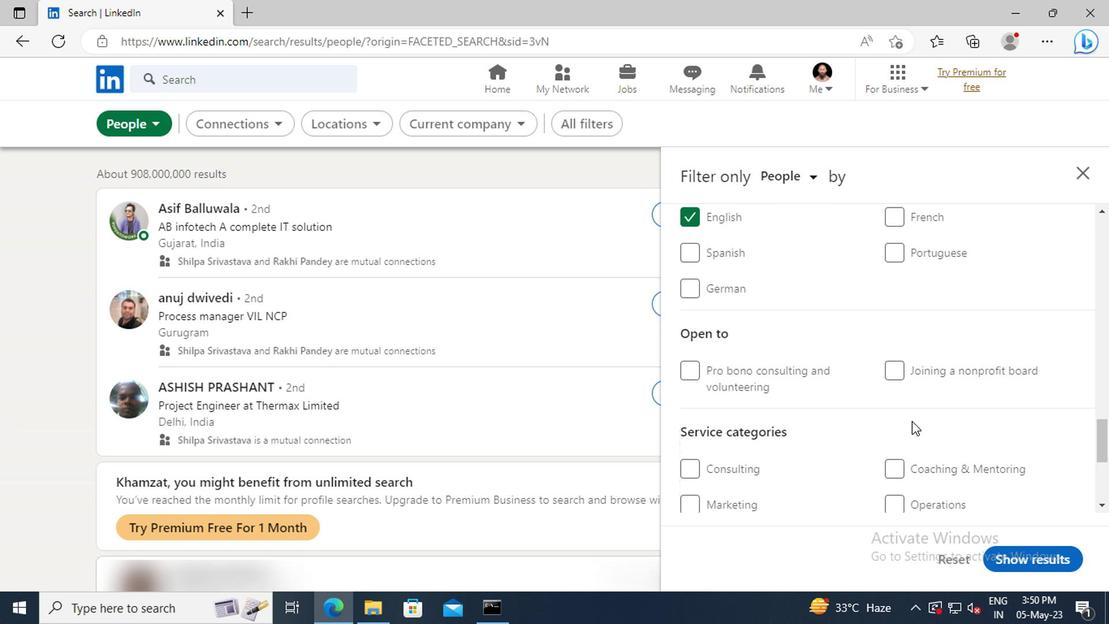 
Action: Mouse scrolled (908, 419) with delta (0, 0)
Screenshot: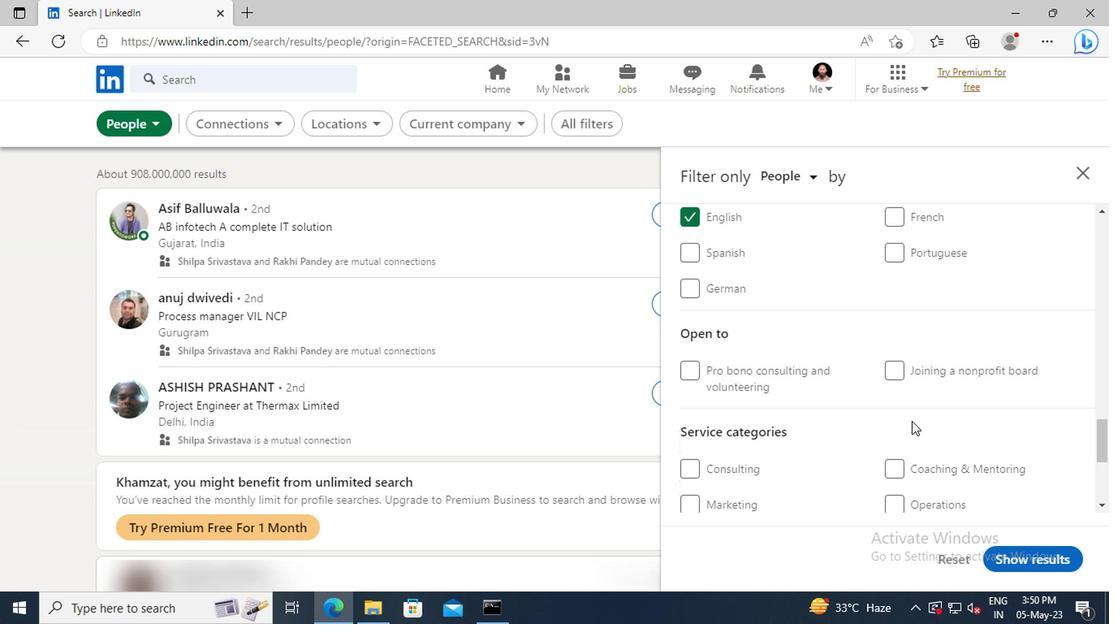 
Action: Mouse moved to (908, 413)
Screenshot: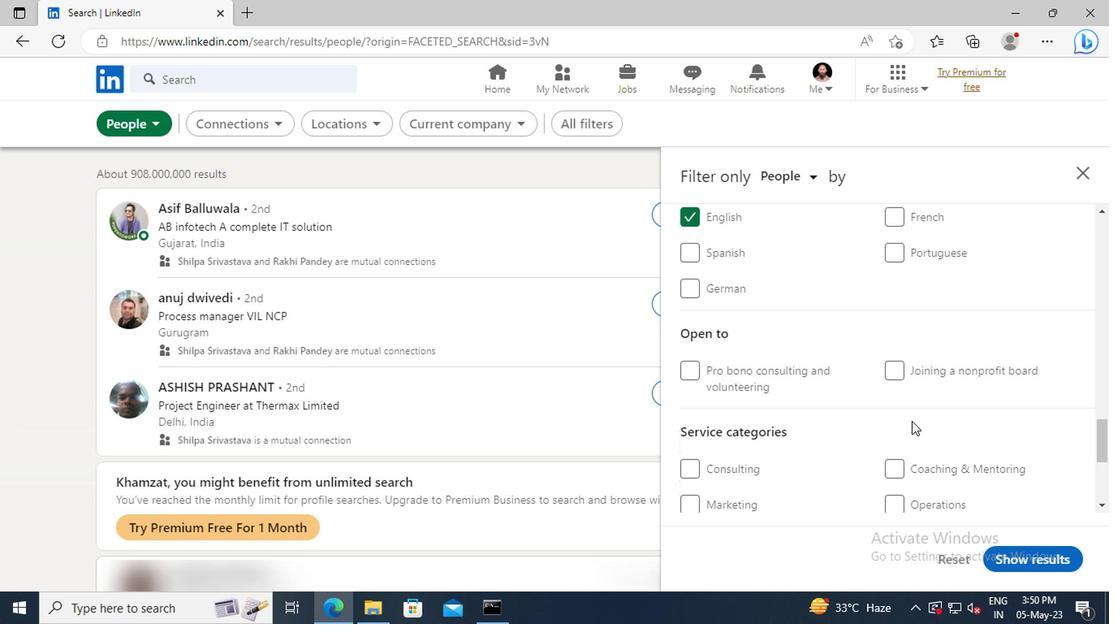 
Action: Mouse scrolled (908, 412) with delta (0, 0)
Screenshot: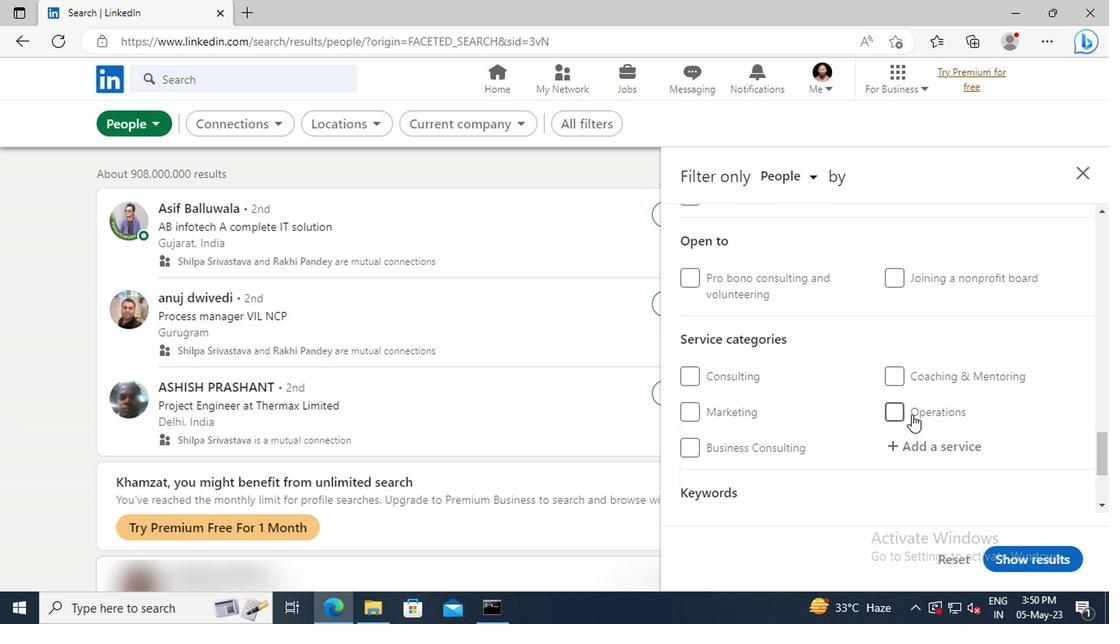 
Action: Mouse moved to (916, 403)
Screenshot: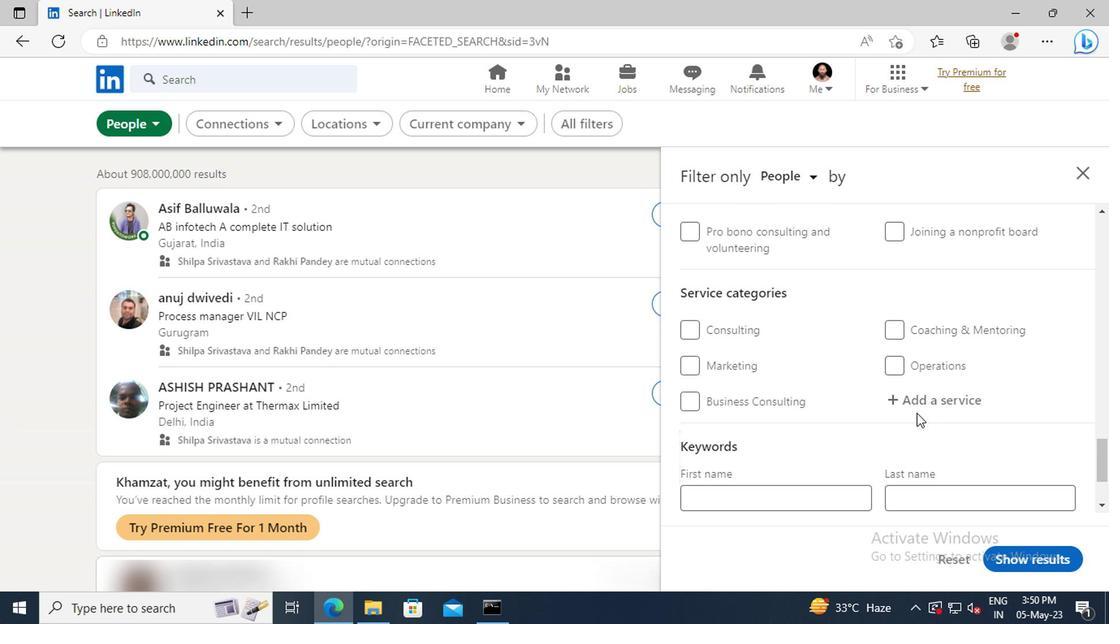
Action: Mouse pressed left at (916, 403)
Screenshot: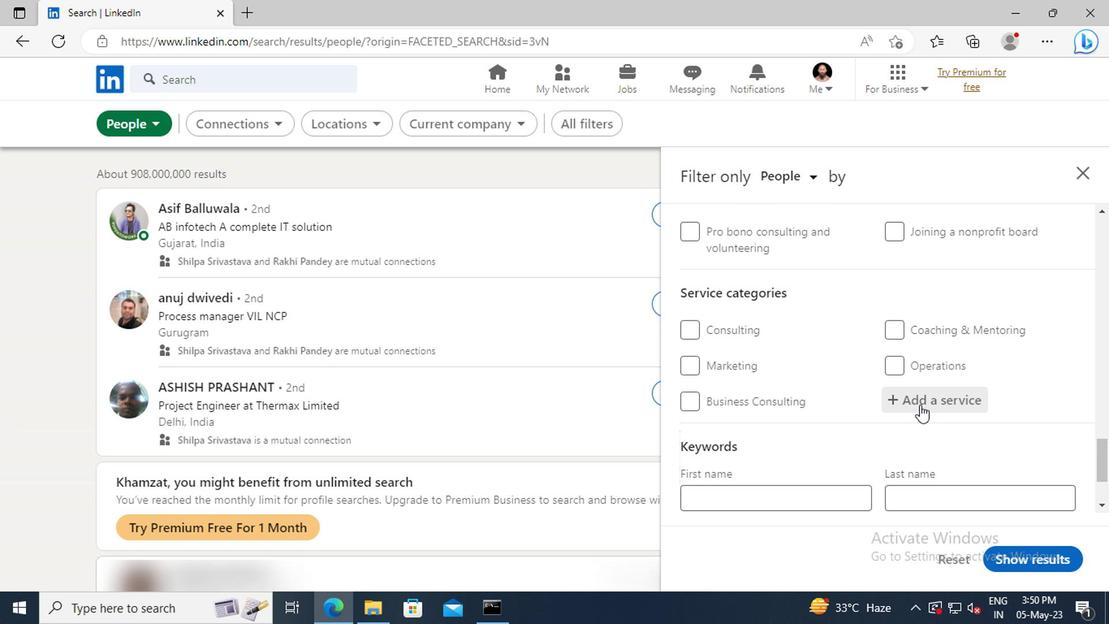 
Action: Key pressed <Key.shift><Key.shift><Key.shift>WEALTH<Key.space><Key.shift>MANAGEMENT<Key.enter>
Screenshot: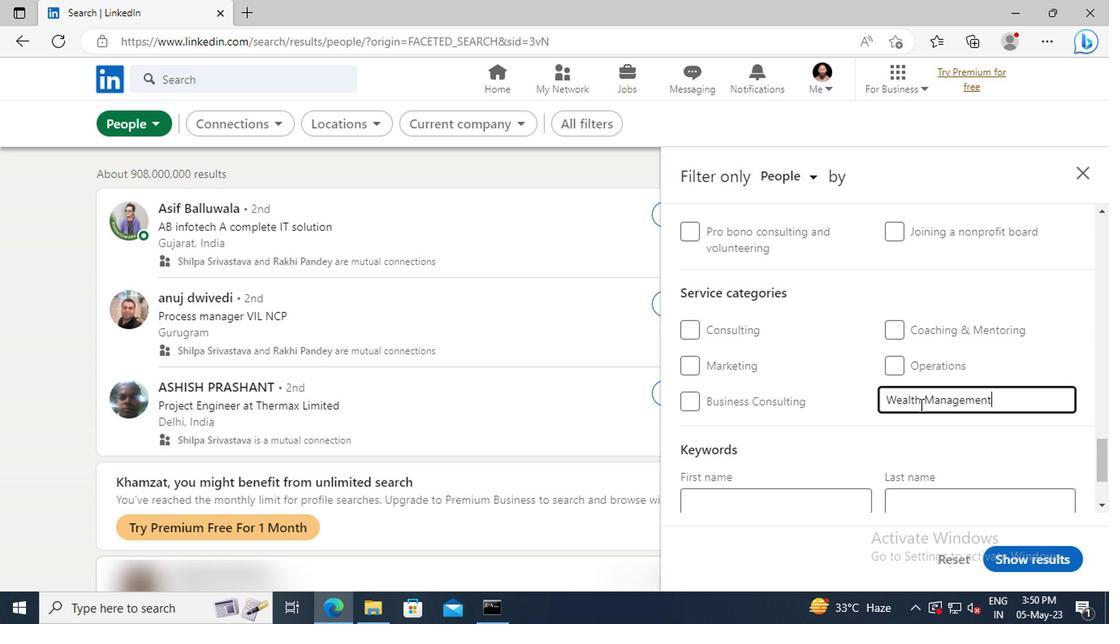 
Action: Mouse scrolled (916, 402) with delta (0, 0)
Screenshot: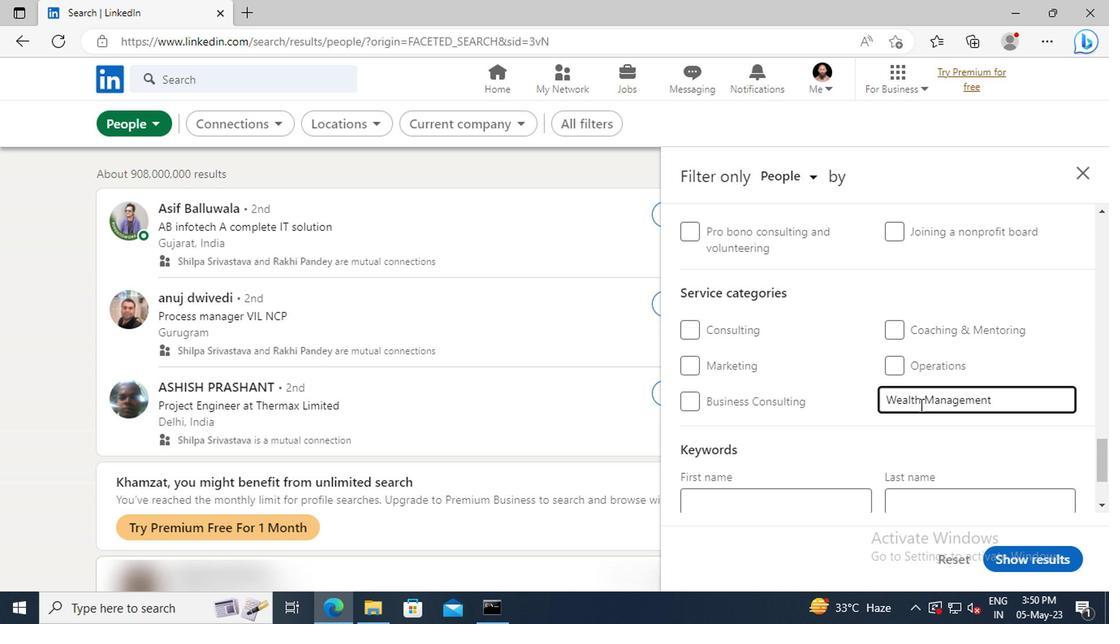 
Action: Mouse scrolled (916, 402) with delta (0, 0)
Screenshot: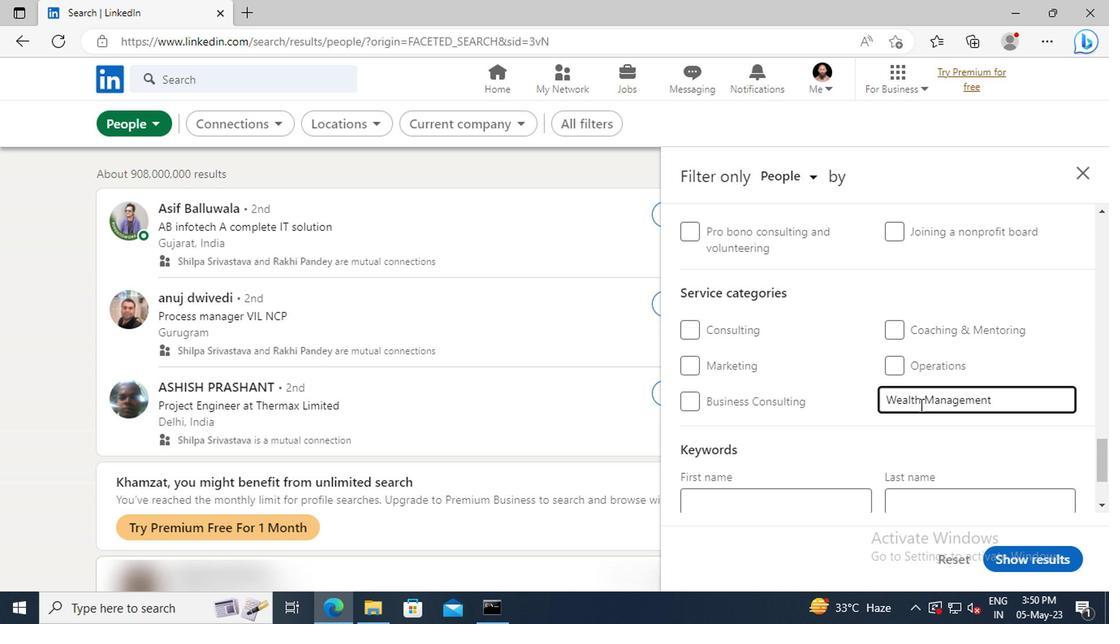 
Action: Mouse scrolled (916, 402) with delta (0, 0)
Screenshot: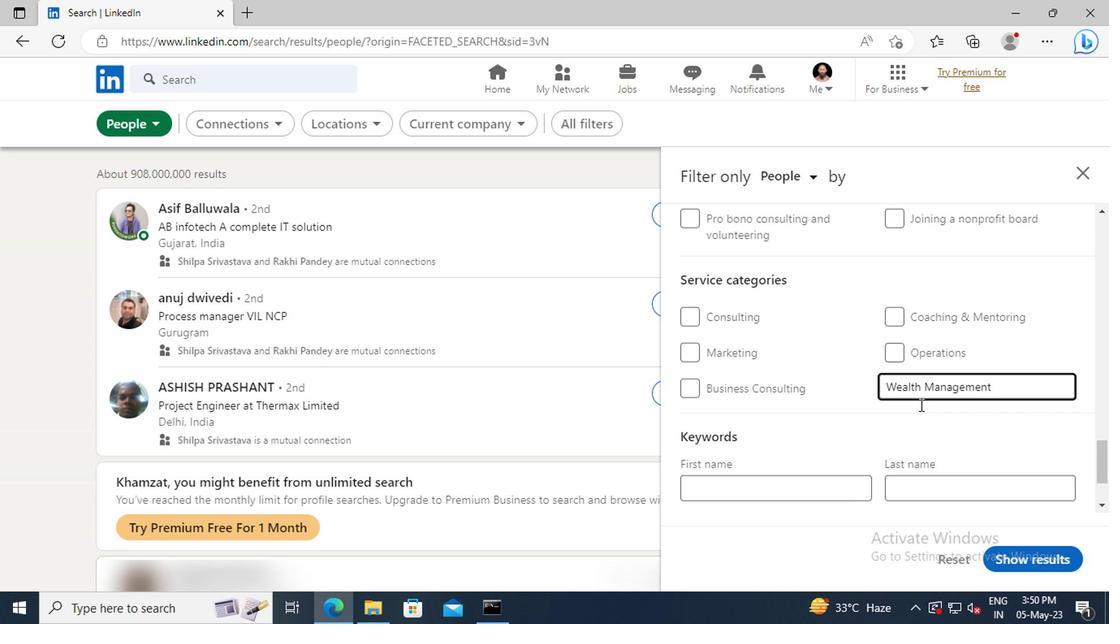 
Action: Mouse moved to (815, 439)
Screenshot: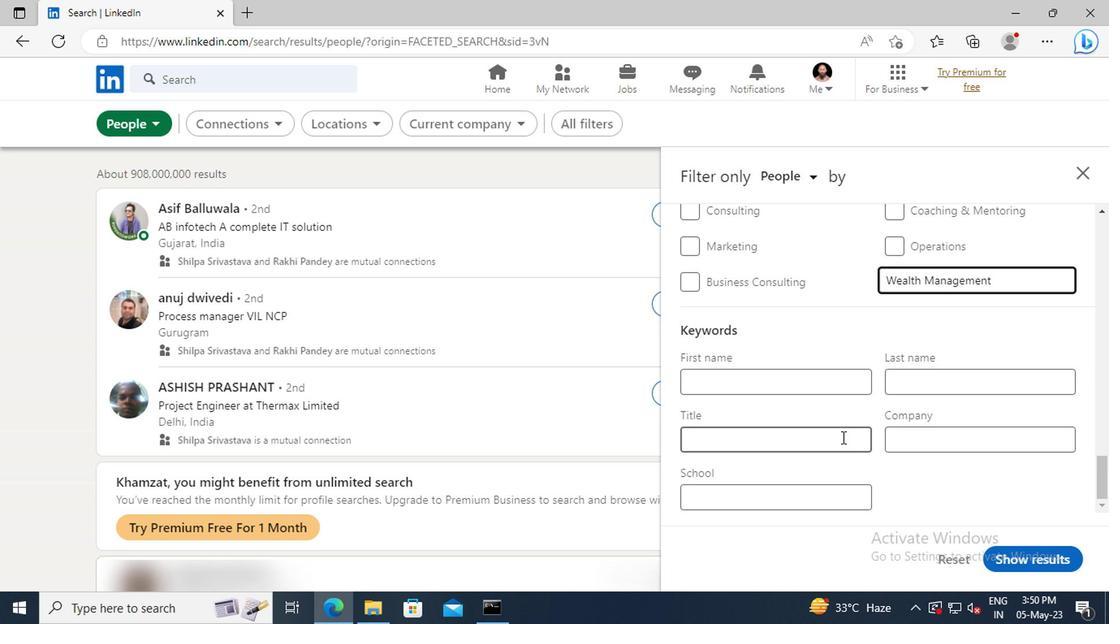 
Action: Mouse pressed left at (815, 439)
Screenshot: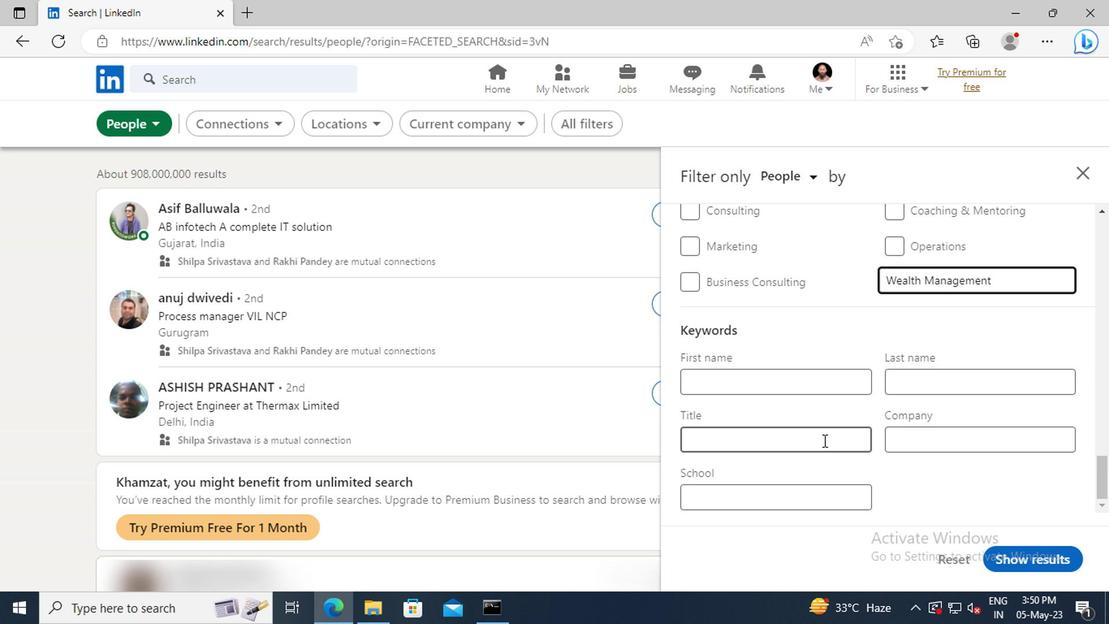 
Action: Mouse moved to (814, 439)
Screenshot: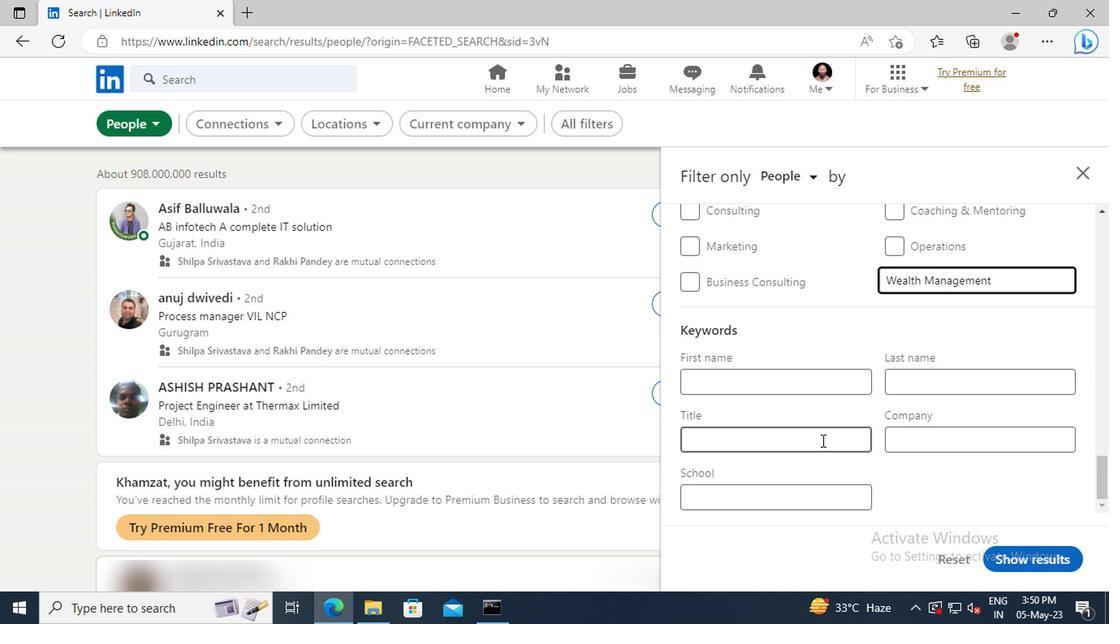 
Action: Key pressed <Key.shift>CREDIT<Key.space><Key.shift>COUNSELOR<Key.enter>
Screenshot: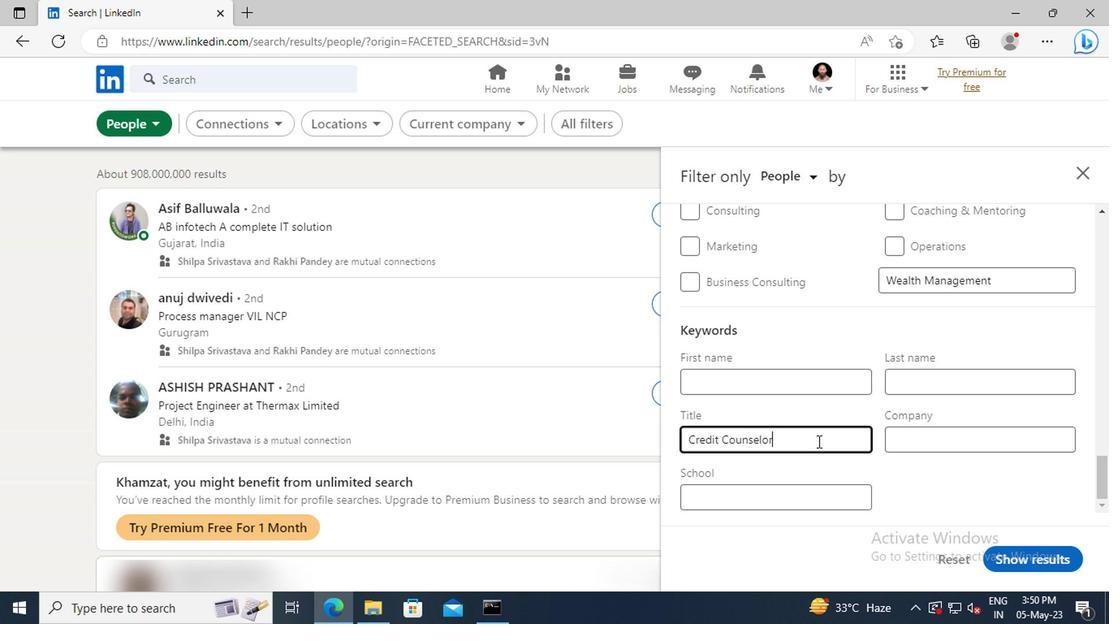 
Action: Mouse moved to (1015, 553)
Screenshot: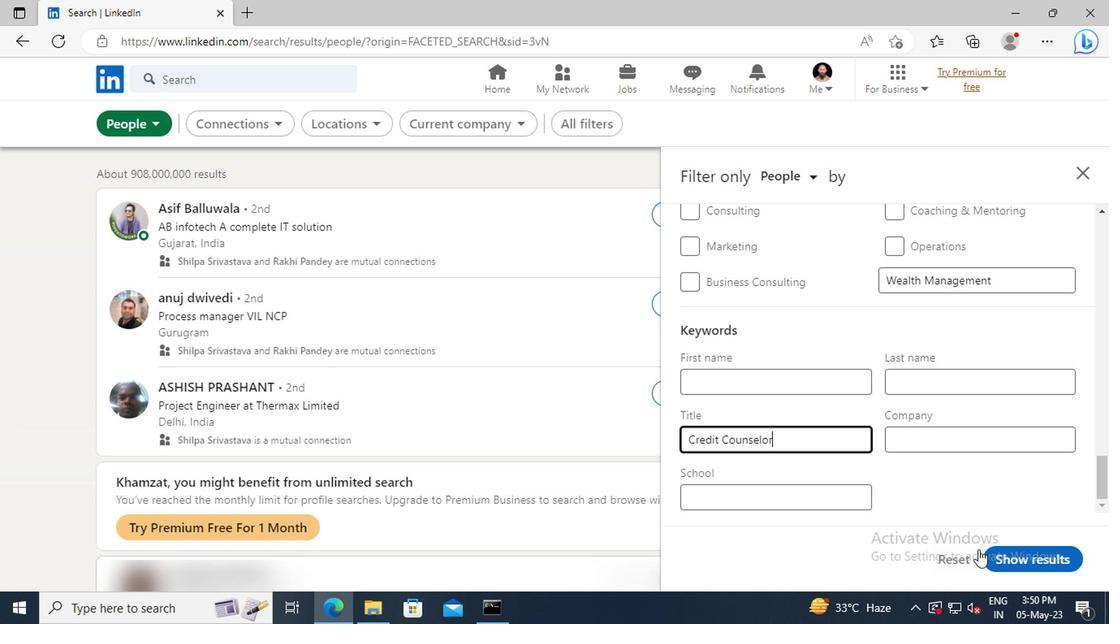 
Action: Mouse pressed left at (1015, 553)
Screenshot: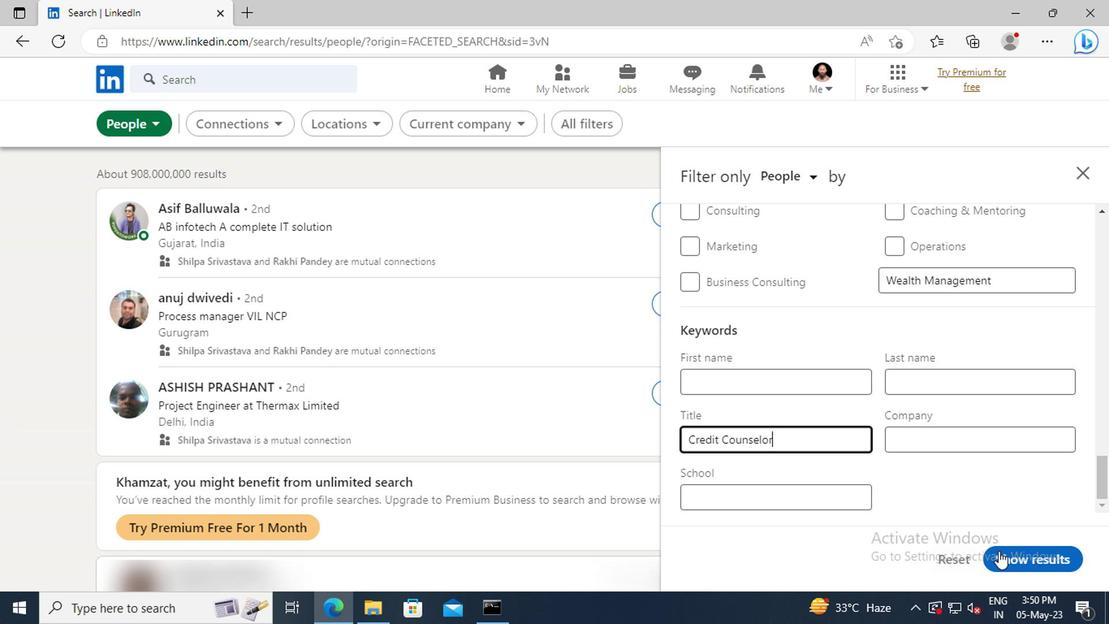 
